 Task: Research and compare famous landmarks: Statue of Liberty, Mount Rushmore, and Tower Bridge in London.
Action: Mouse moved to (332, 52)
Screenshot: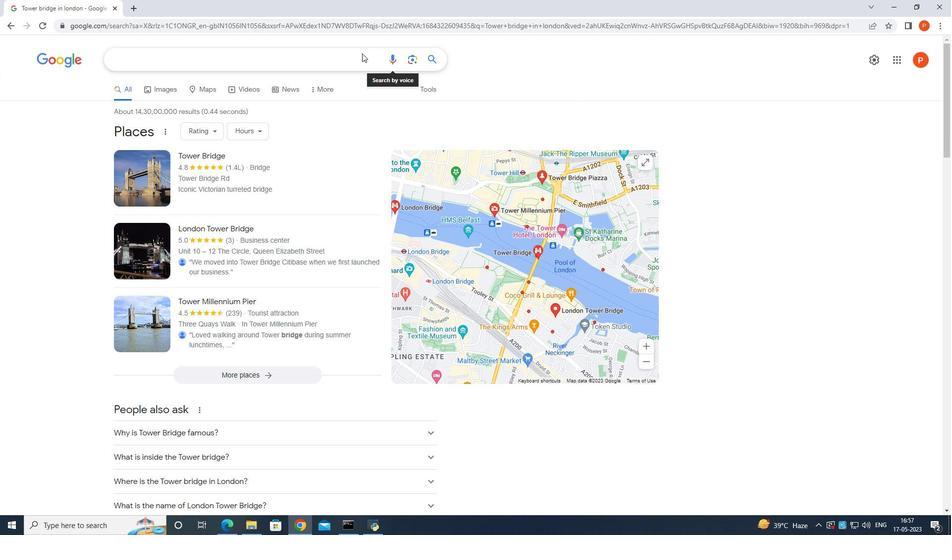 
Action: Mouse pressed left at (332, 52)
Screenshot: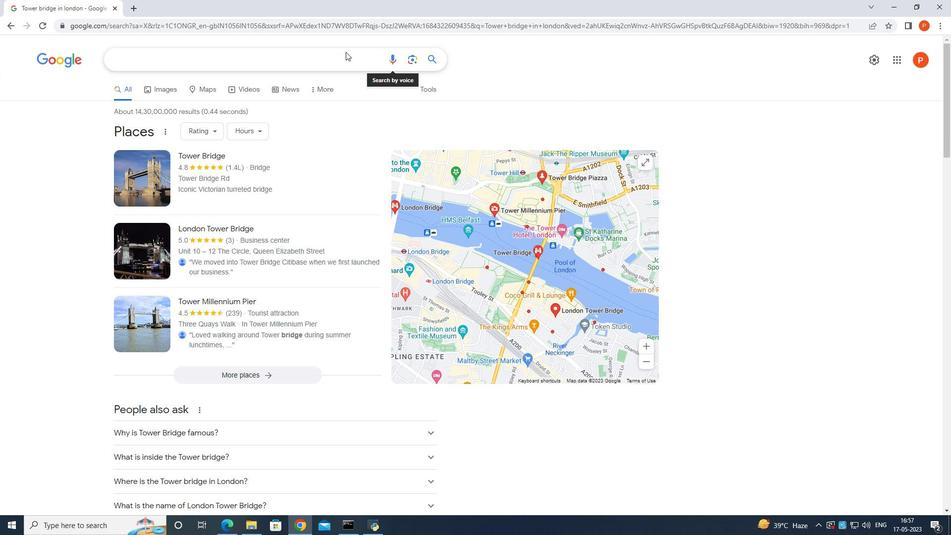 
Action: Mouse moved to (339, 56)
Screenshot: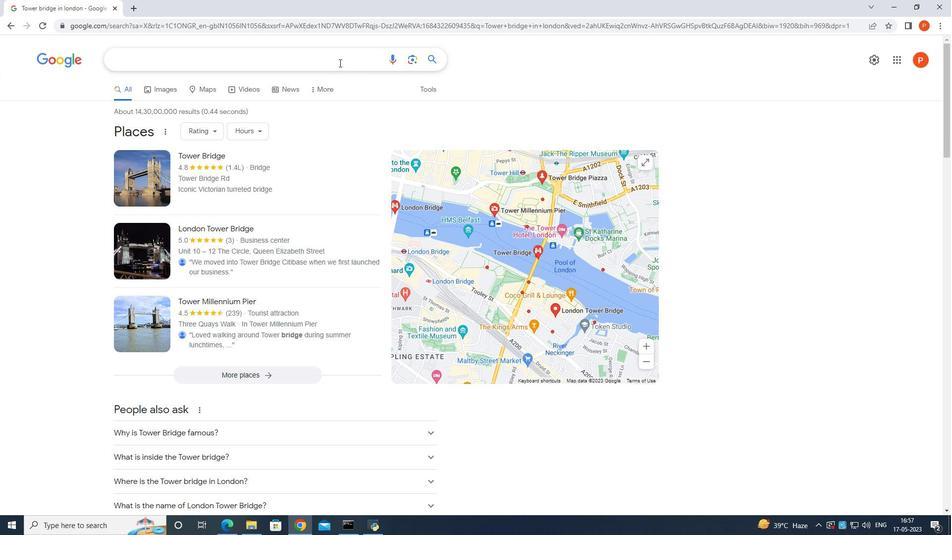 
Action: Mouse pressed left at (339, 56)
Screenshot: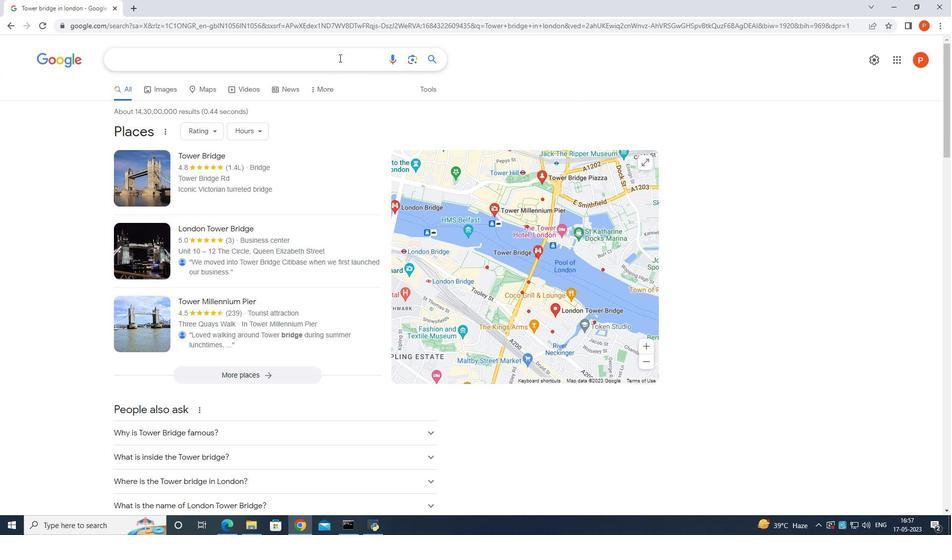 
Action: Key pressed <Key.shift>Statue<Key.space><Key.down><Key.enter>
Screenshot: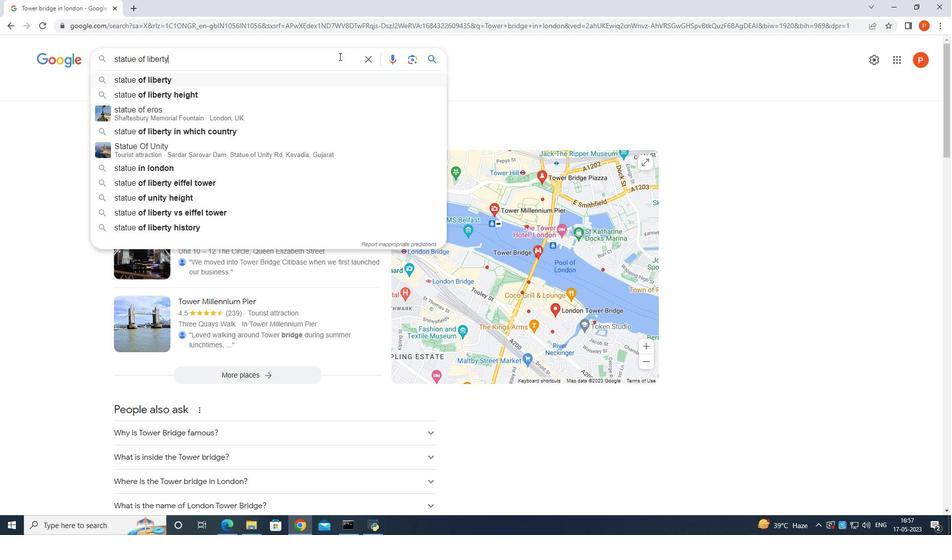 
Action: Mouse moved to (147, 205)
Screenshot: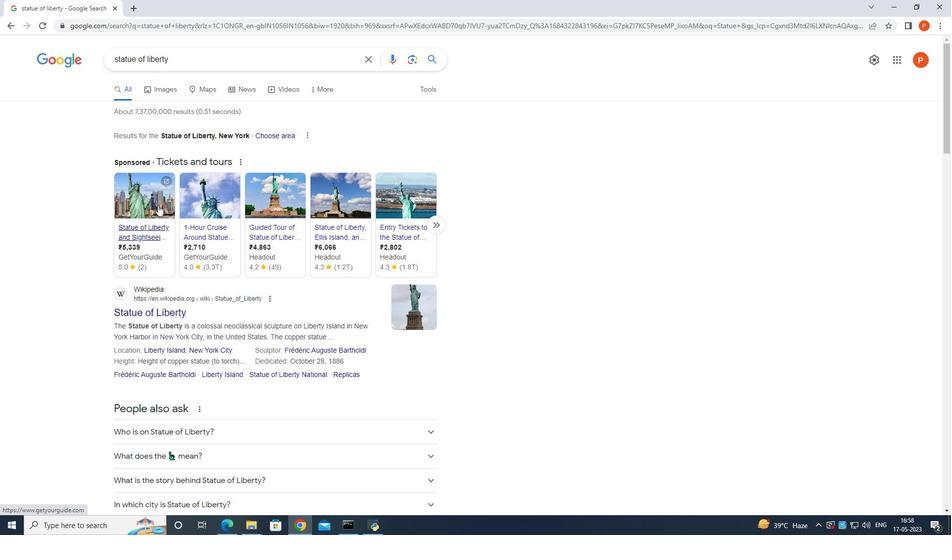 
Action: Mouse pressed left at (147, 205)
Screenshot: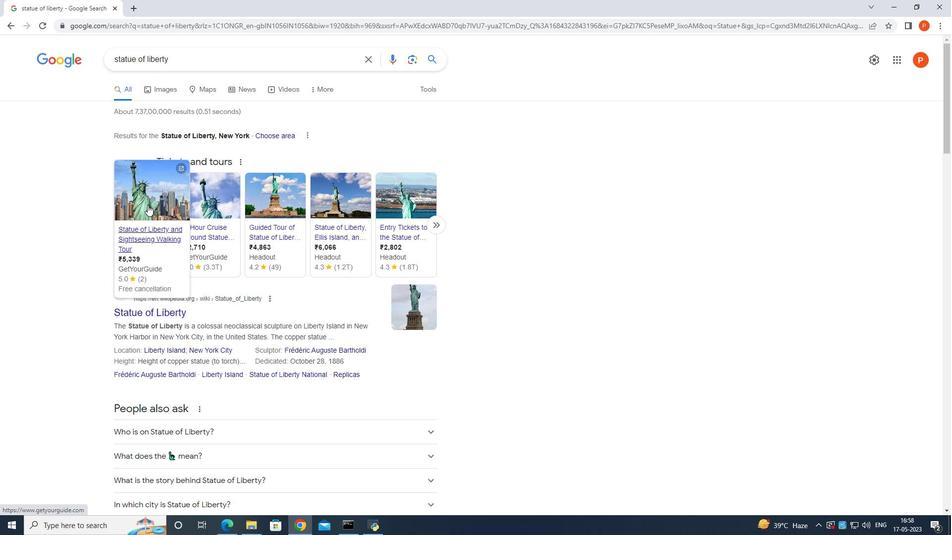 
Action: Mouse moved to (489, 269)
Screenshot: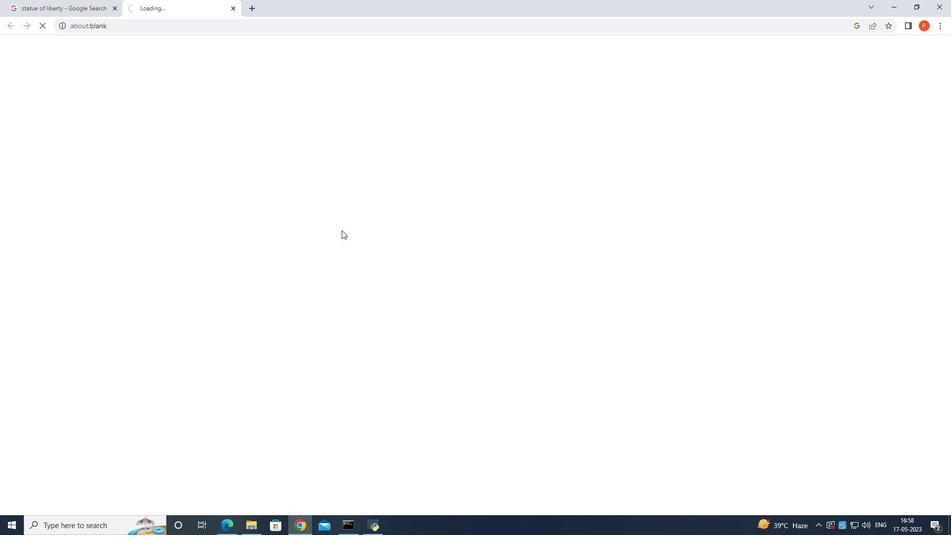 
Action: Mouse scrolled (489, 269) with delta (0, 0)
Screenshot: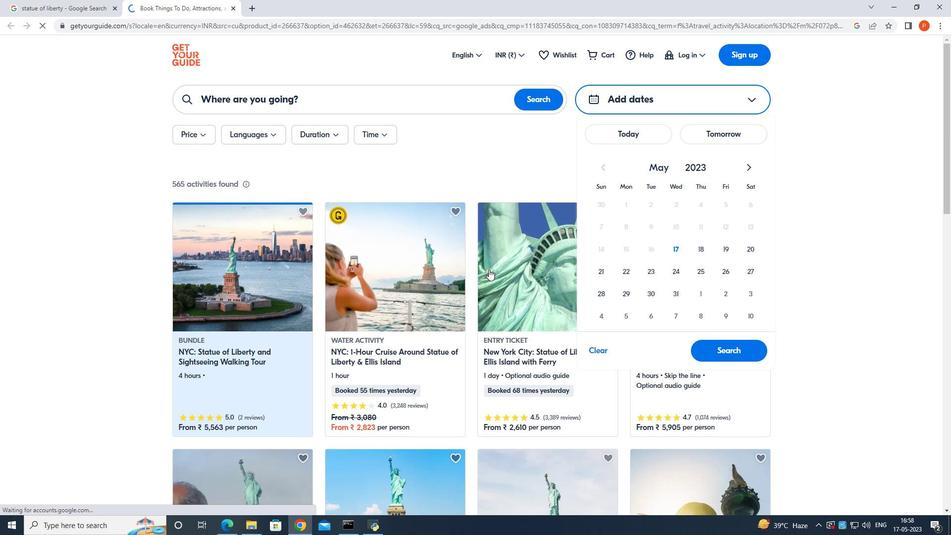
Action: Mouse scrolled (489, 269) with delta (0, 0)
Screenshot: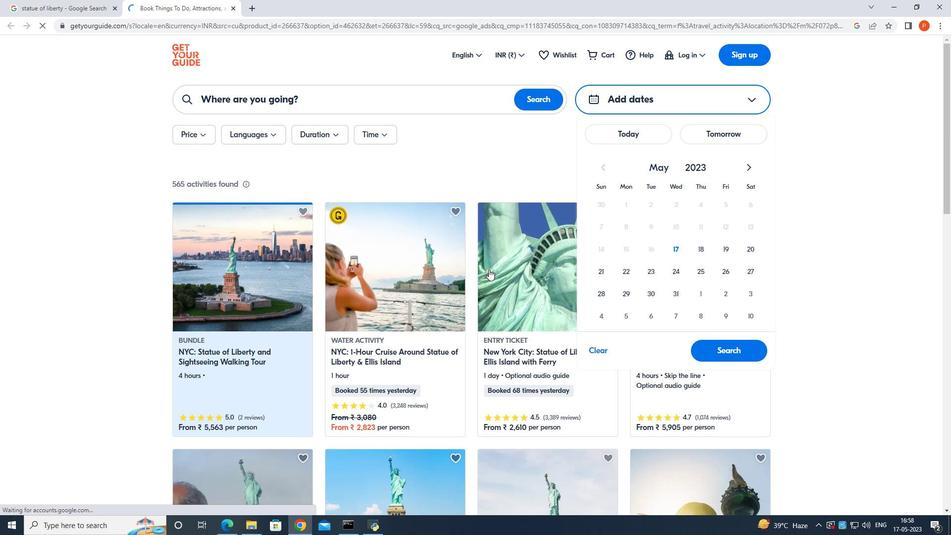 
Action: Mouse scrolled (489, 269) with delta (0, 0)
Screenshot: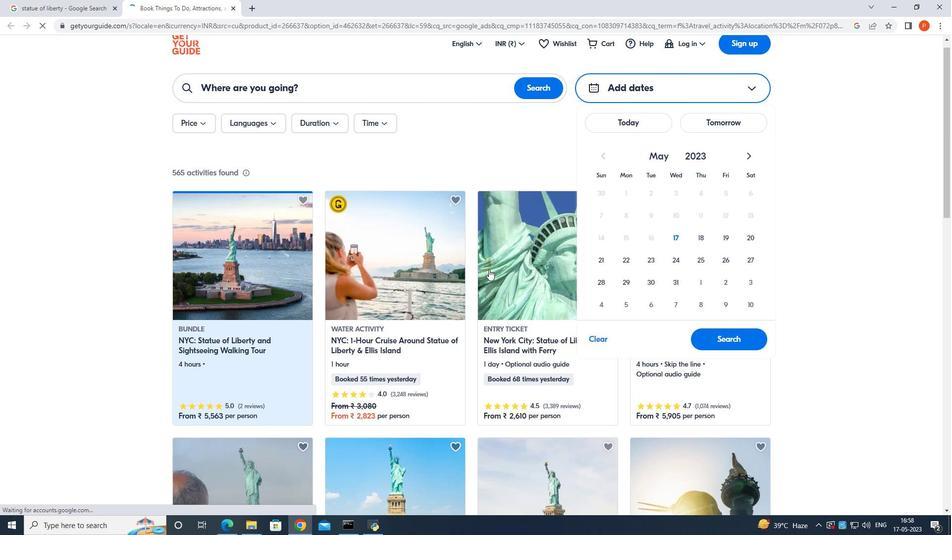 
Action: Mouse moved to (277, 360)
Screenshot: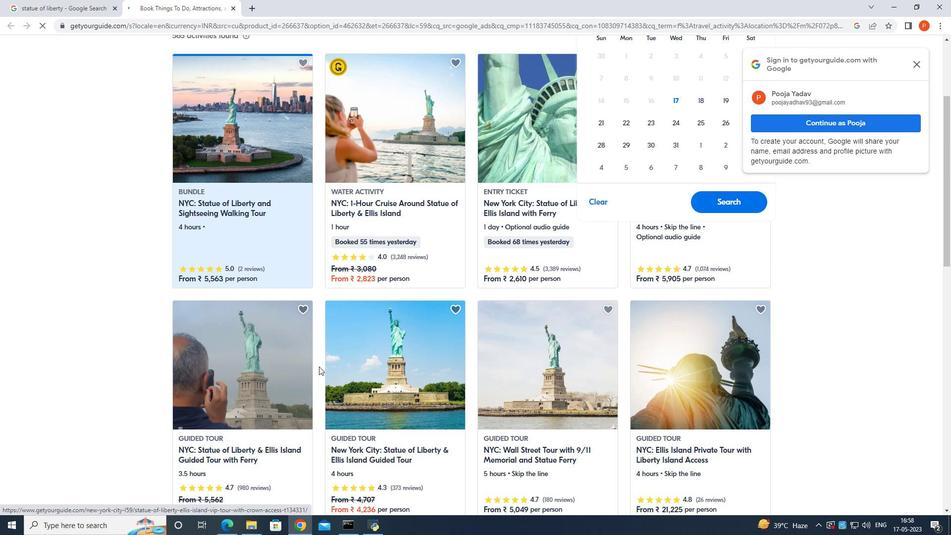 
Action: Mouse pressed left at (277, 360)
Screenshot: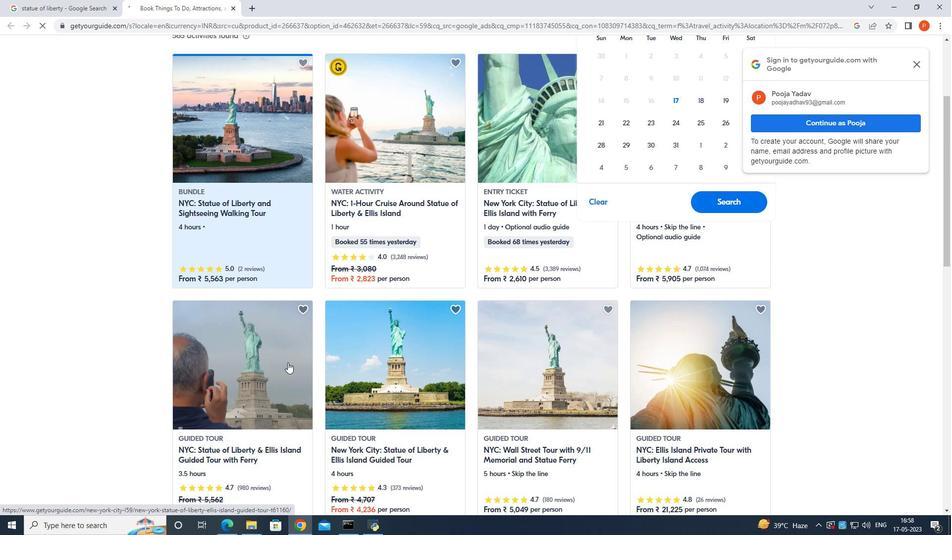 
Action: Mouse moved to (509, 255)
Screenshot: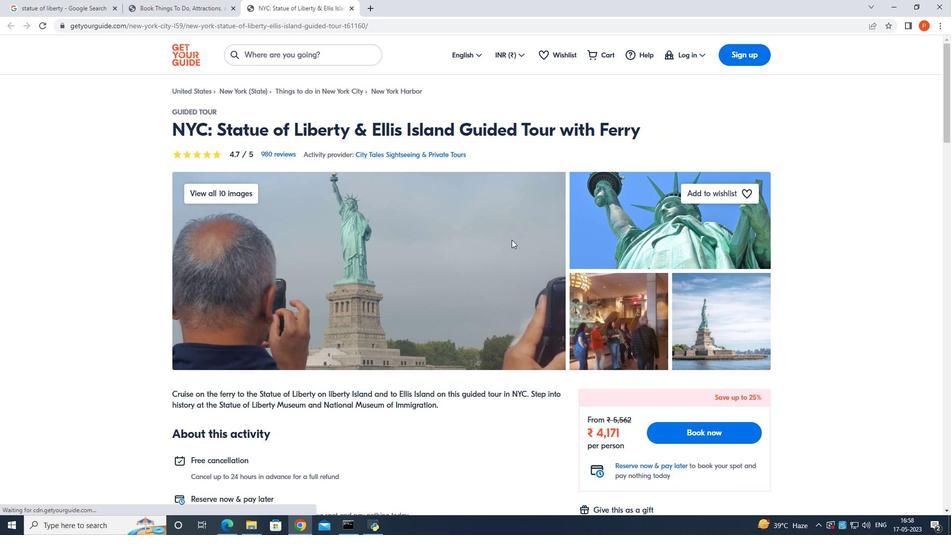 
Action: Mouse scrolled (509, 255) with delta (0, 0)
Screenshot: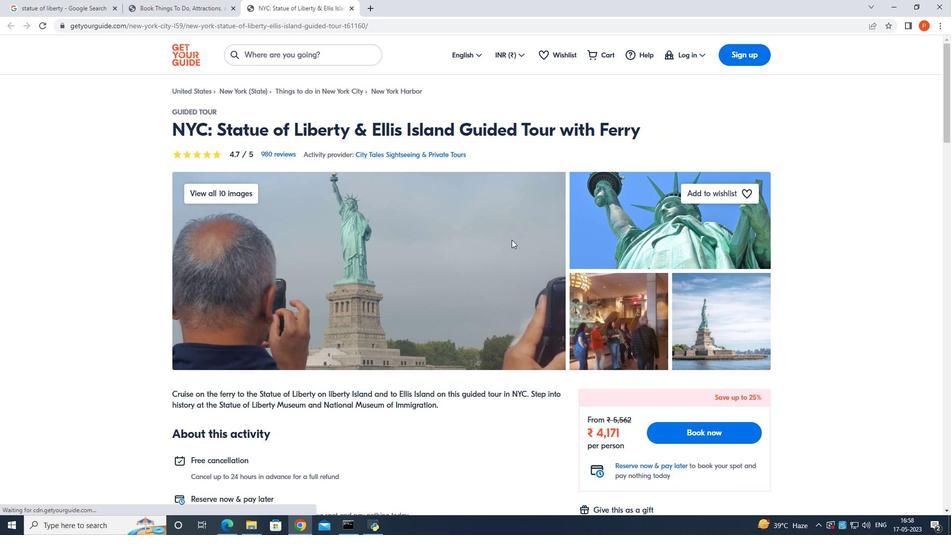 
Action: Mouse moved to (509, 256)
Screenshot: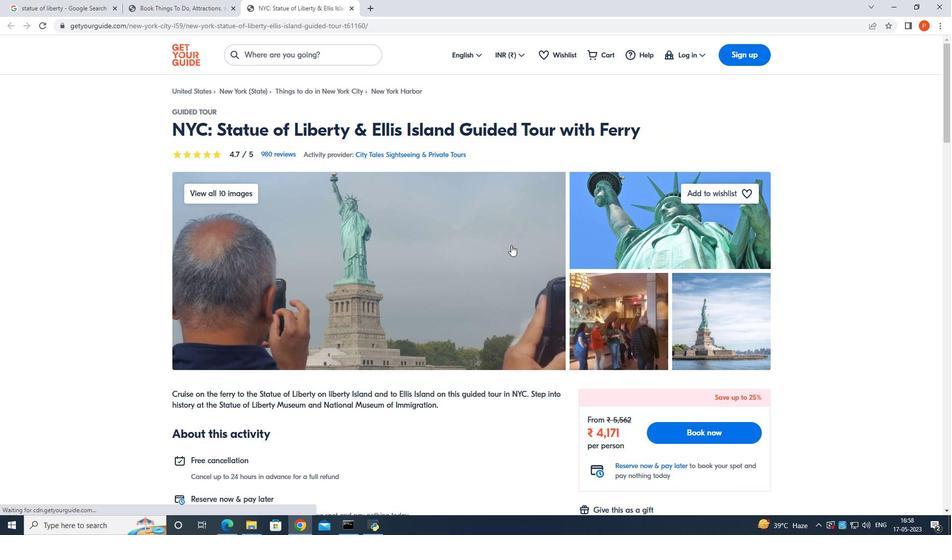 
Action: Mouse scrolled (509, 255) with delta (0, 0)
Screenshot: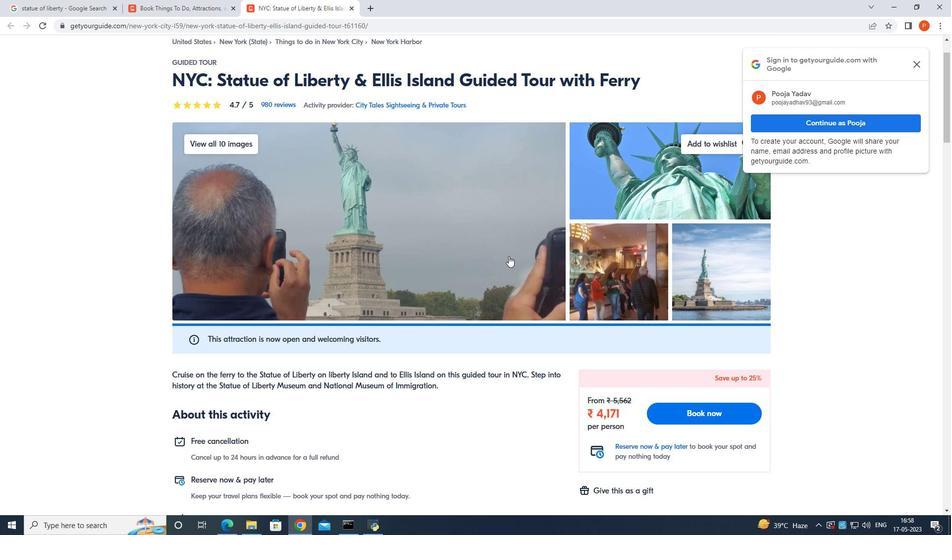 
Action: Mouse scrolled (509, 255) with delta (0, 0)
Screenshot: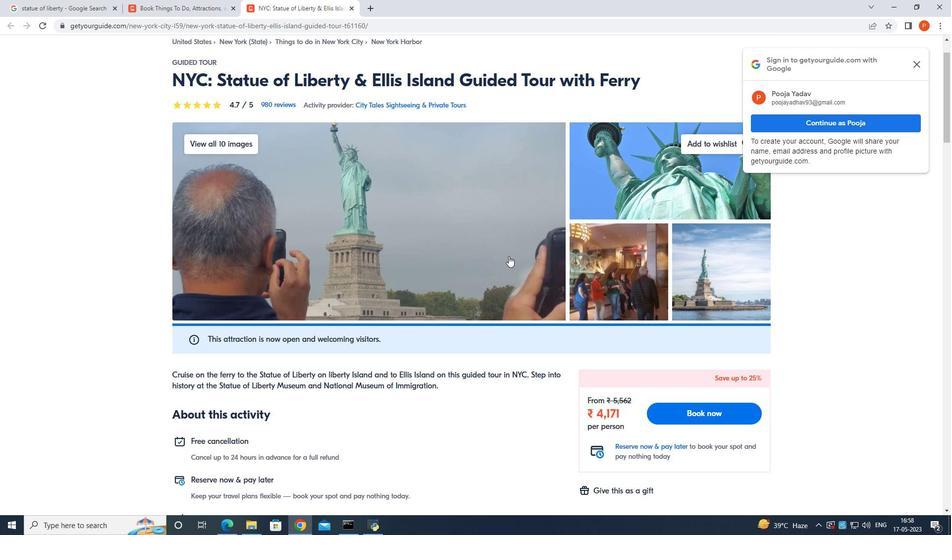 
Action: Mouse moved to (509, 257)
Screenshot: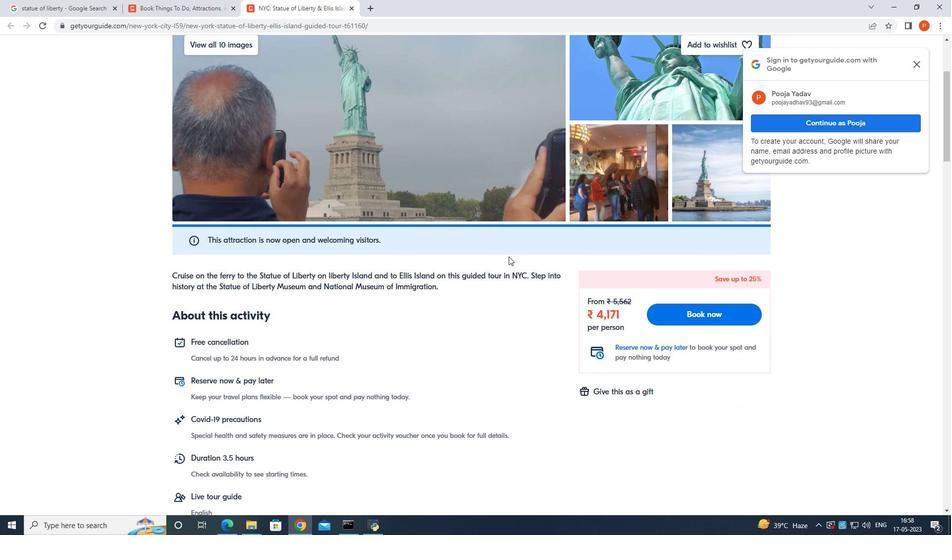 
Action: Mouse scrolled (509, 257) with delta (0, 0)
Screenshot: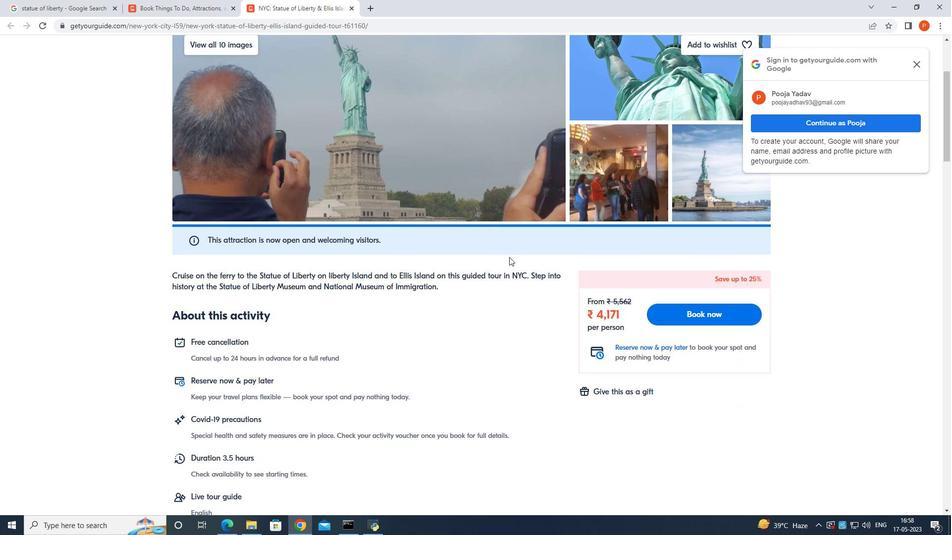 
Action: Mouse moved to (509, 257)
Screenshot: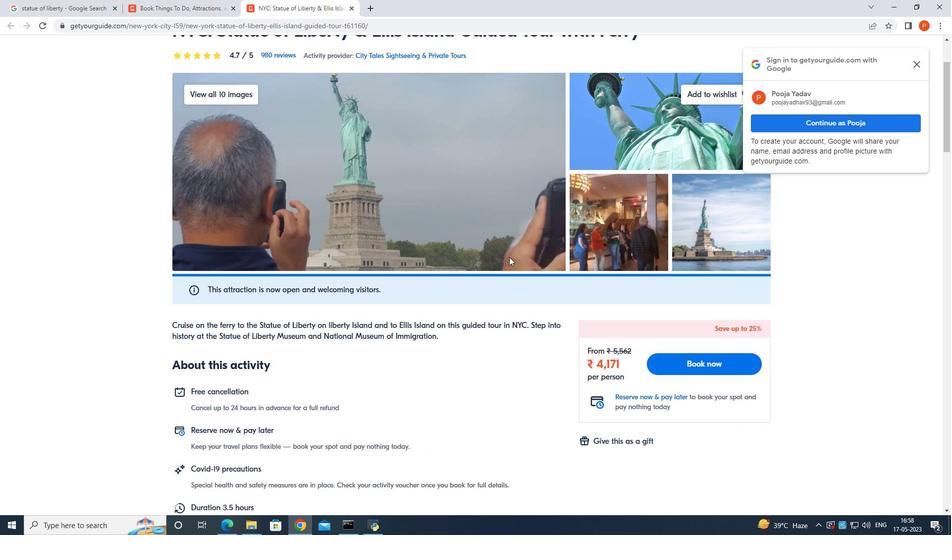 
Action: Mouse scrolled (509, 256) with delta (0, 0)
Screenshot: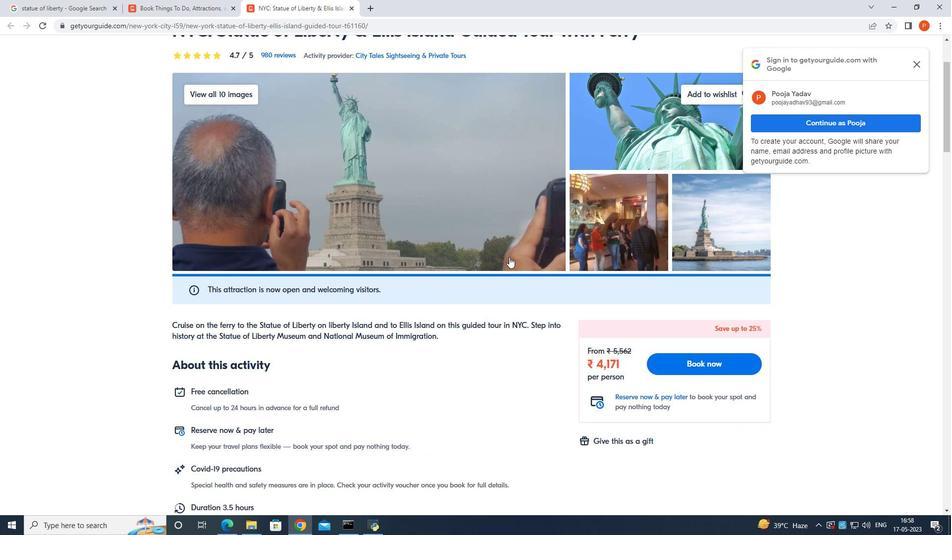 
Action: Mouse moved to (510, 257)
Screenshot: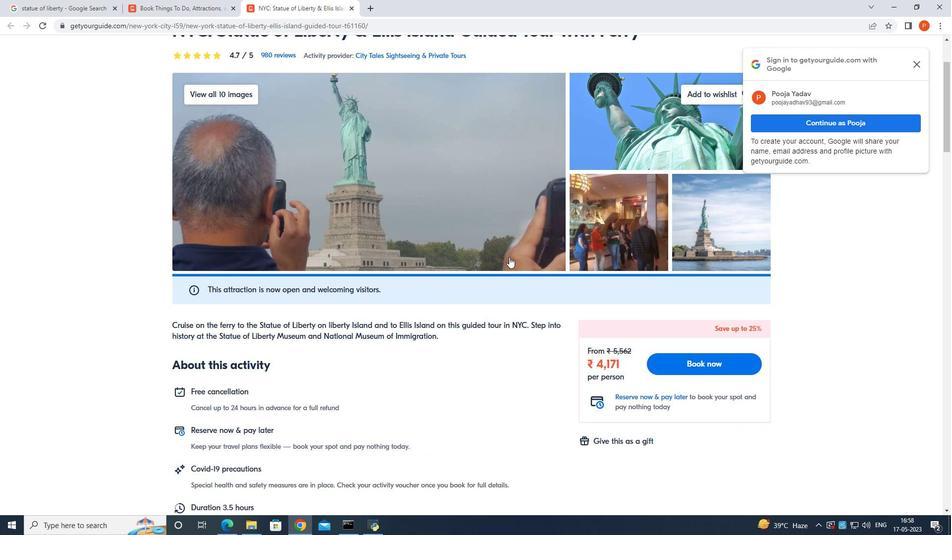 
Action: Mouse scrolled (510, 256) with delta (0, 0)
Screenshot: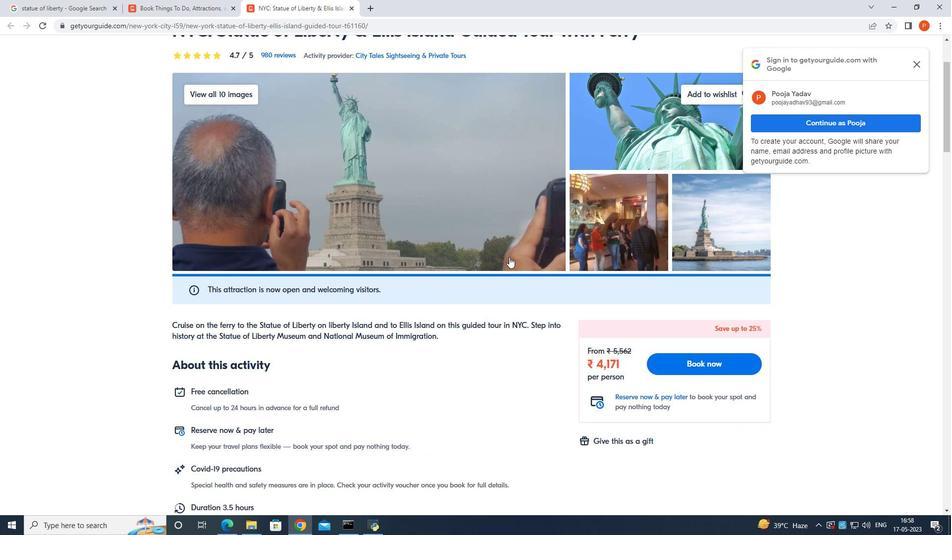 
Action: Mouse scrolled (510, 256) with delta (0, 0)
Screenshot: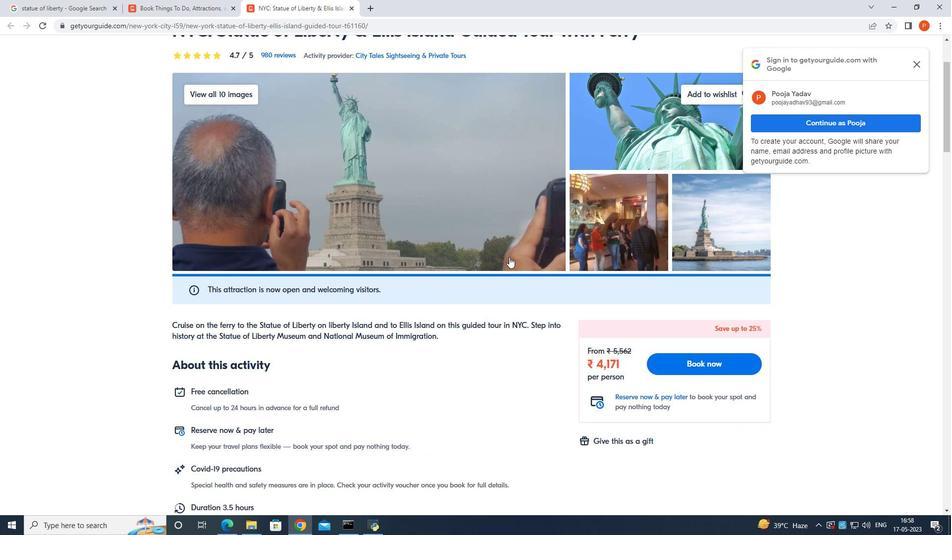 
Action: Mouse moved to (511, 257)
Screenshot: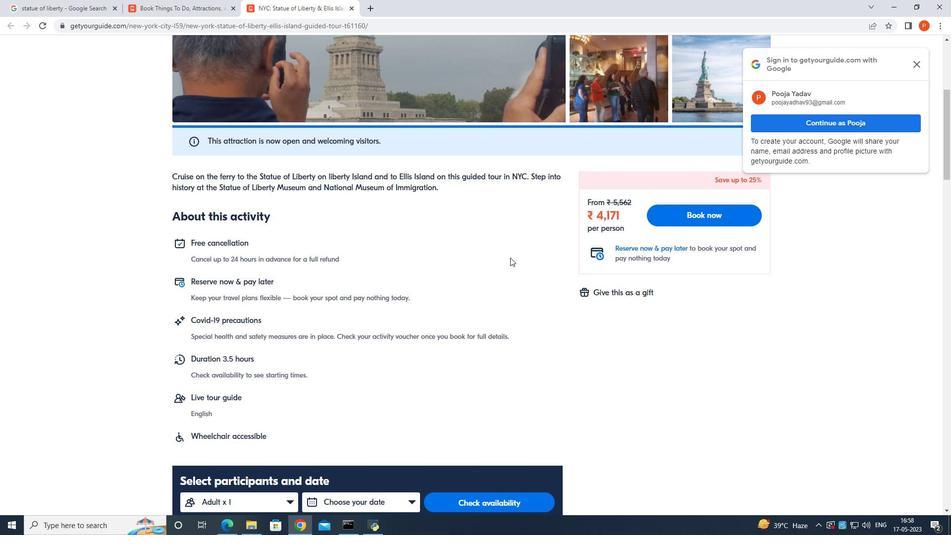 
Action: Mouse scrolled (511, 257) with delta (0, 0)
Screenshot: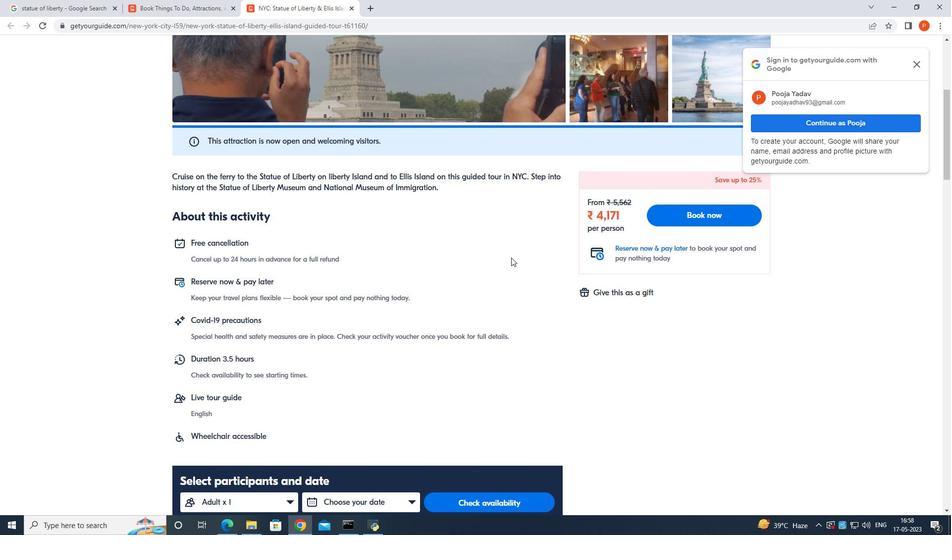
Action: Mouse moved to (512, 258)
Screenshot: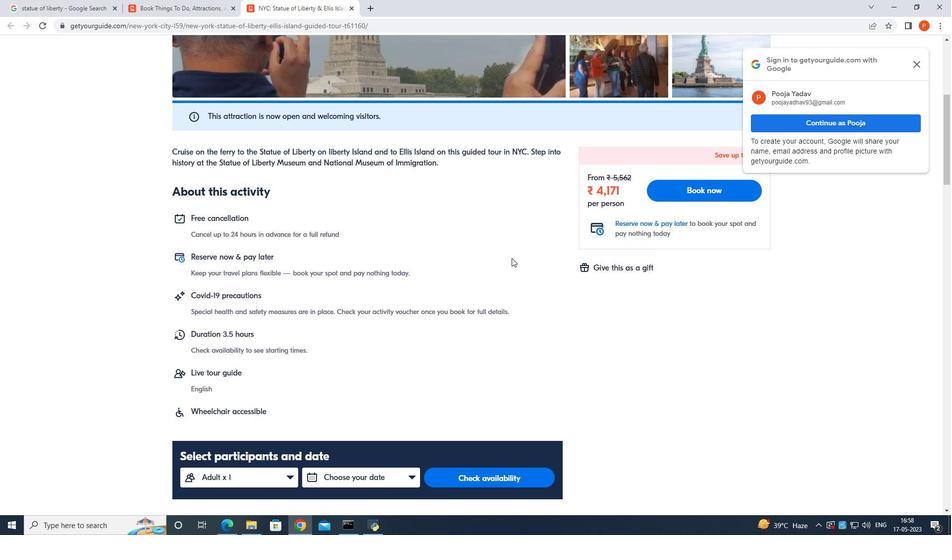
Action: Mouse scrolled (512, 258) with delta (0, 0)
Screenshot: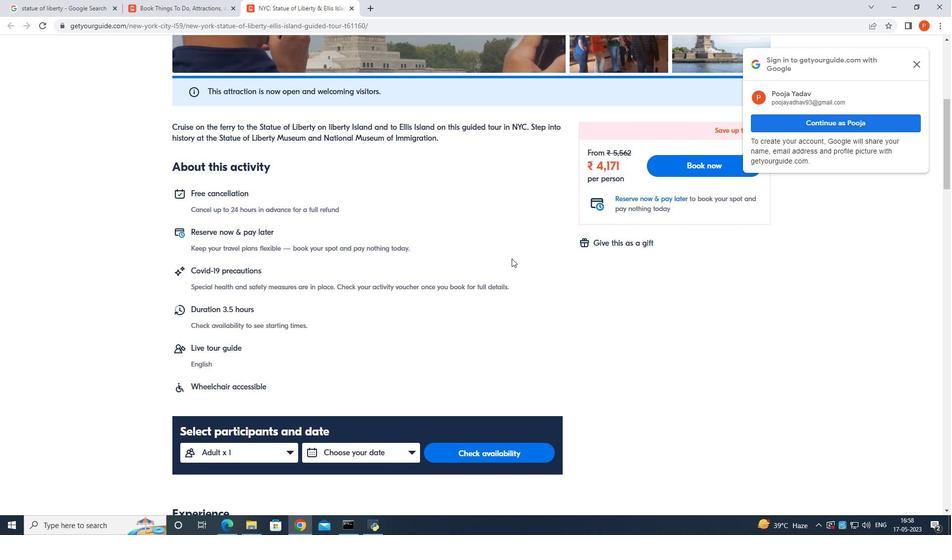 
Action: Mouse moved to (511, 270)
Screenshot: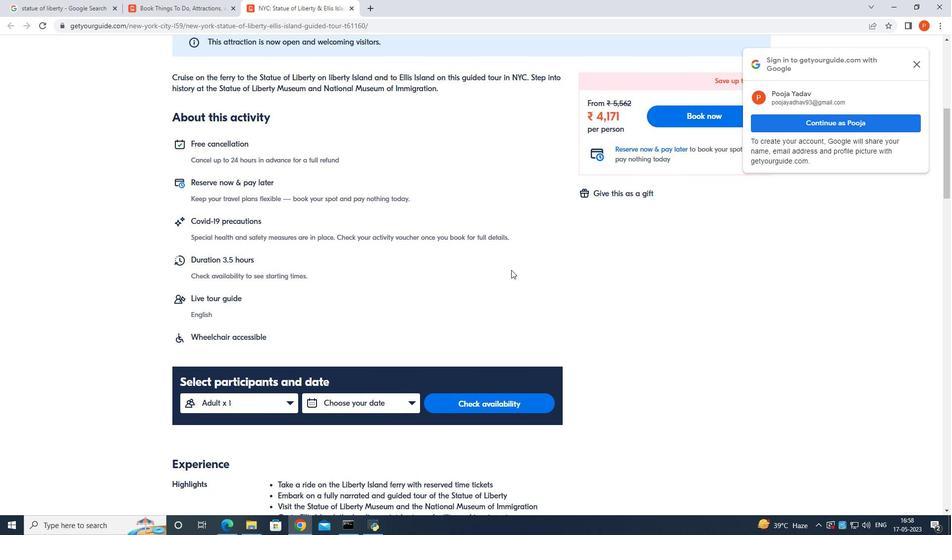 
Action: Mouse scrolled (511, 270) with delta (0, 0)
Screenshot: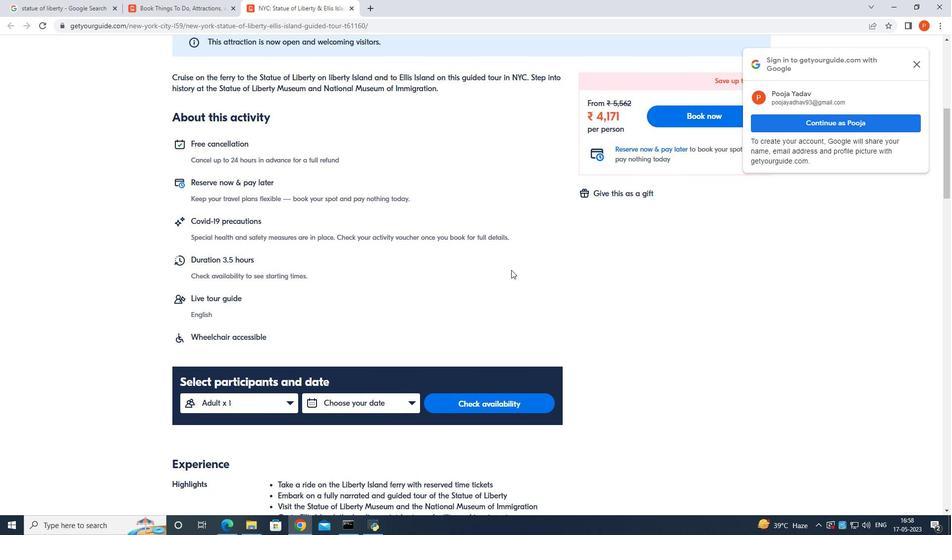 
Action: Mouse scrolled (511, 270) with delta (0, 0)
Screenshot: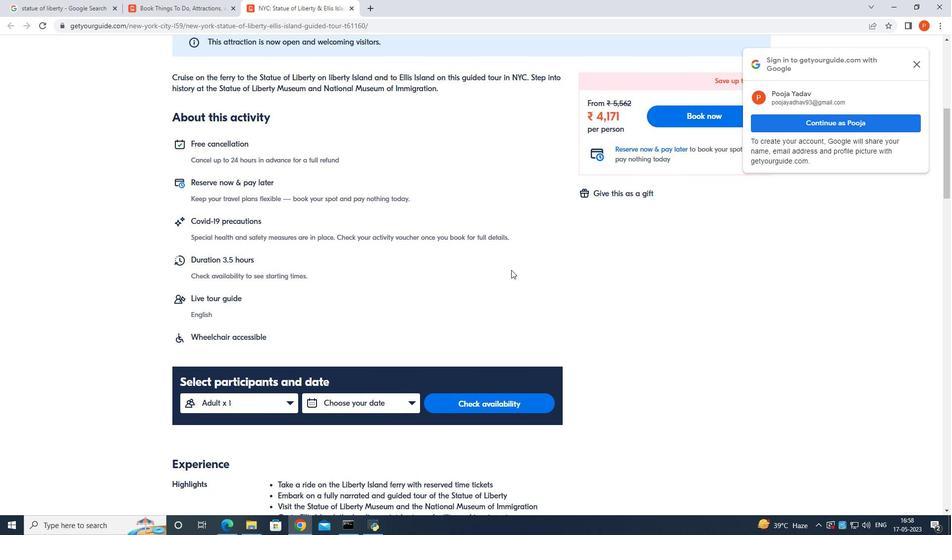
Action: Mouse scrolled (511, 270) with delta (0, 0)
Screenshot: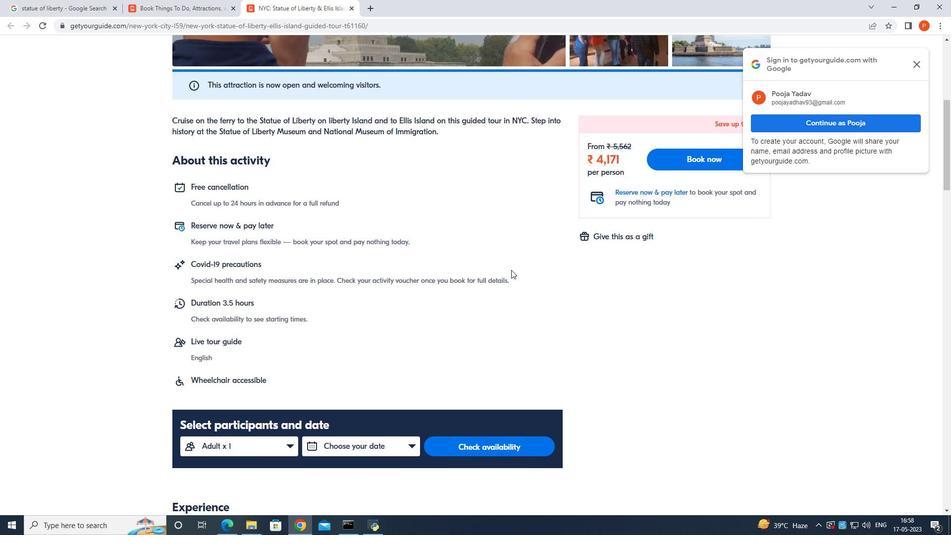 
Action: Mouse moved to (505, 273)
Screenshot: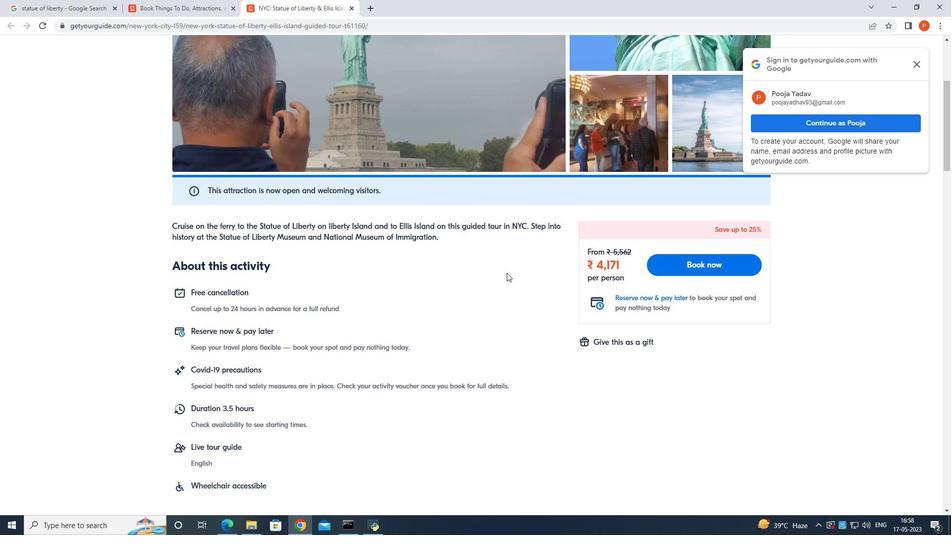 
Action: Mouse scrolled (505, 273) with delta (0, 0)
Screenshot: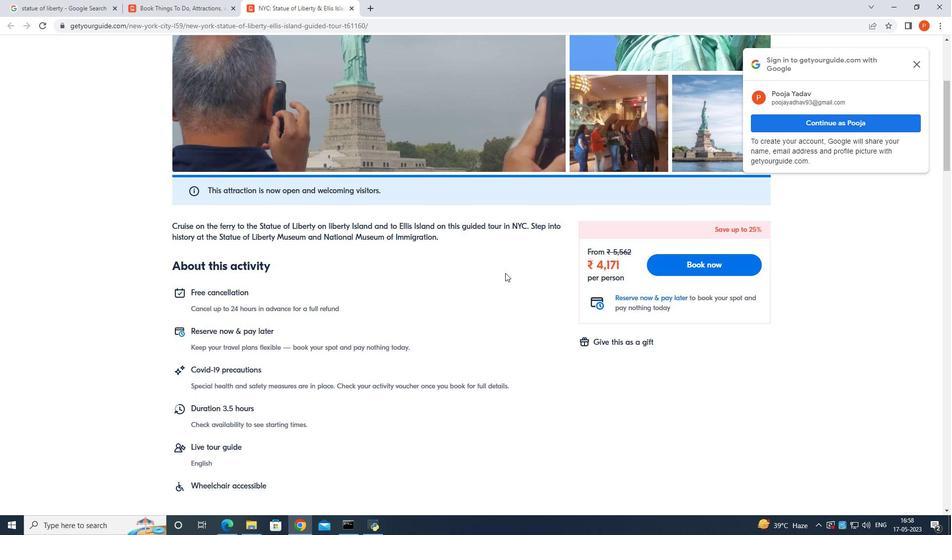 
Action: Mouse scrolled (505, 273) with delta (0, 0)
Screenshot: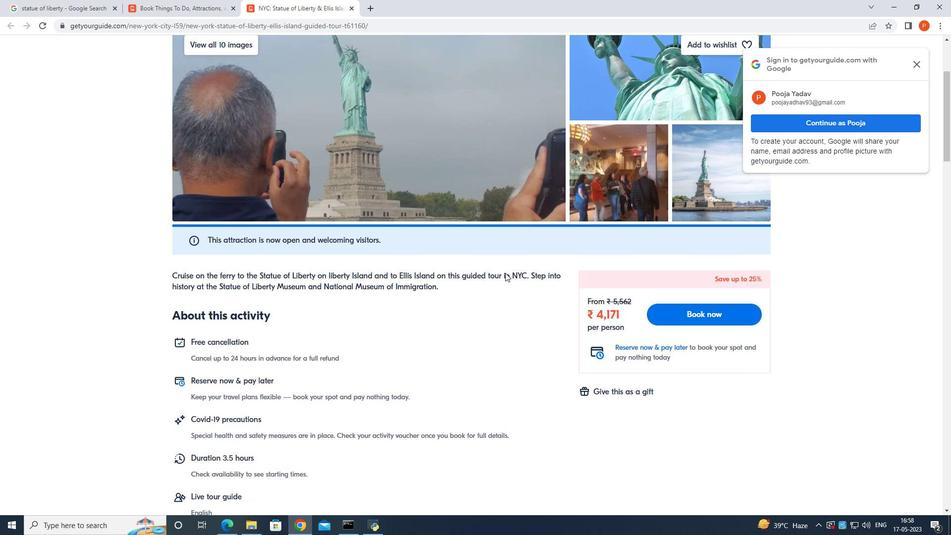 
Action: Mouse scrolled (505, 273) with delta (0, 0)
Screenshot: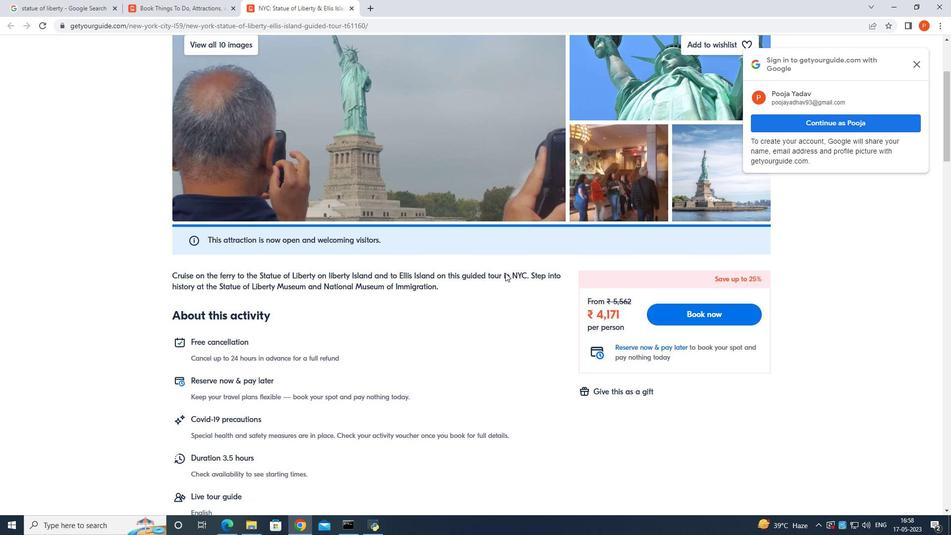 
Action: Mouse moved to (522, 248)
Screenshot: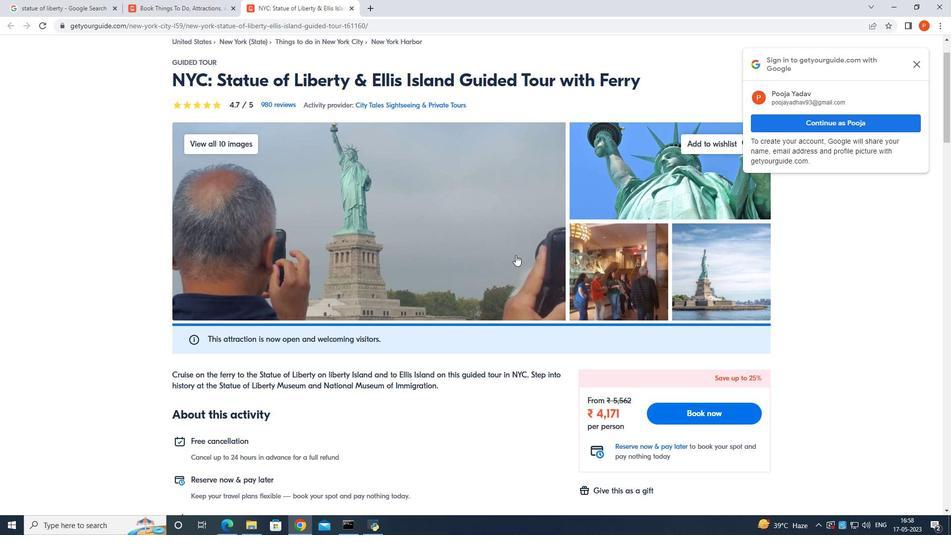 
Action: Mouse scrolled (522, 249) with delta (0, 0)
Screenshot: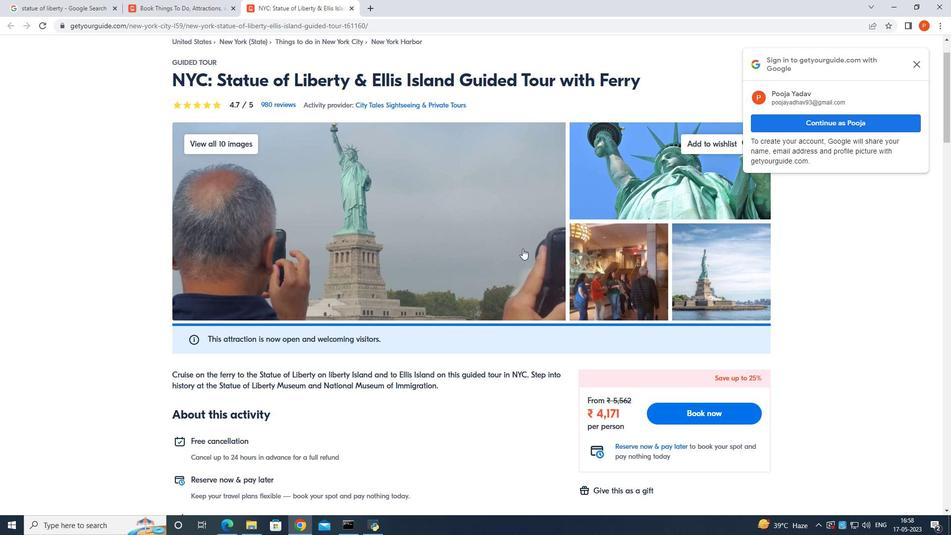 
Action: Mouse scrolled (522, 249) with delta (0, 0)
Screenshot: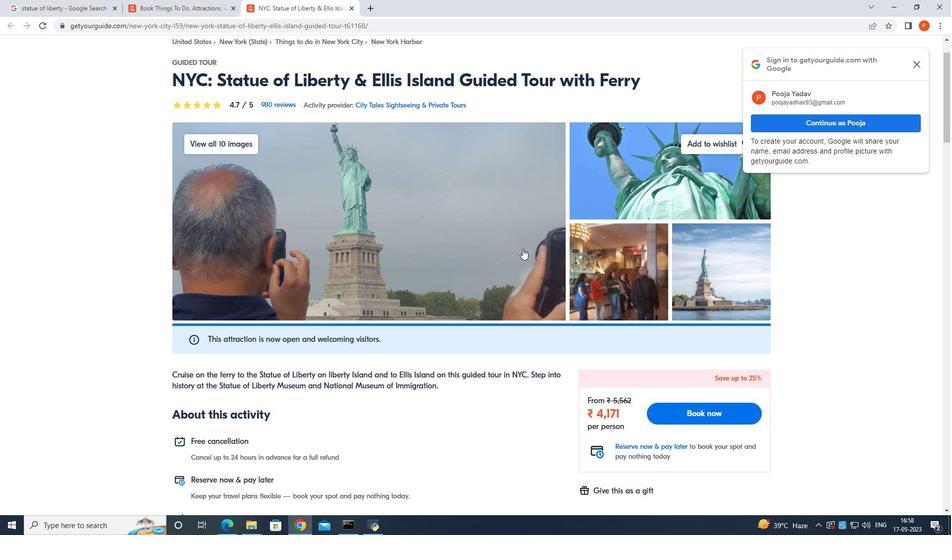 
Action: Mouse moved to (523, 248)
Screenshot: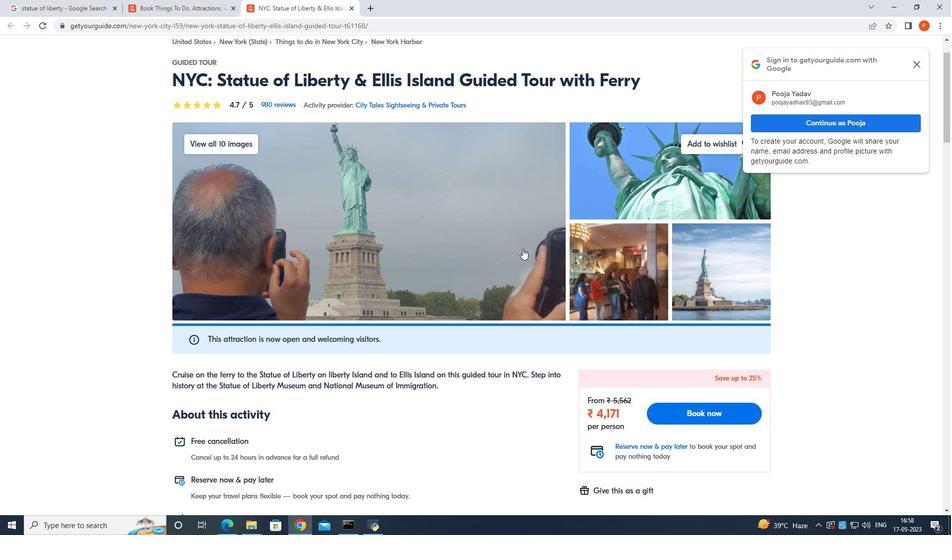 
Action: Mouse scrolled (523, 249) with delta (0, 0)
Screenshot: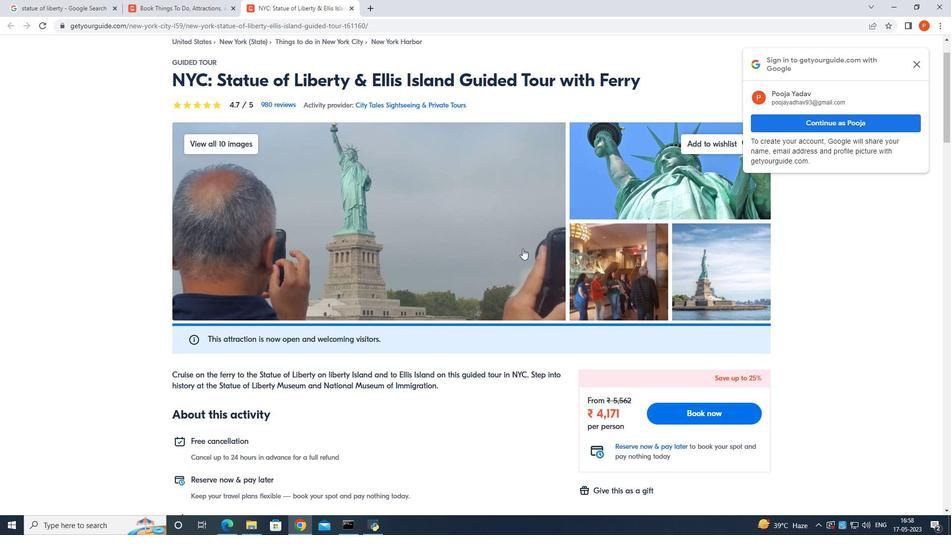
Action: Mouse moved to (522, 249)
Screenshot: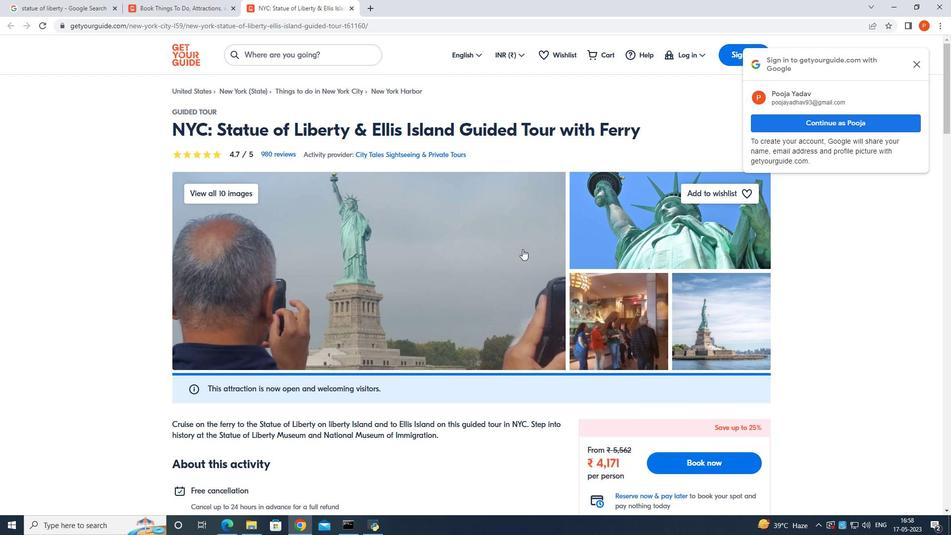 
Action: Mouse scrolled (522, 250) with delta (0, 0)
Screenshot: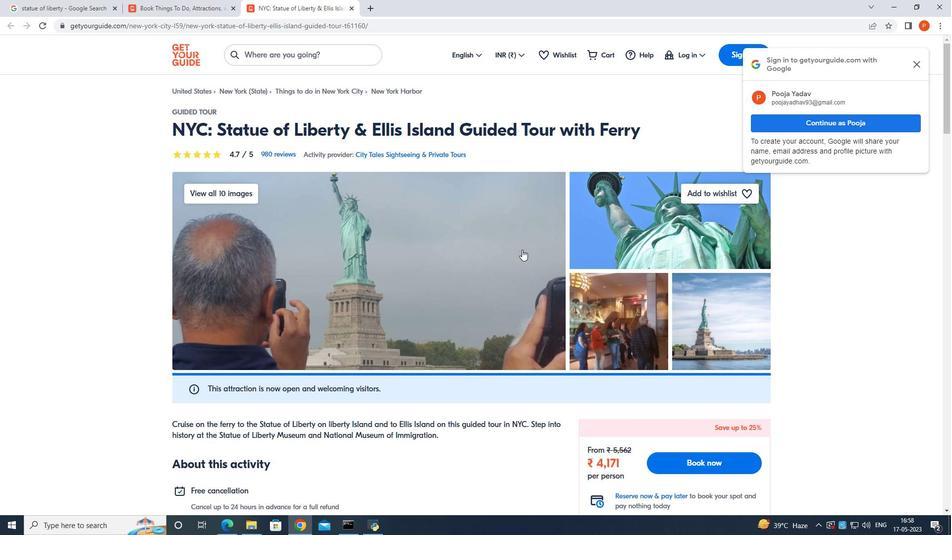
Action: Mouse scrolled (522, 250) with delta (0, 0)
Screenshot: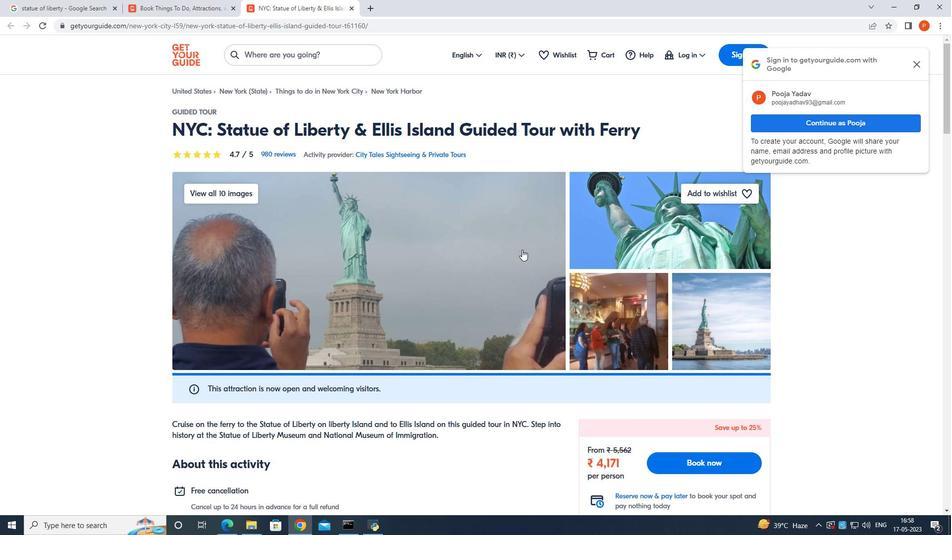 
Action: Mouse moved to (629, 224)
Screenshot: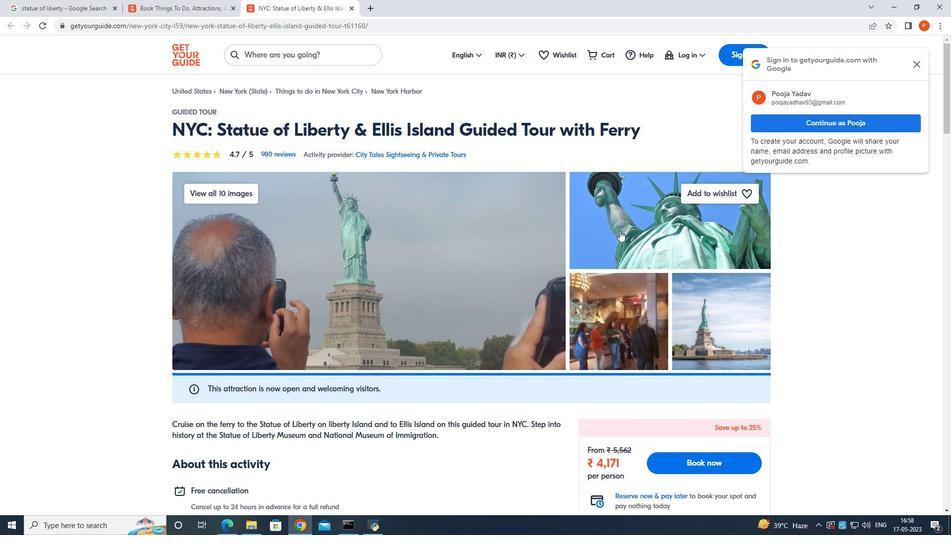 
Action: Mouse pressed left at (629, 224)
Screenshot: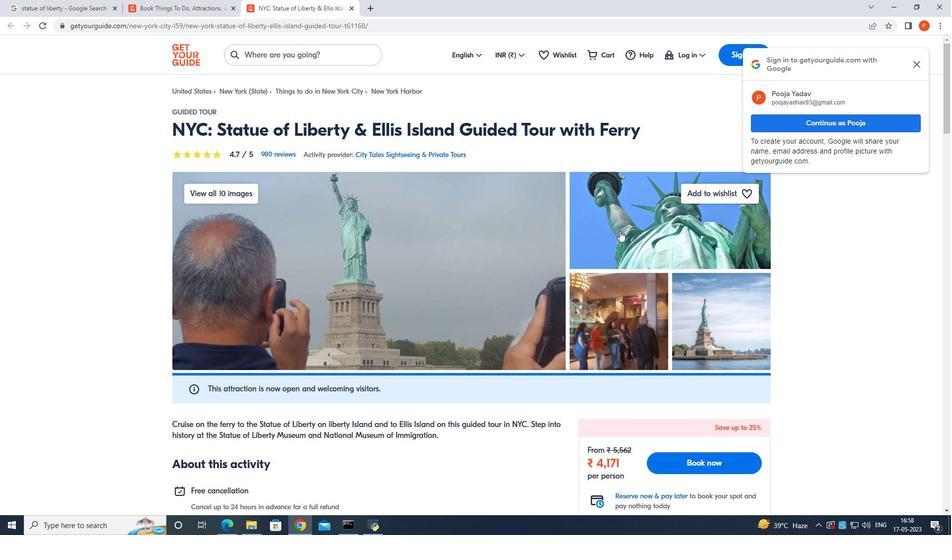 
Action: Mouse moved to (734, 242)
Screenshot: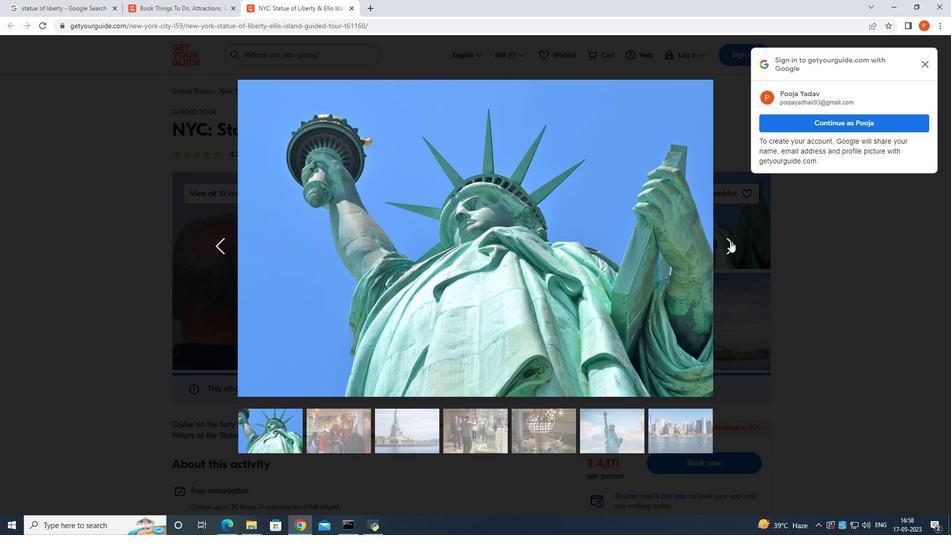 
Action: Mouse pressed left at (734, 242)
Screenshot: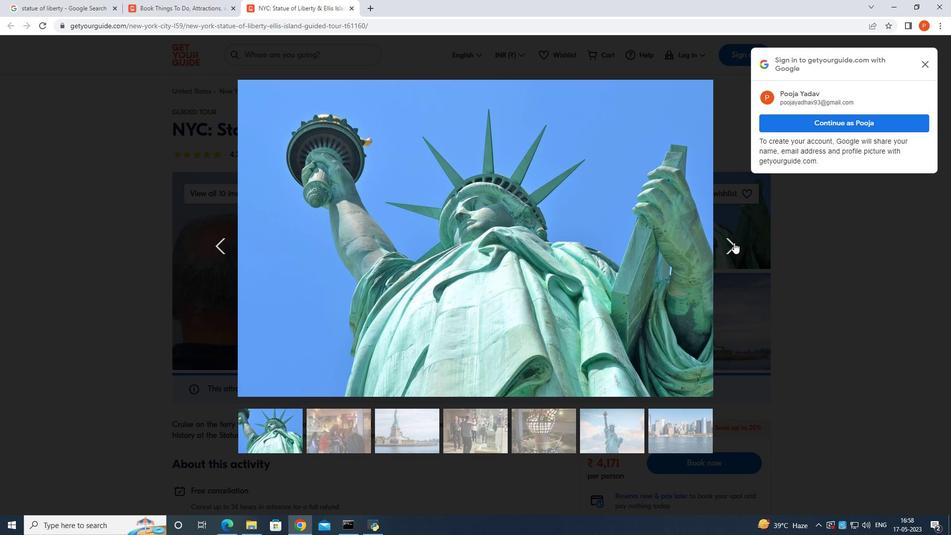 
Action: Mouse pressed left at (734, 242)
Screenshot: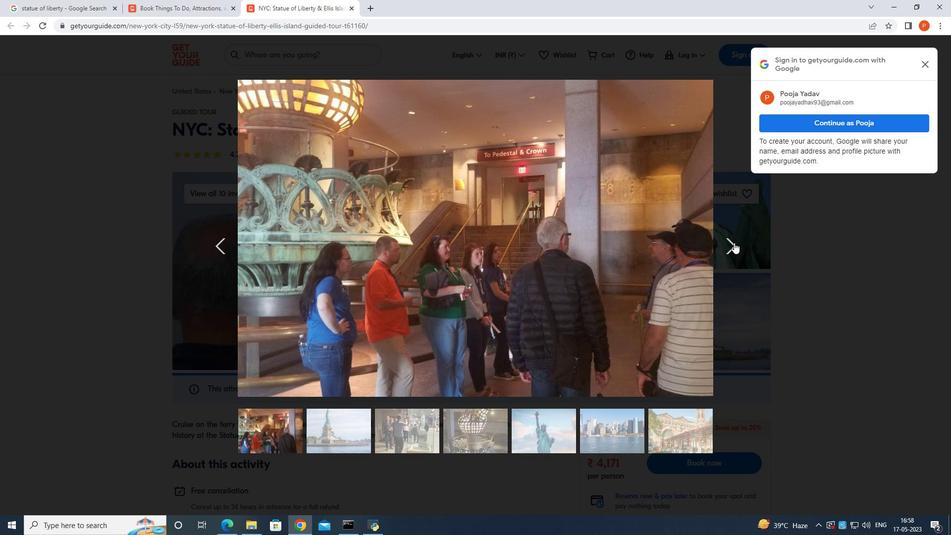 
Action: Mouse moved to (514, 294)
Screenshot: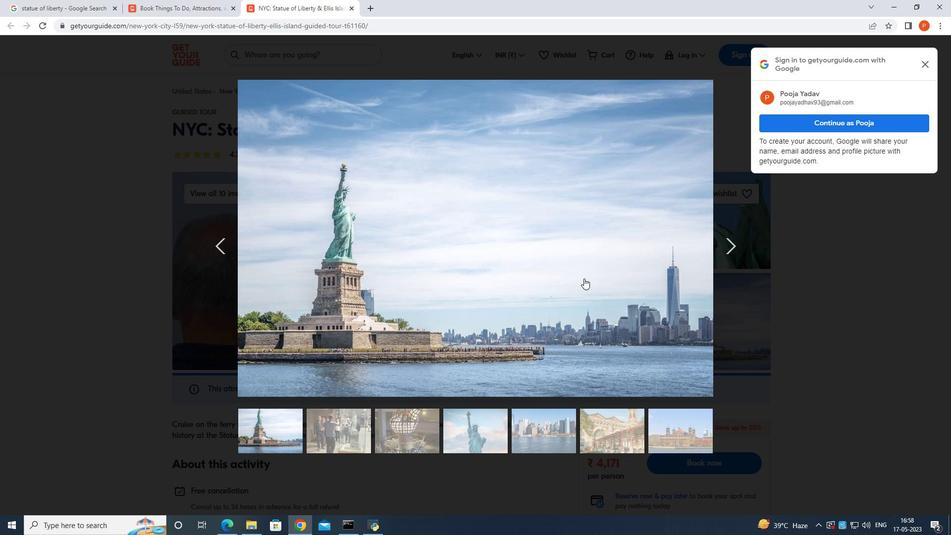 
Action: Mouse pressed left at (514, 294)
Screenshot: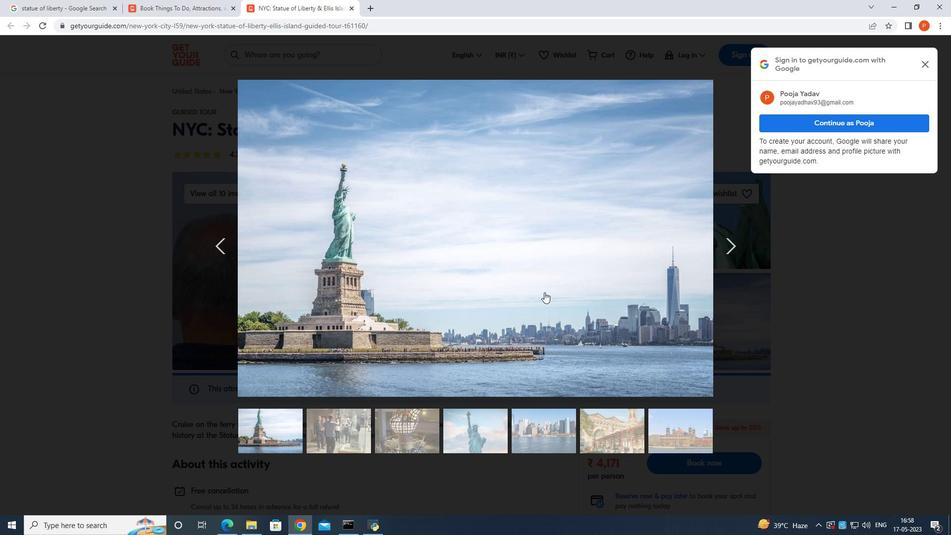 
Action: Mouse pressed left at (514, 294)
Screenshot: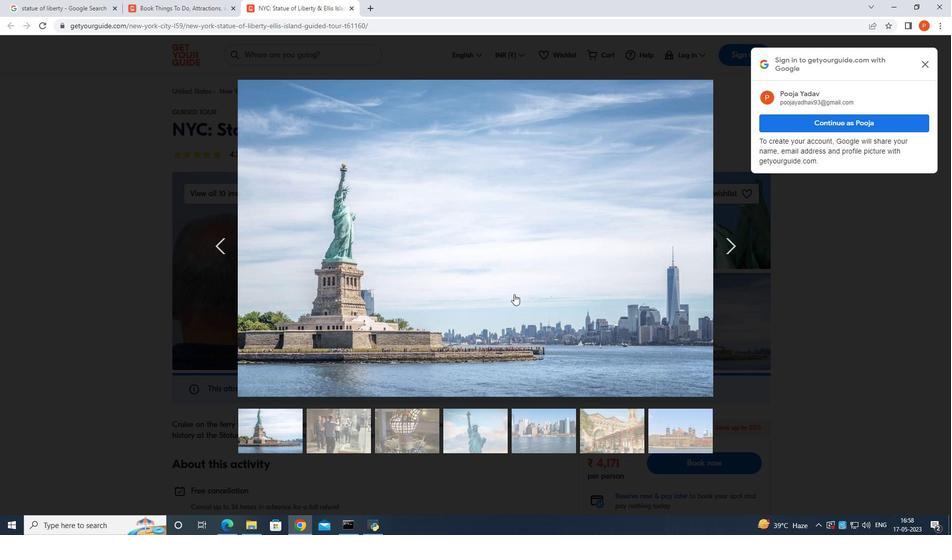 
Action: Mouse moved to (729, 242)
Screenshot: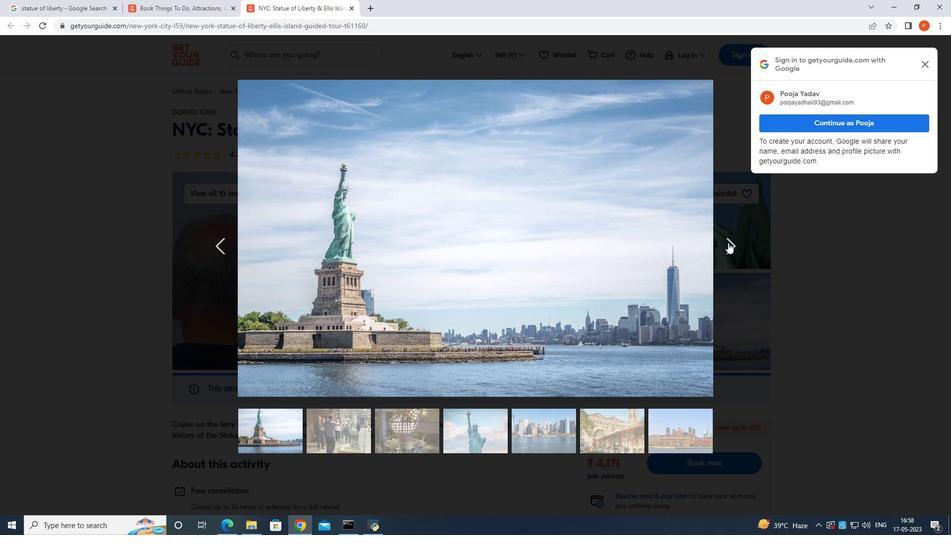 
Action: Mouse pressed left at (729, 242)
Screenshot: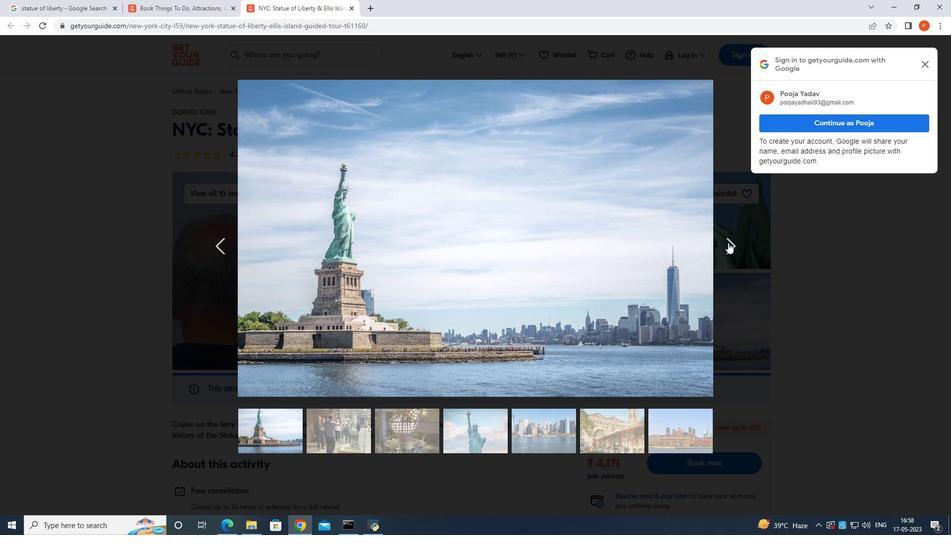 
Action: Mouse pressed left at (729, 242)
Screenshot: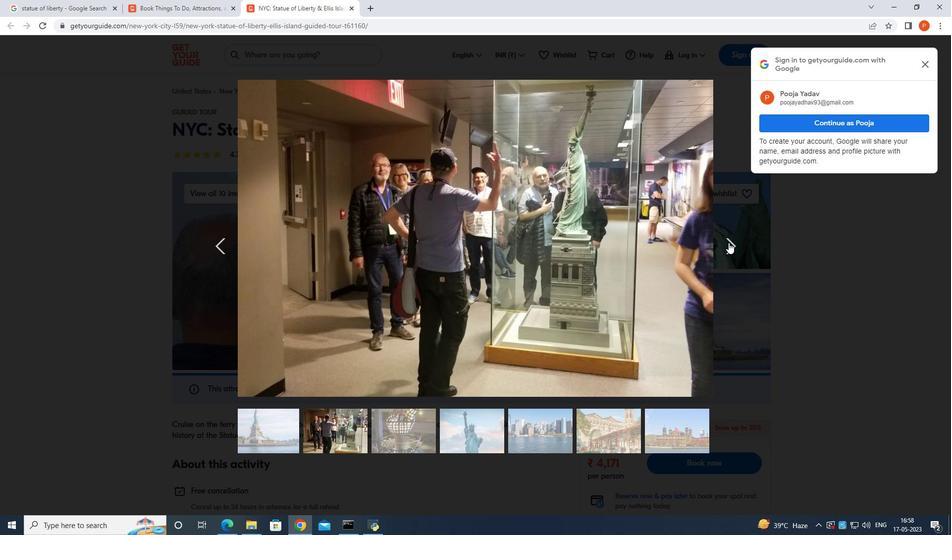 
Action: Mouse pressed left at (729, 242)
Screenshot: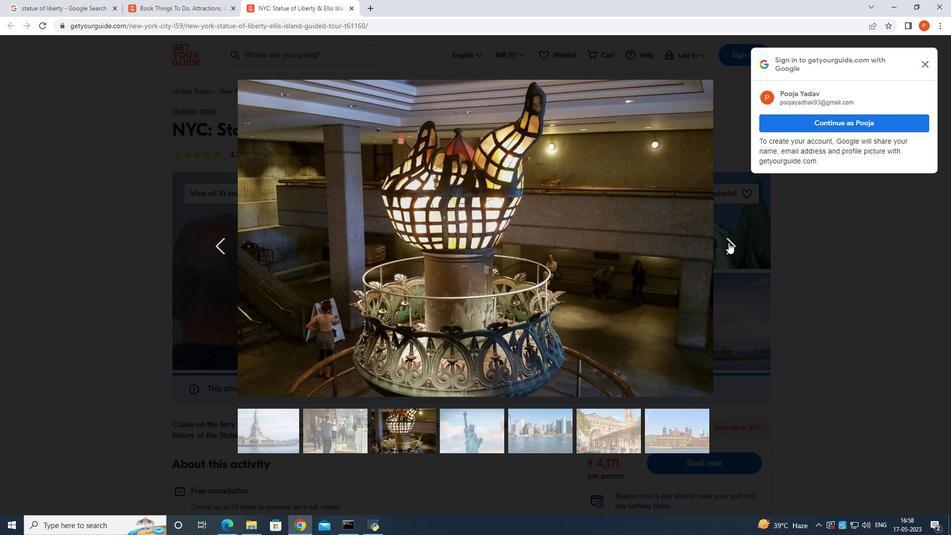 
Action: Mouse pressed left at (729, 242)
Screenshot: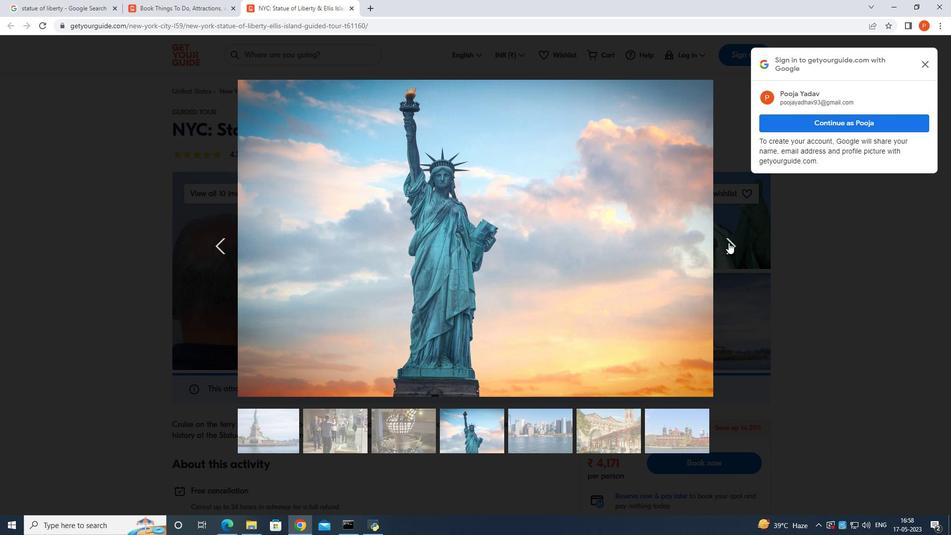 
Action: Mouse pressed left at (729, 242)
Screenshot: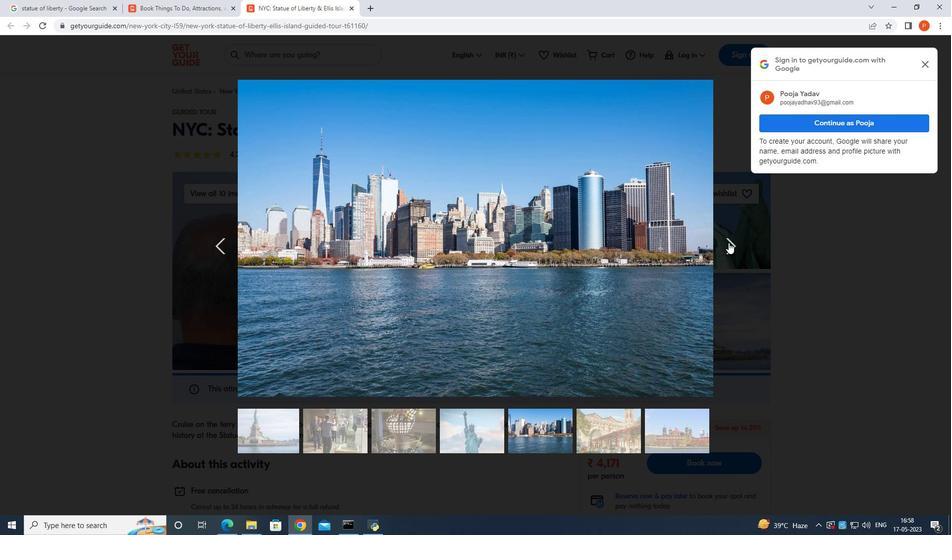 
Action: Mouse moved to (730, 241)
Screenshot: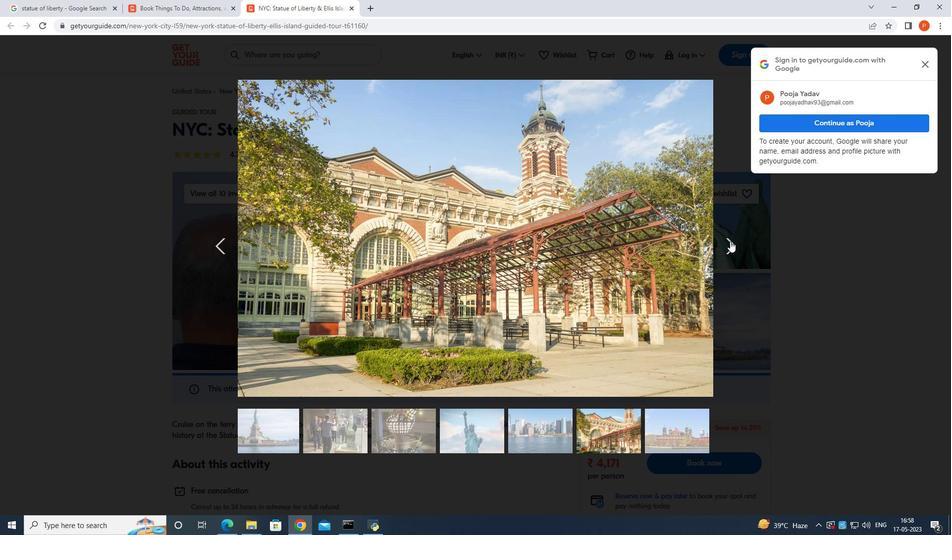 
Action: Mouse pressed left at (730, 241)
Screenshot: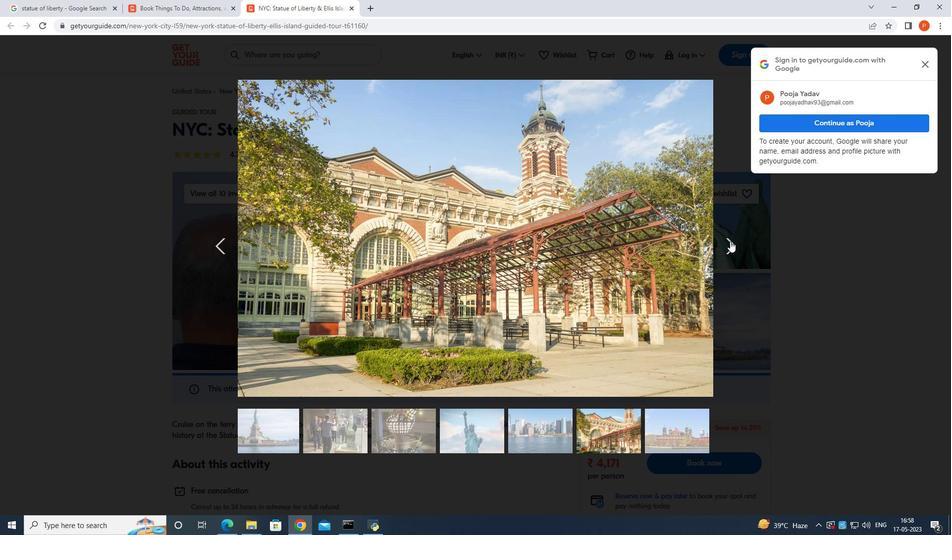 
Action: Mouse pressed left at (730, 241)
Screenshot: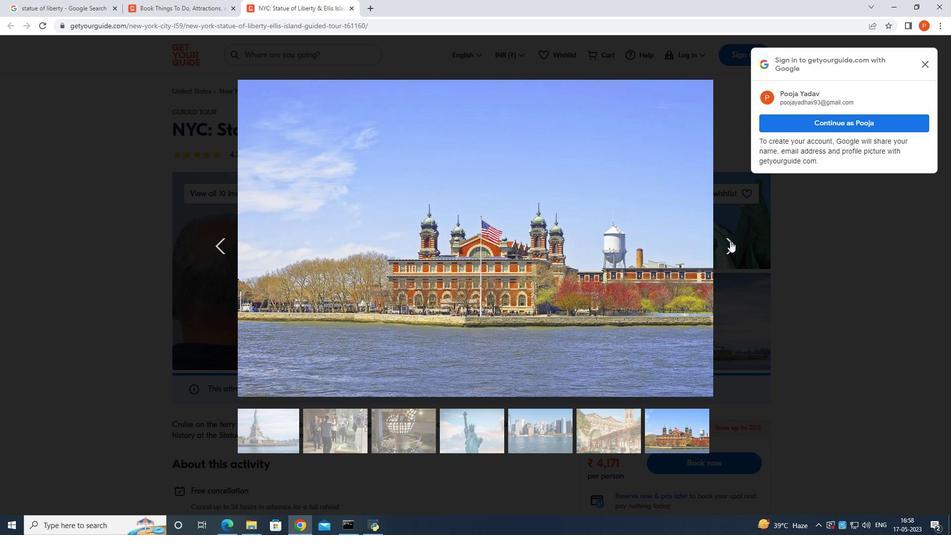 
Action: Mouse moved to (926, 68)
Screenshot: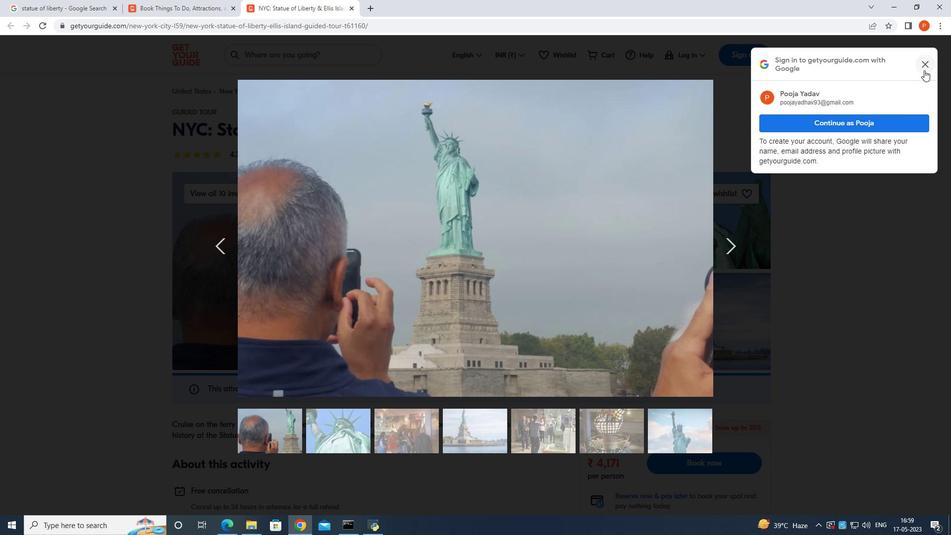 
Action: Mouse pressed left at (926, 68)
Screenshot: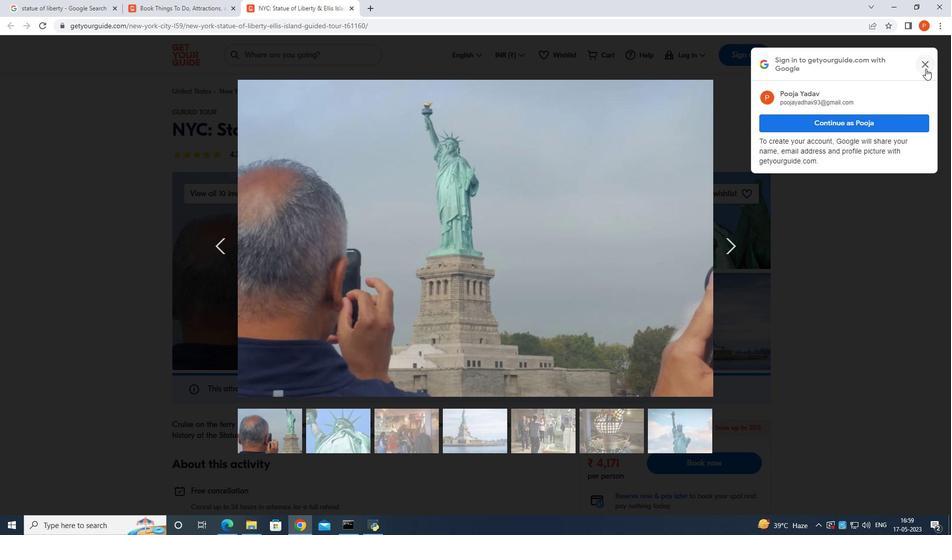 
Action: Mouse moved to (722, 239)
Screenshot: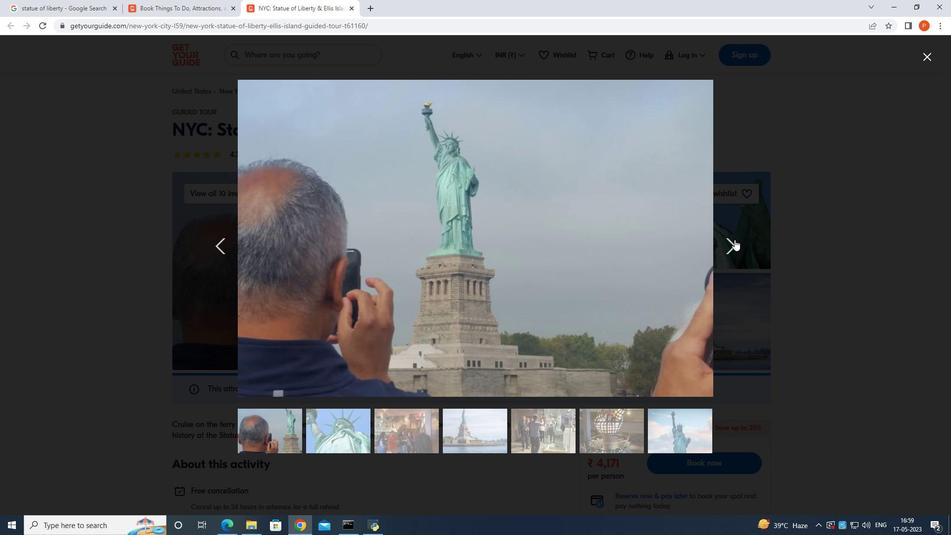 
Action: Mouse pressed left at (722, 239)
Screenshot: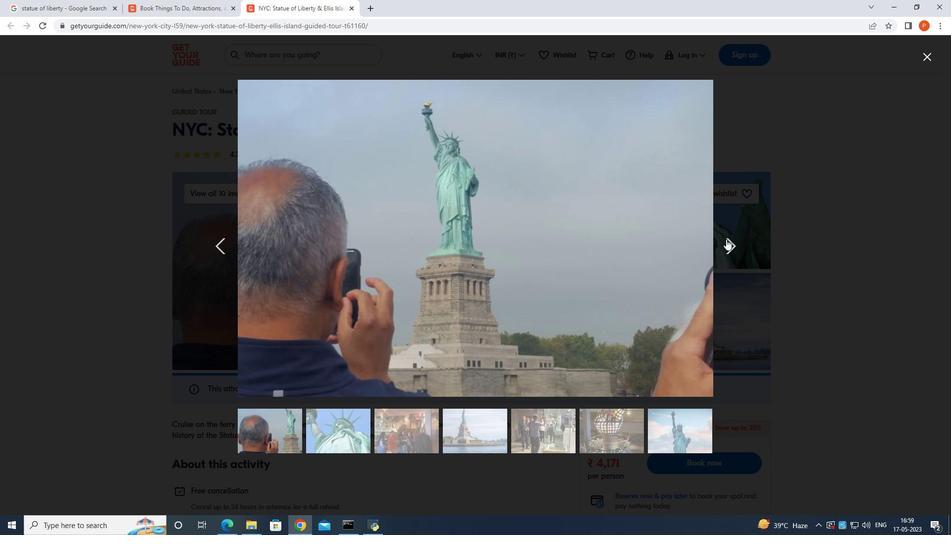 
Action: Mouse moved to (729, 237)
Screenshot: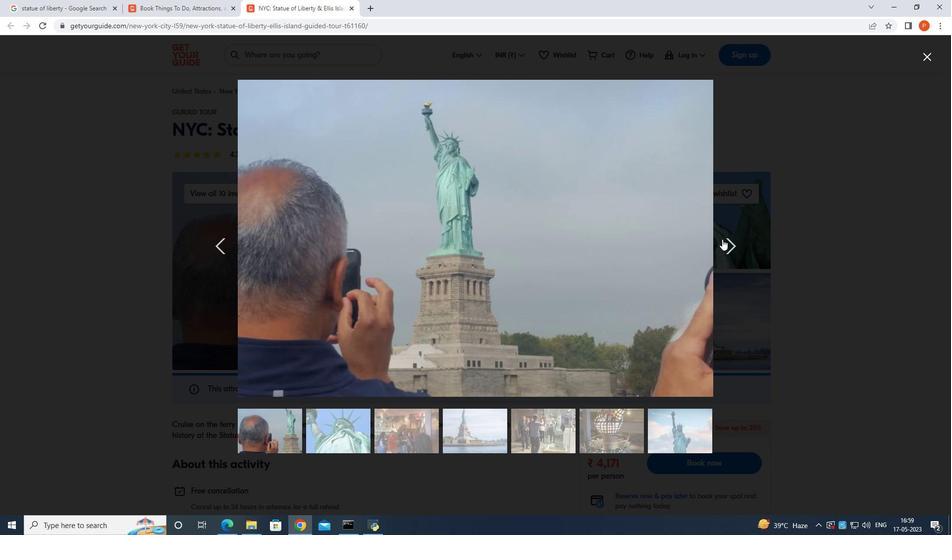 
Action: Mouse pressed left at (729, 237)
Screenshot: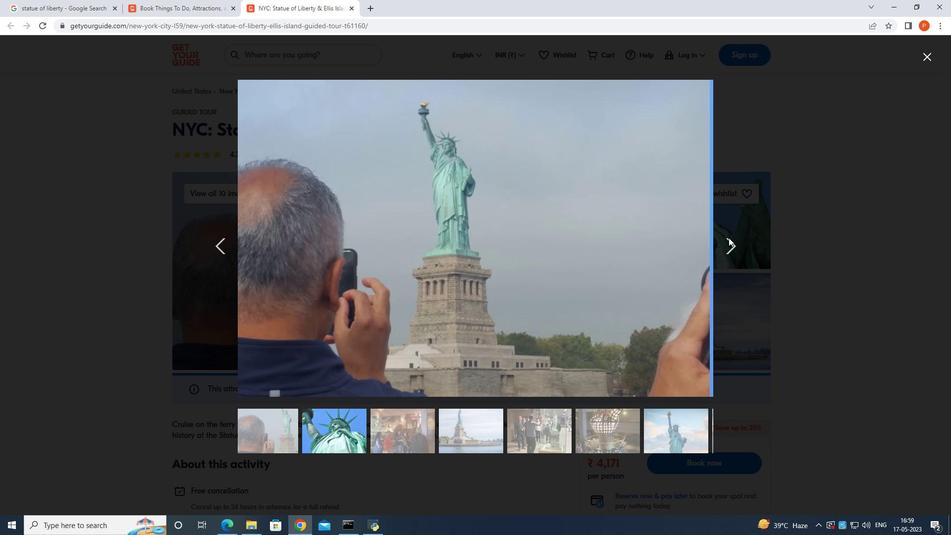 
Action: Mouse moved to (713, 223)
Screenshot: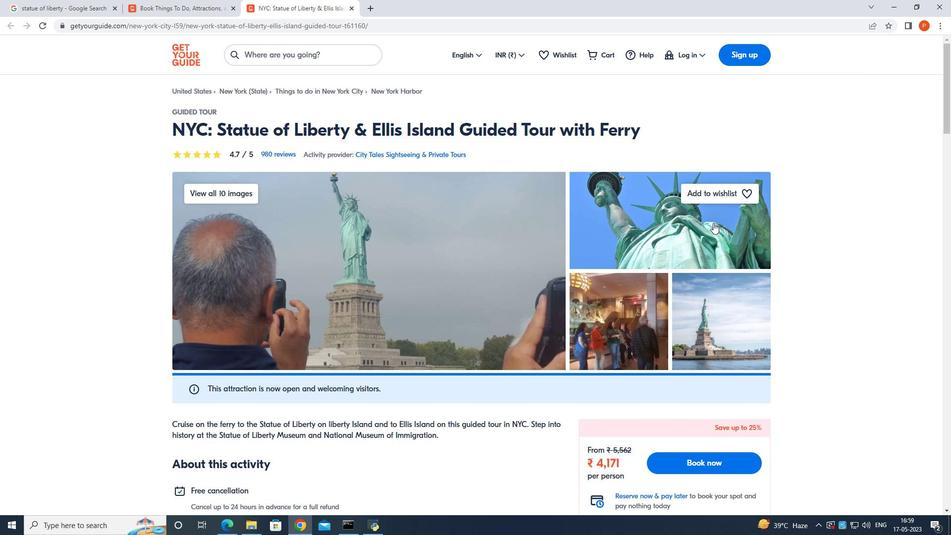 
Action: Mouse scrolled (713, 222) with delta (0, 0)
Screenshot: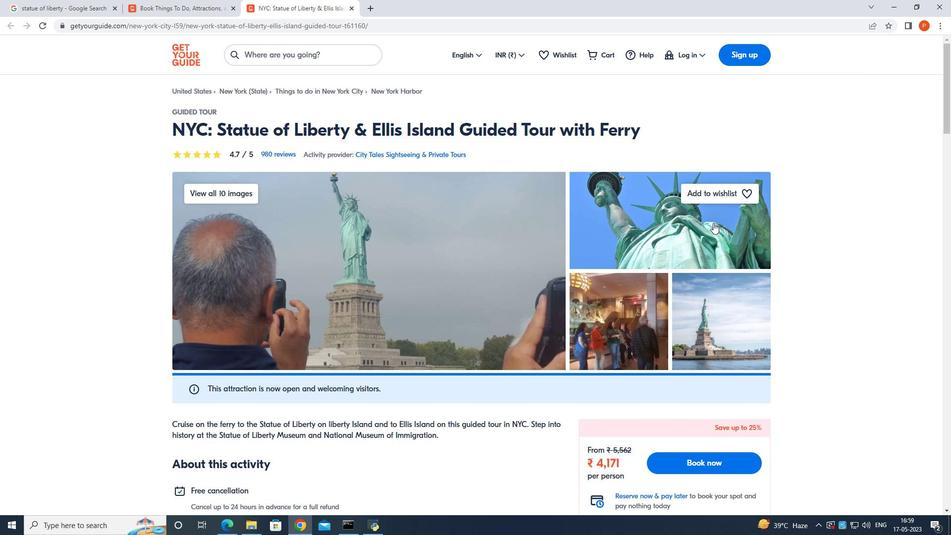 
Action: Mouse scrolled (713, 222) with delta (0, 0)
Screenshot: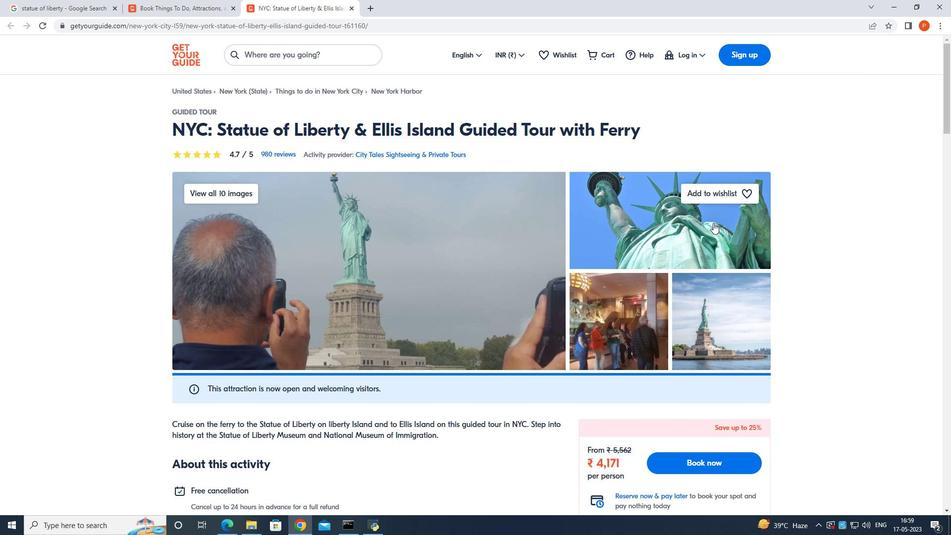 
Action: Mouse moved to (714, 218)
Screenshot: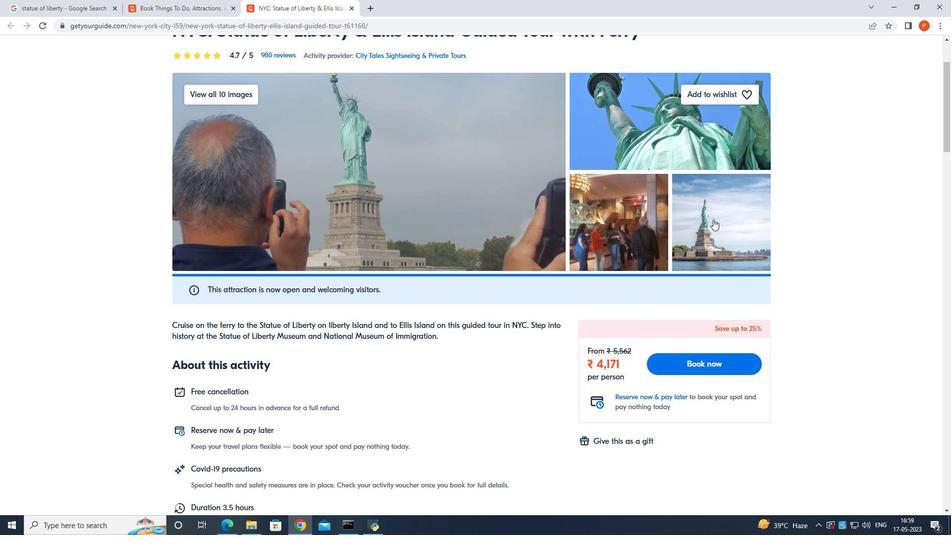
Action: Mouse scrolled (714, 217) with delta (0, 0)
Screenshot: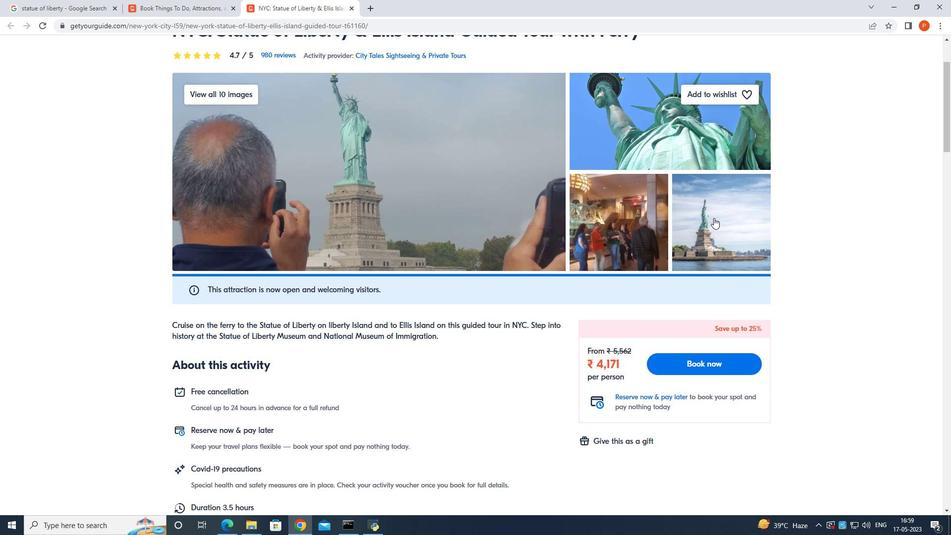 
Action: Mouse moved to (714, 214)
Screenshot: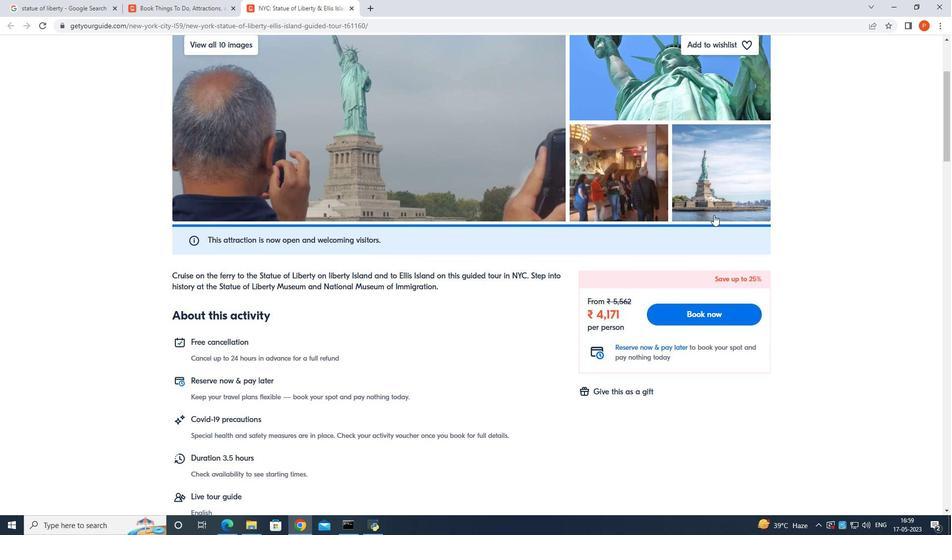 
Action: Mouse scrolled (714, 213) with delta (0, 0)
Screenshot: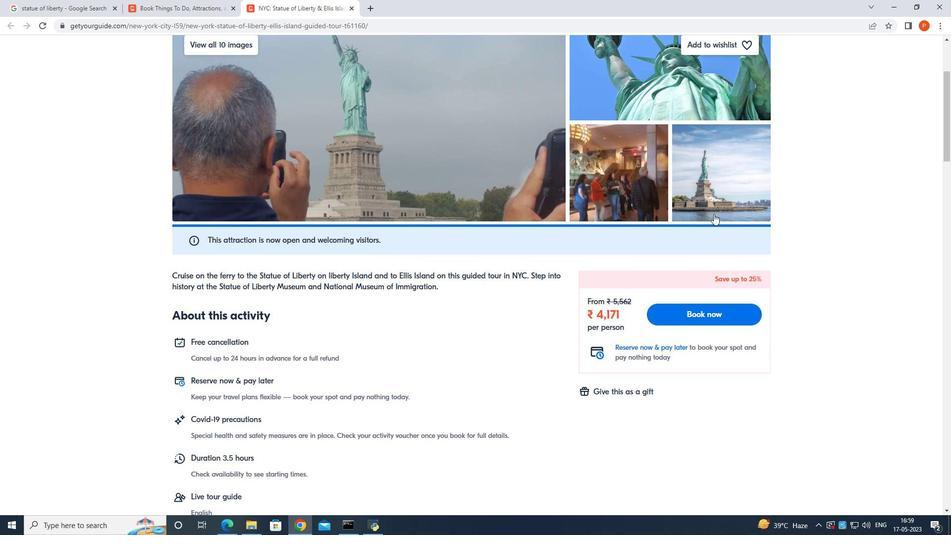 
Action: Mouse scrolled (714, 213) with delta (0, 0)
Screenshot: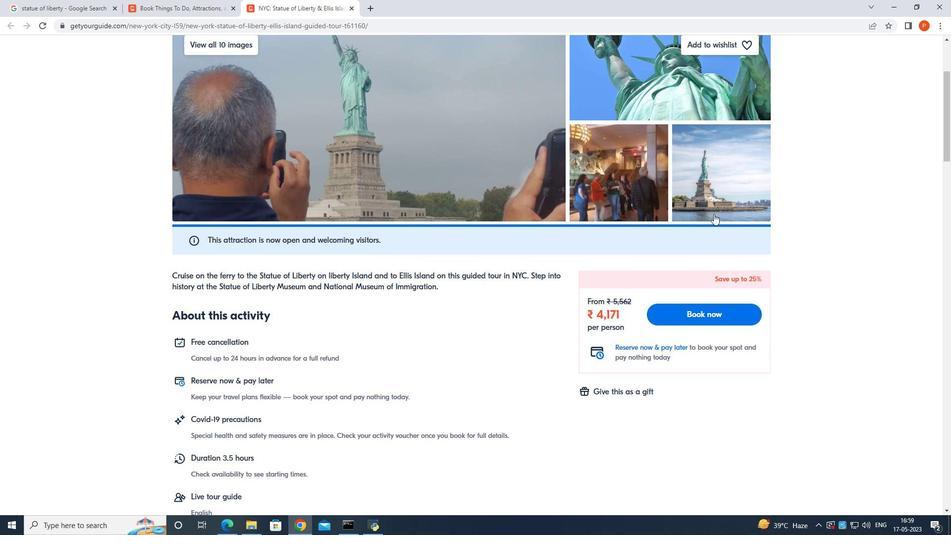 
Action: Mouse scrolled (714, 213) with delta (0, 0)
Screenshot: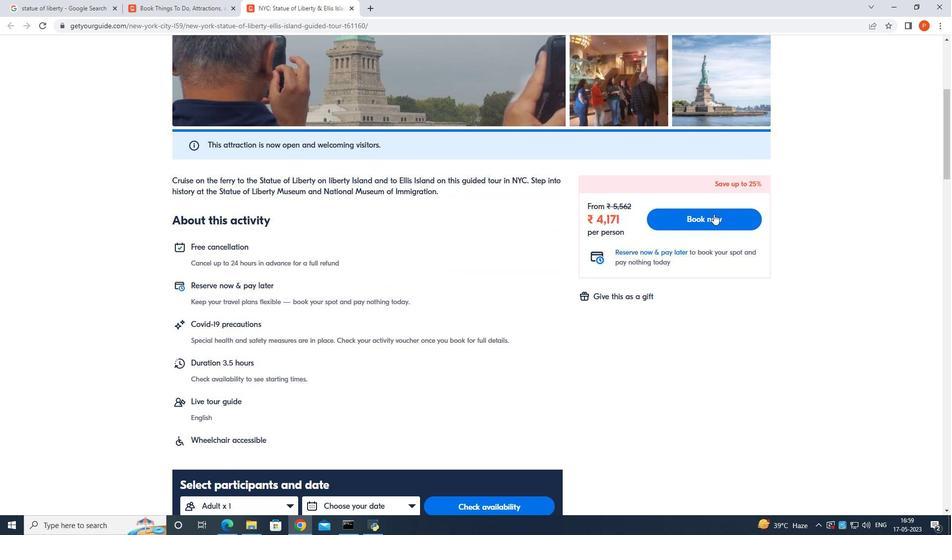 
Action: Mouse moved to (714, 213)
Screenshot: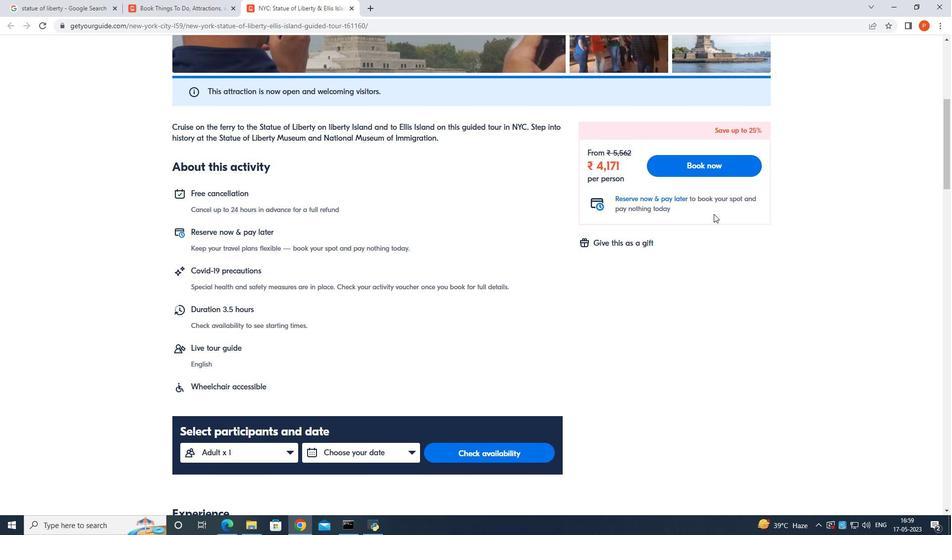 
Action: Mouse scrolled (714, 213) with delta (0, 0)
Screenshot: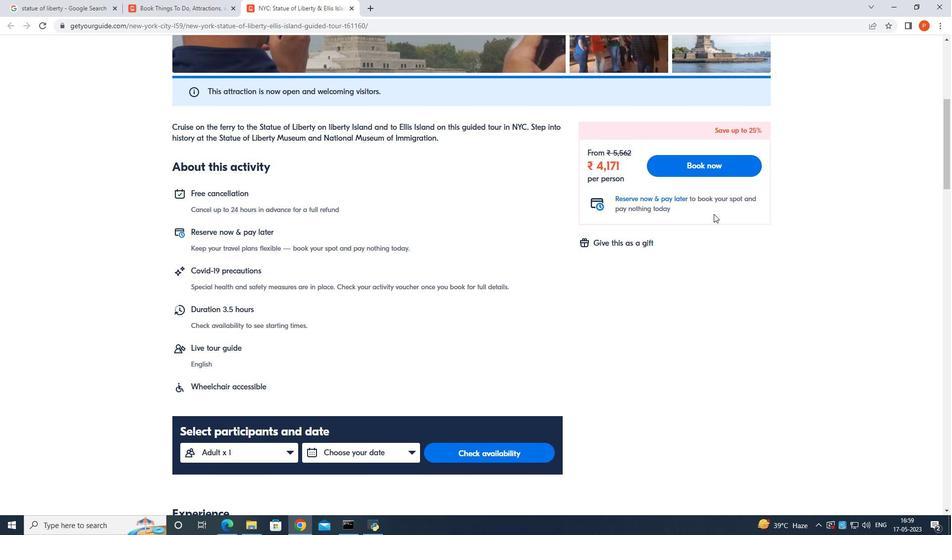 
Action: Mouse scrolled (714, 213) with delta (0, 0)
Screenshot: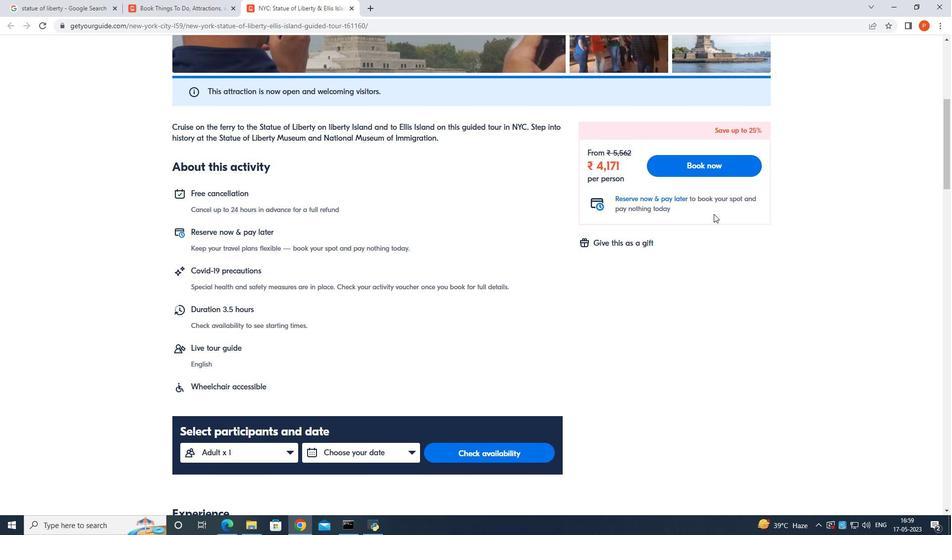 
Action: Mouse moved to (715, 211)
Screenshot: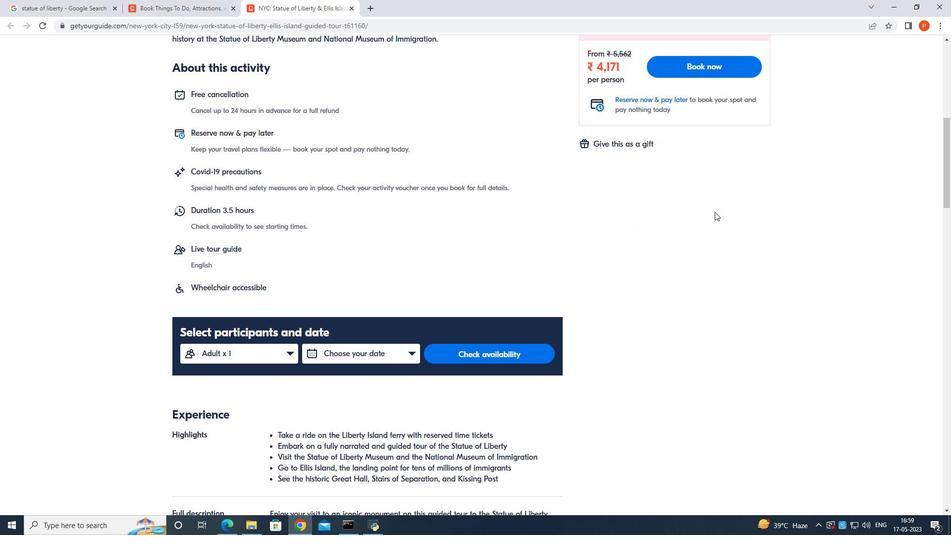 
Action: Mouse scrolled (715, 211) with delta (0, 0)
Screenshot: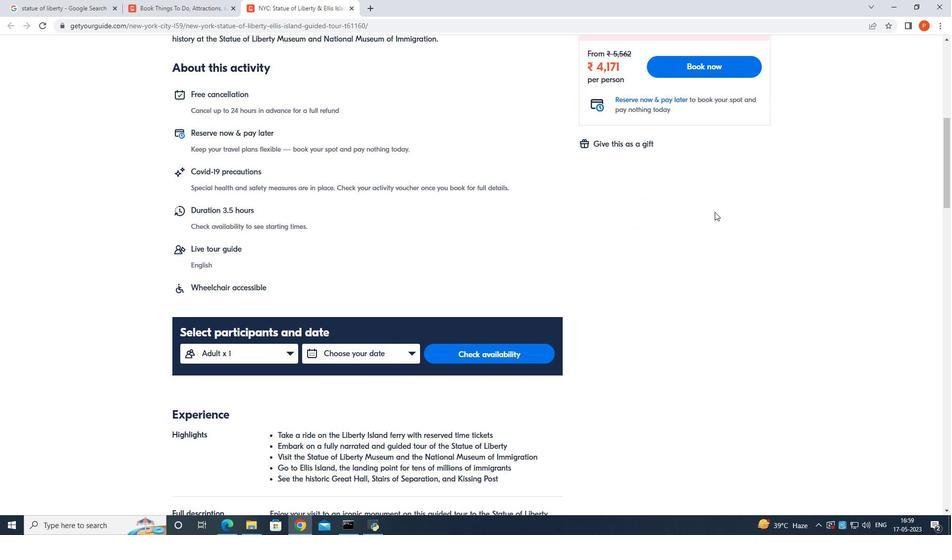 
Action: Mouse scrolled (715, 212) with delta (0, 0)
Screenshot: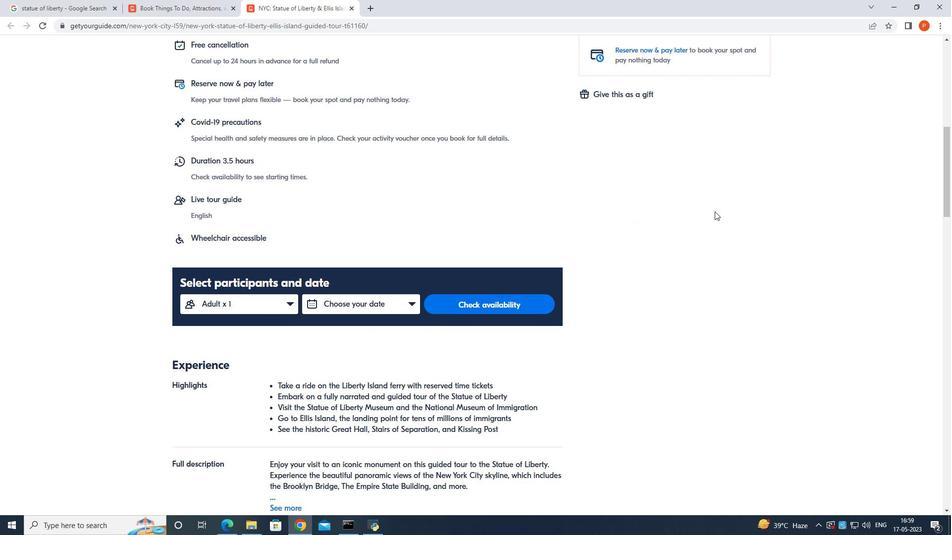 
Action: Mouse scrolled (715, 212) with delta (0, 0)
Screenshot: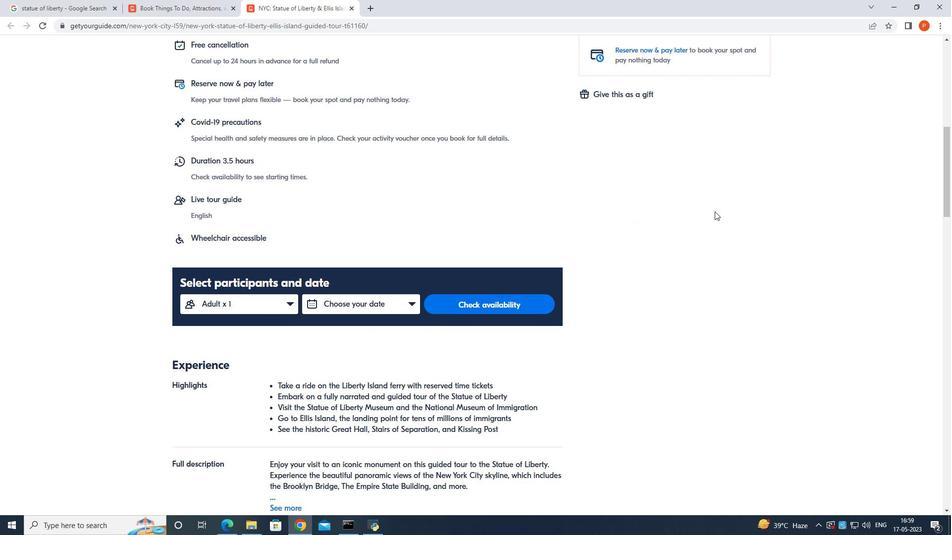 
Action: Mouse scrolled (715, 212) with delta (0, 0)
Screenshot: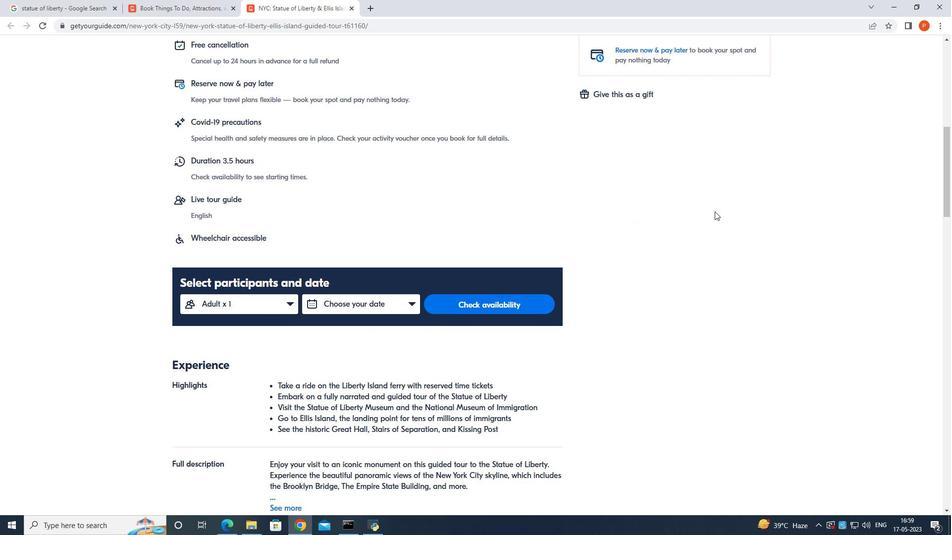
Action: Mouse scrolled (715, 212) with delta (0, 0)
Screenshot: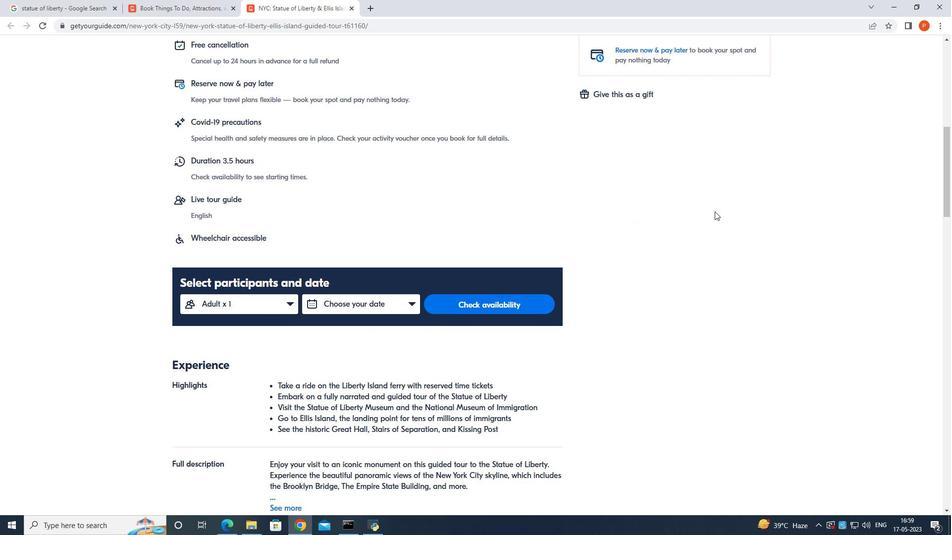 
Action: Mouse moved to (718, 211)
Screenshot: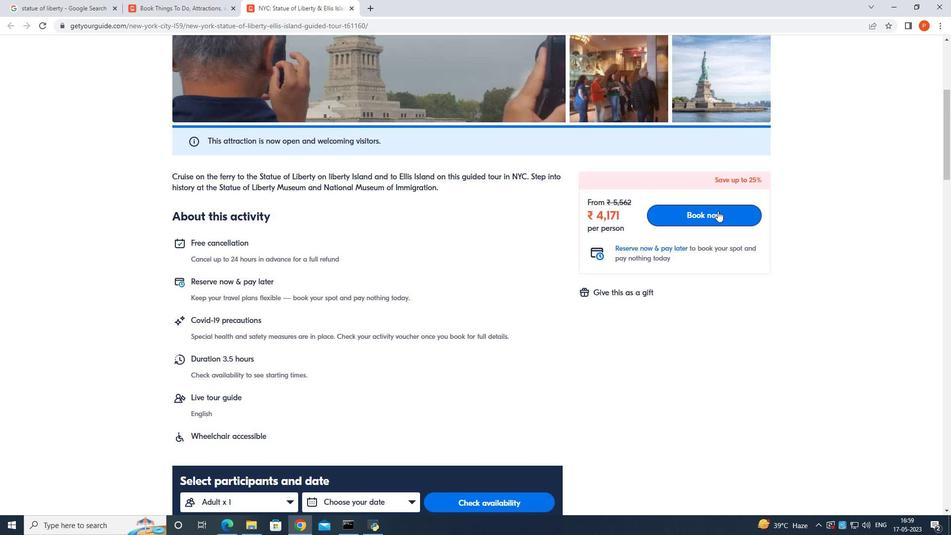 
Action: Mouse scrolled (718, 211) with delta (0, 0)
Screenshot: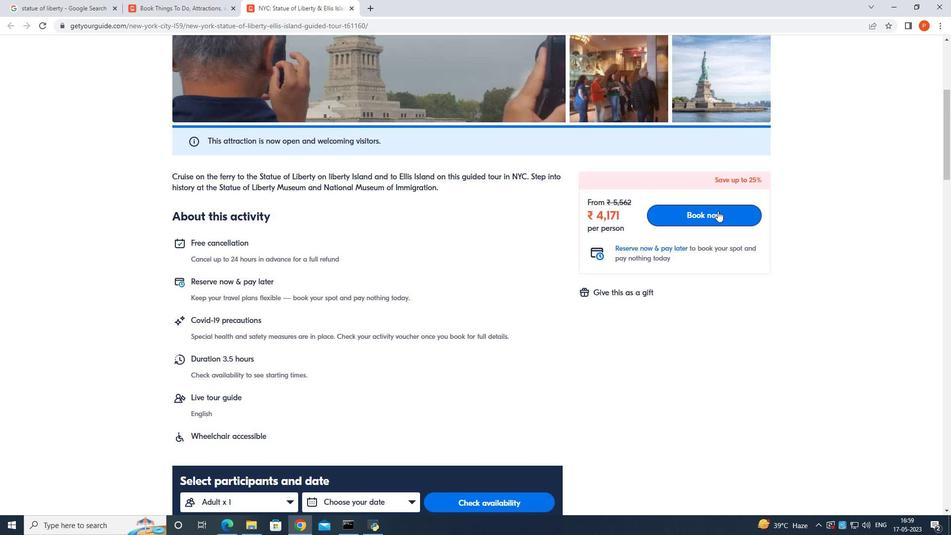 
Action: Mouse moved to (720, 210)
Screenshot: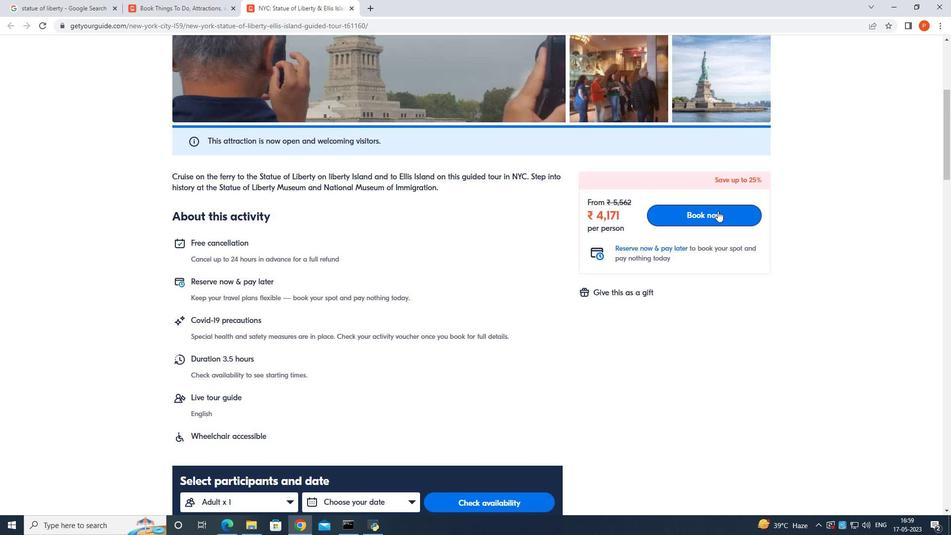 
Action: Mouse scrolled (720, 211) with delta (0, 0)
Screenshot: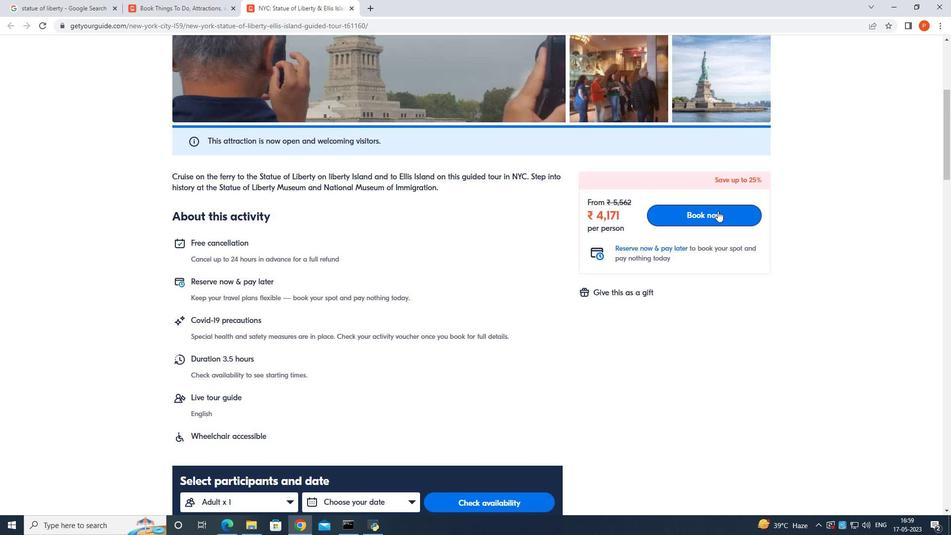 
Action: Mouse moved to (722, 209)
Screenshot: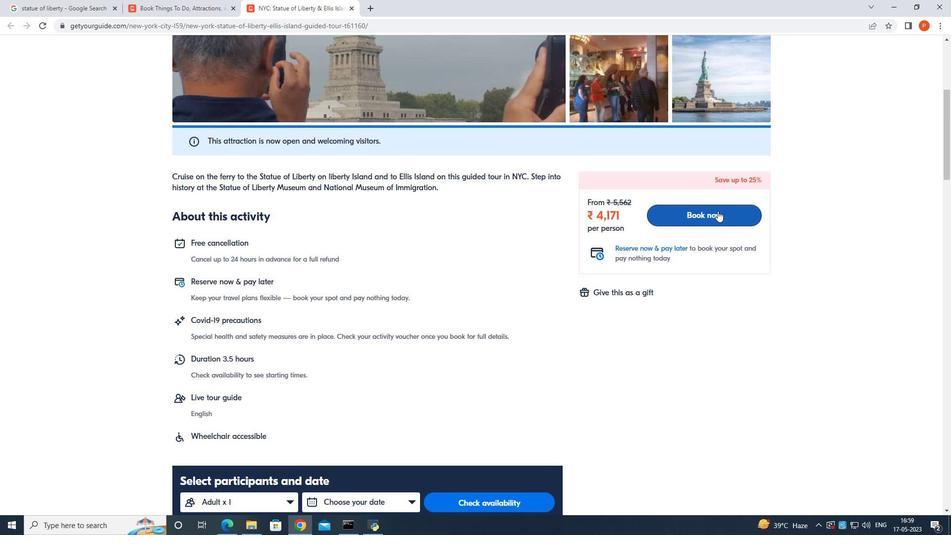 
Action: Mouse scrolled (720, 210) with delta (0, 0)
Screenshot: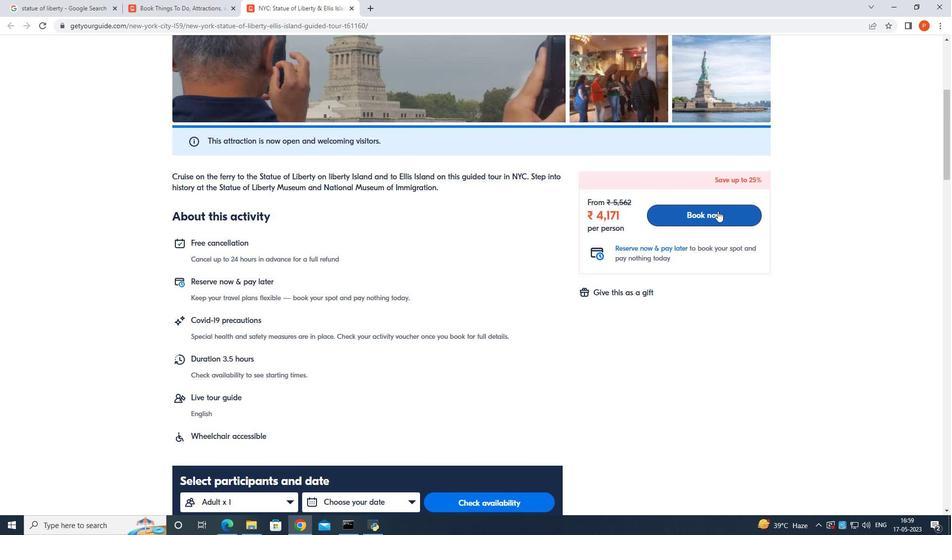 
Action: Mouse moved to (728, 205)
Screenshot: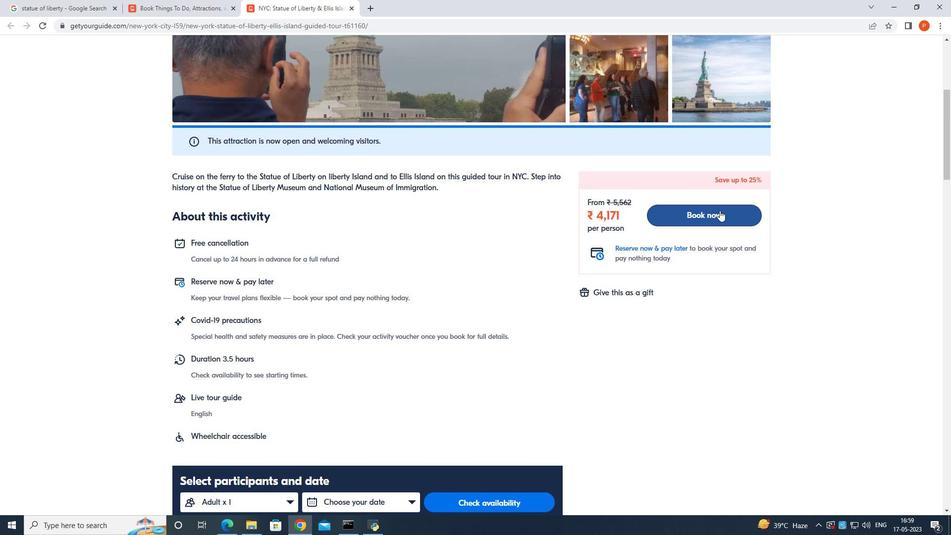 
Action: Mouse scrolled (723, 209) with delta (0, 0)
Screenshot: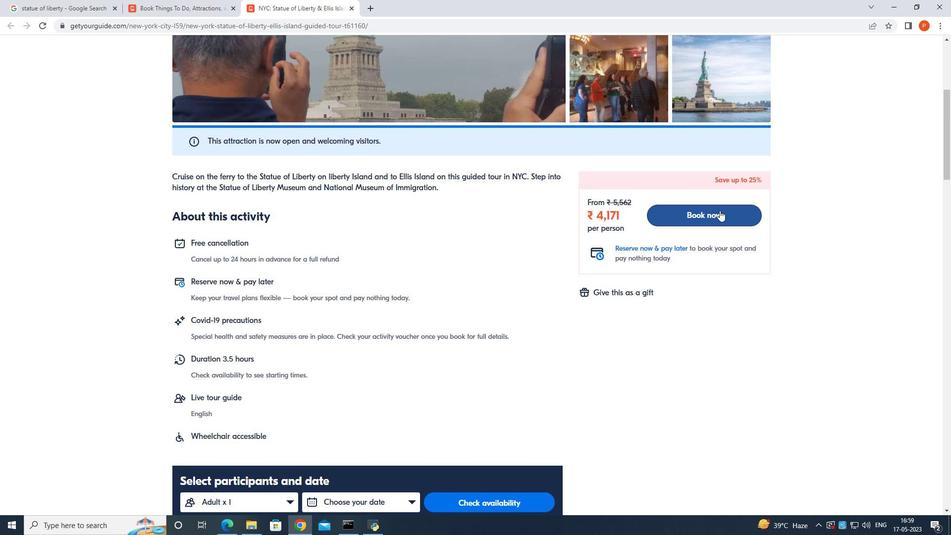
Action: Mouse moved to (729, 204)
Screenshot: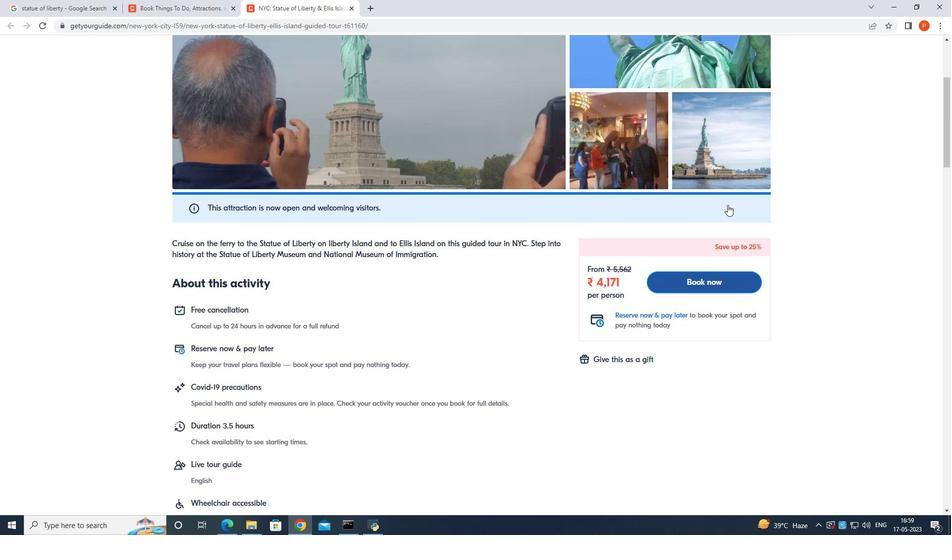 
Action: Mouse scrolled (729, 205) with delta (0, 0)
Screenshot: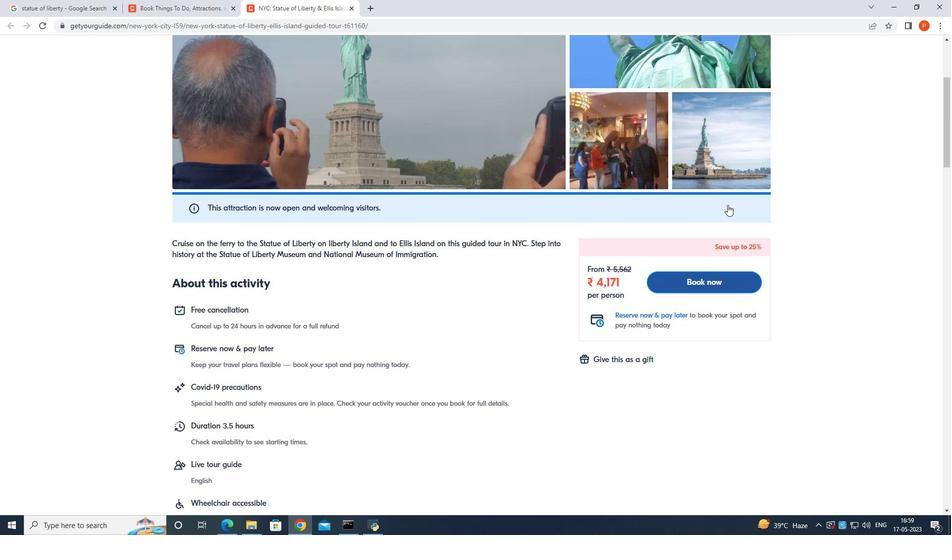 
Action: Mouse moved to (729, 204)
Screenshot: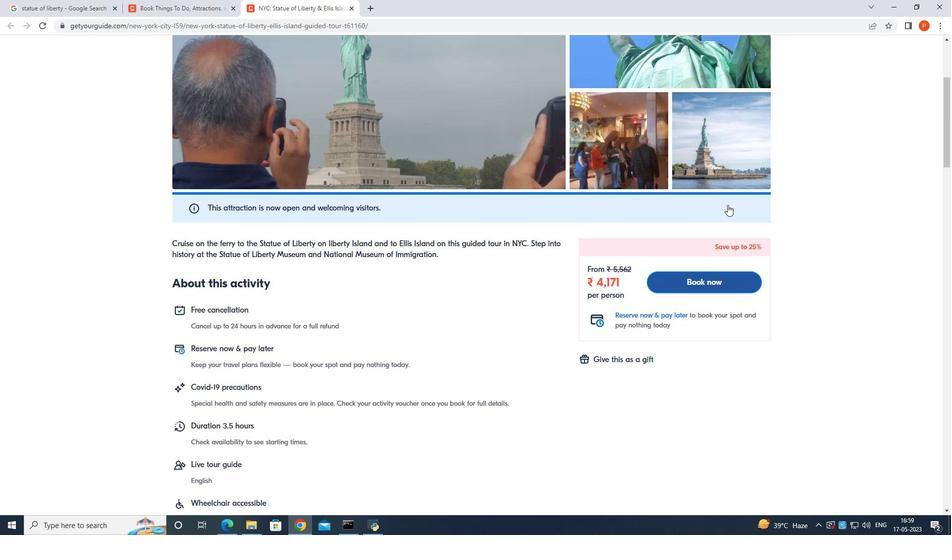 
Action: Mouse scrolled (729, 205) with delta (0, 0)
Screenshot: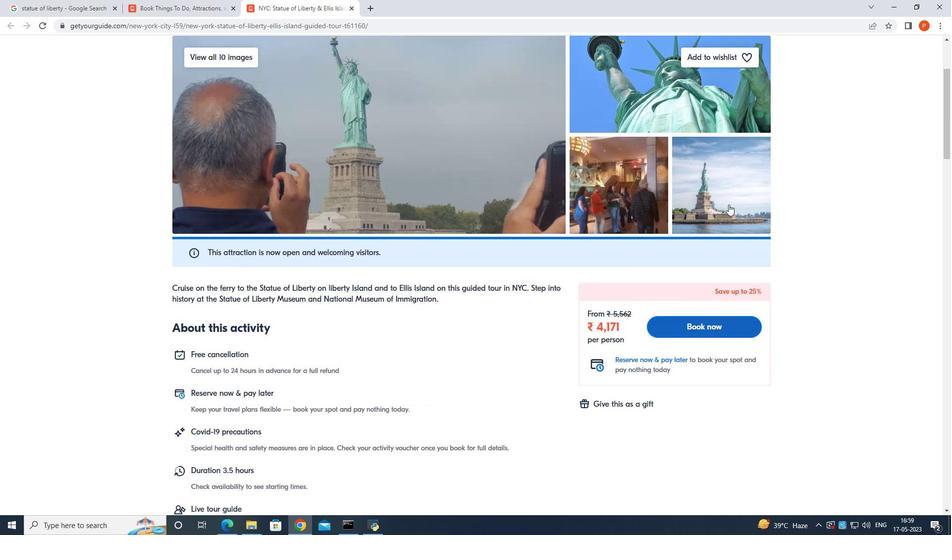 
Action: Mouse moved to (730, 204)
Screenshot: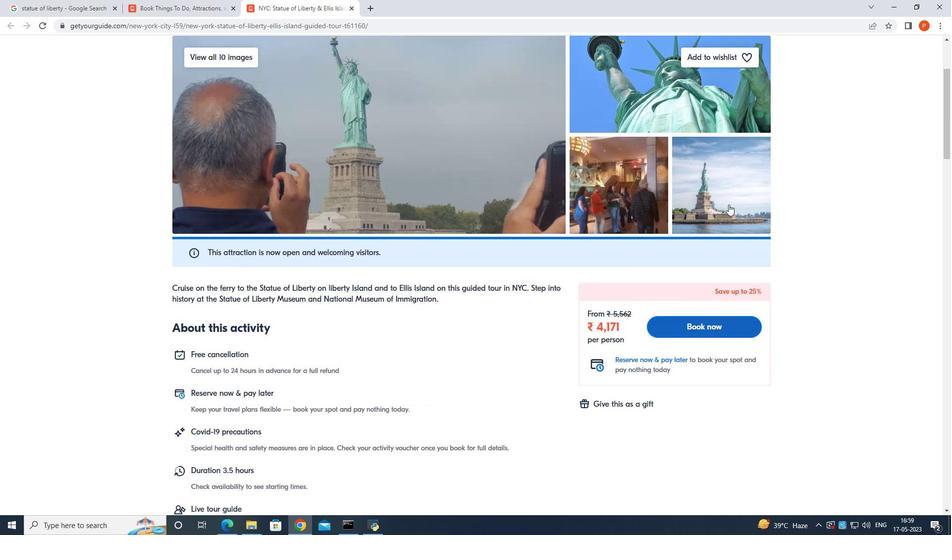 
Action: Mouse scrolled (730, 205) with delta (0, 0)
Screenshot: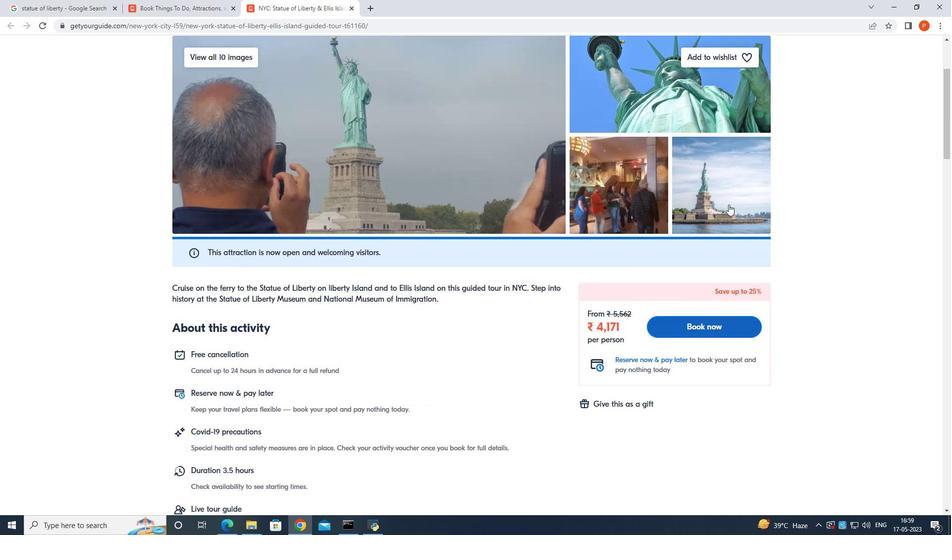 
Action: Mouse moved to (730, 204)
Screenshot: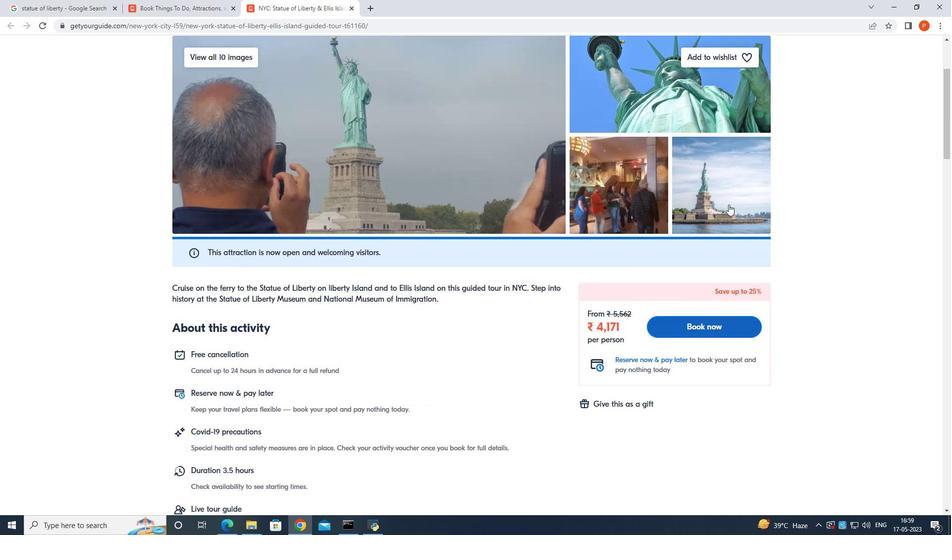 
Action: Mouse scrolled (730, 205) with delta (0, 0)
Screenshot: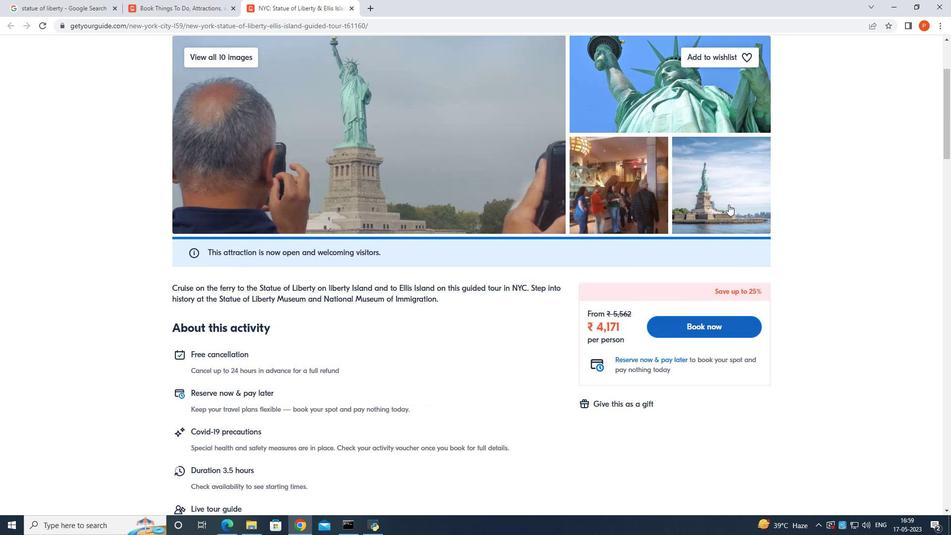 
Action: Mouse moved to (733, 203)
Screenshot: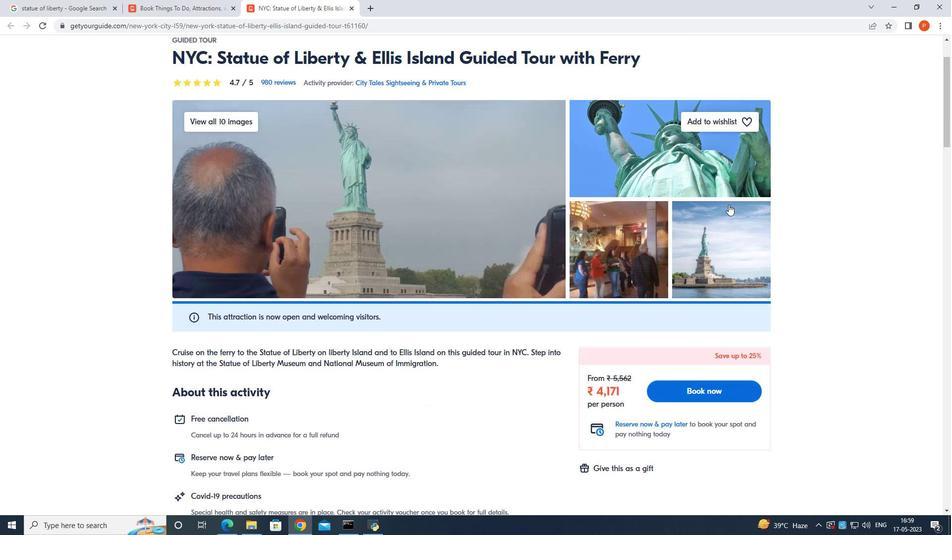 
Action: Mouse scrolled (731, 204) with delta (0, 0)
Screenshot: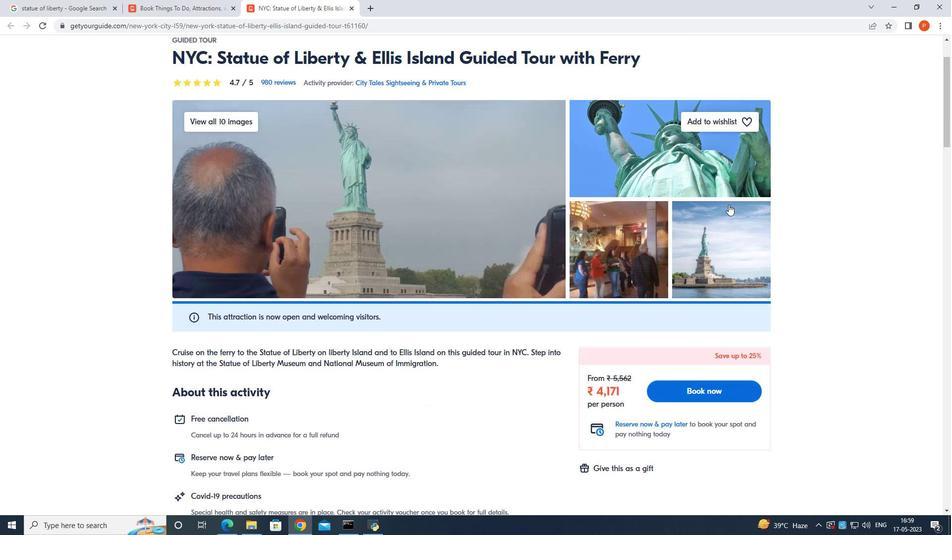 
Action: Mouse moved to (733, 203)
Screenshot: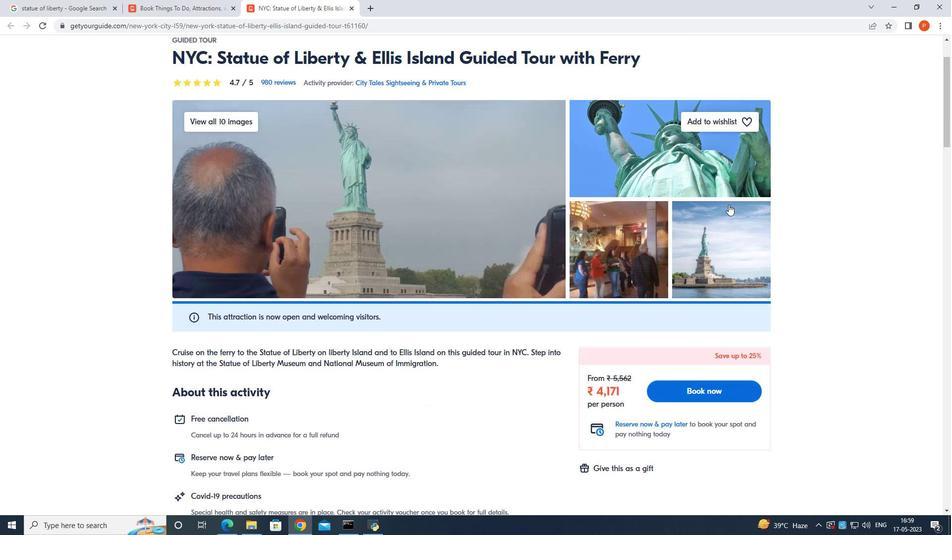 
Action: Mouse scrolled (733, 203) with delta (0, 0)
Screenshot: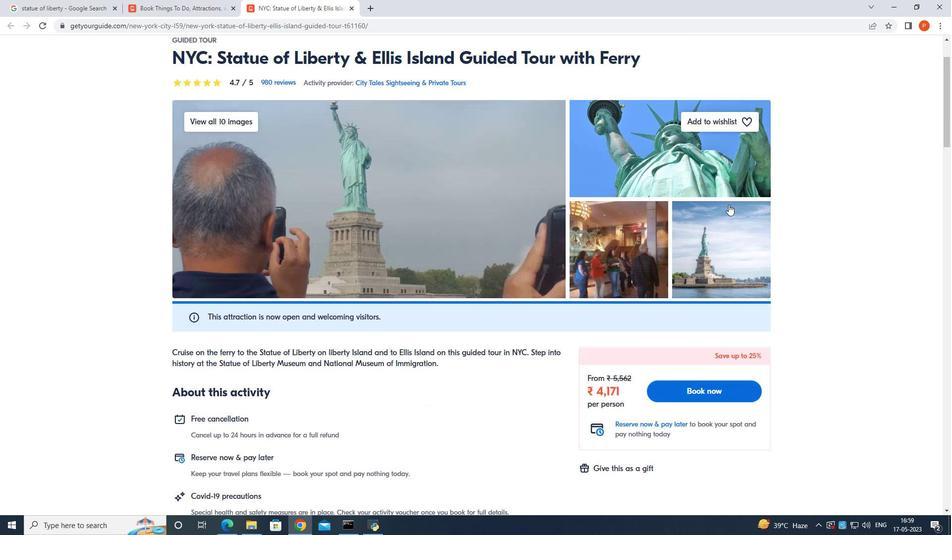 
Action: Mouse moved to (737, 201)
Screenshot: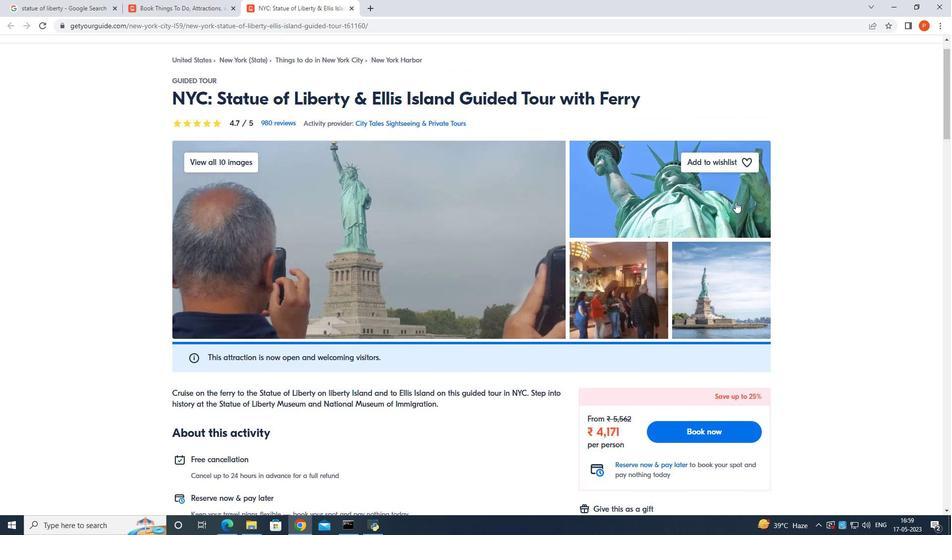 
Action: Mouse scrolled (737, 202) with delta (0, 0)
Screenshot: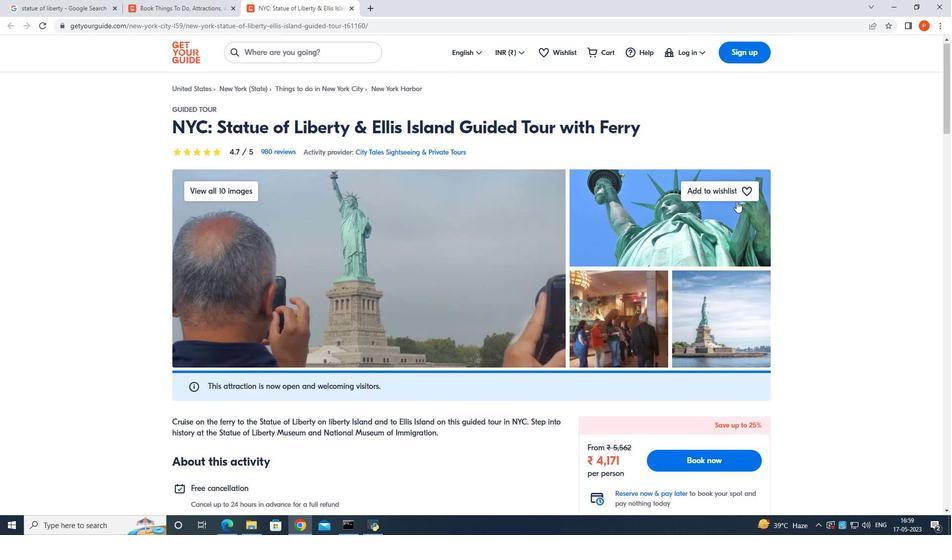 
Action: Mouse moved to (738, 201)
Screenshot: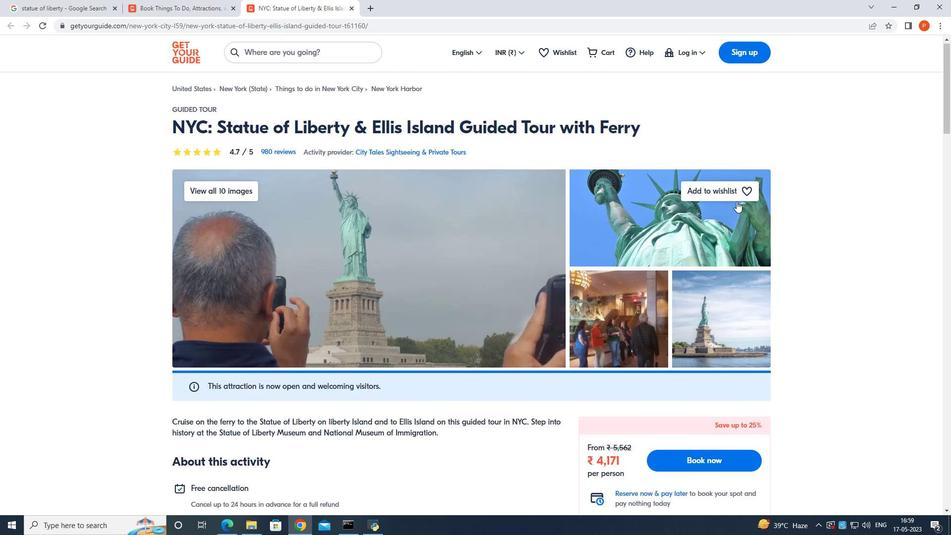 
Action: Mouse scrolled (738, 201) with delta (0, 0)
Screenshot: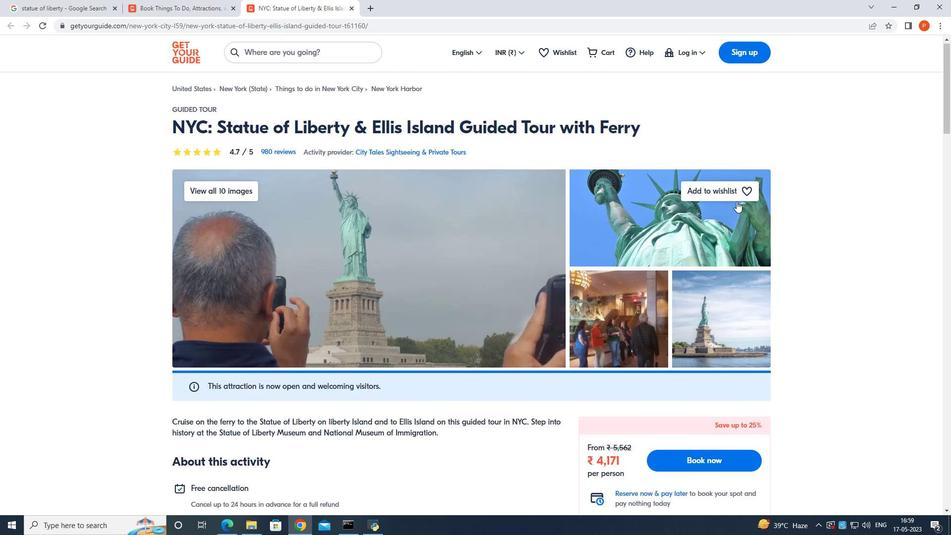 
Action: Mouse moved to (739, 200)
Screenshot: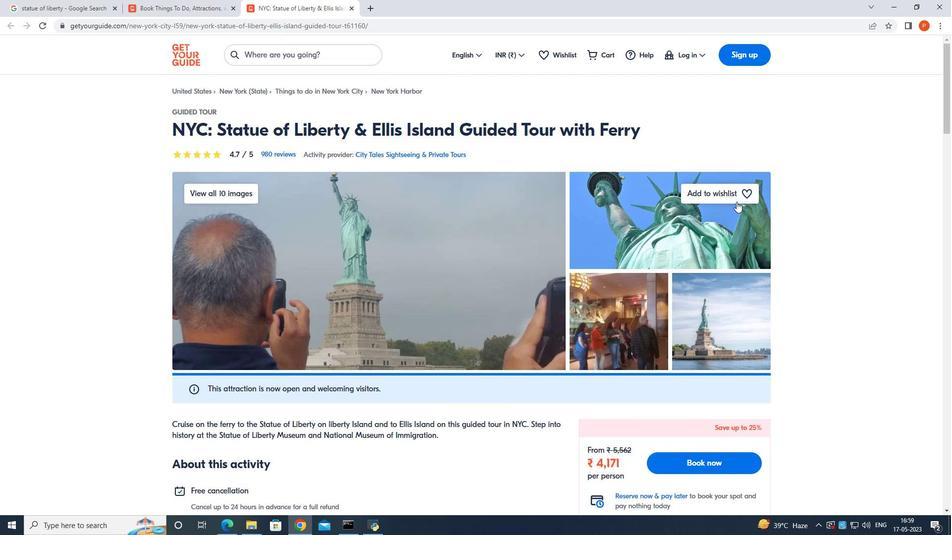 
Action: Mouse scrolled (739, 200) with delta (0, 0)
Screenshot: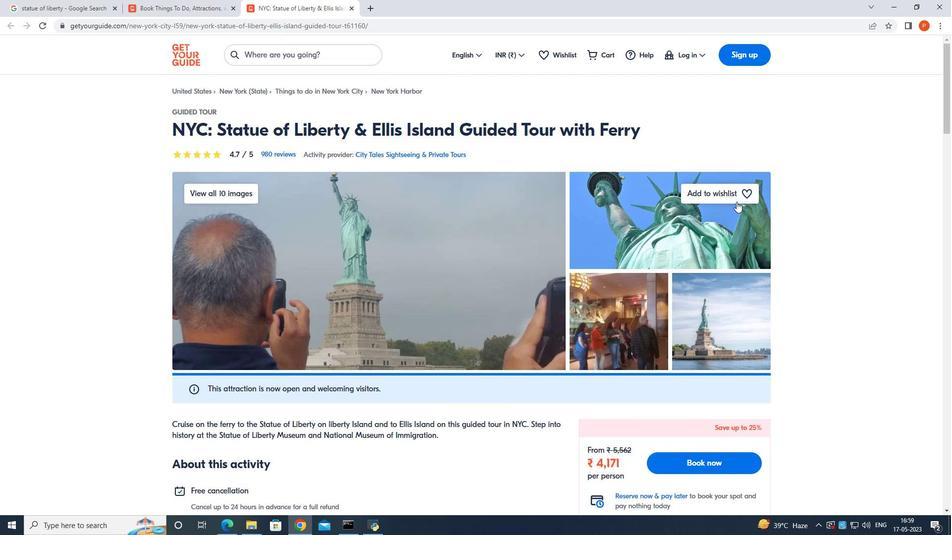 
Action: Mouse moved to (741, 199)
Screenshot: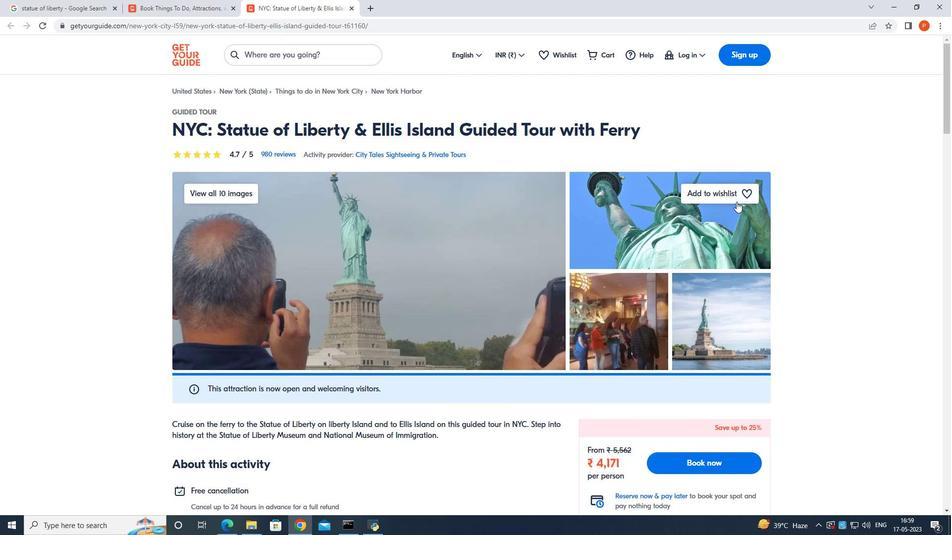
Action: Mouse scrolled (741, 199) with delta (0, 0)
Screenshot: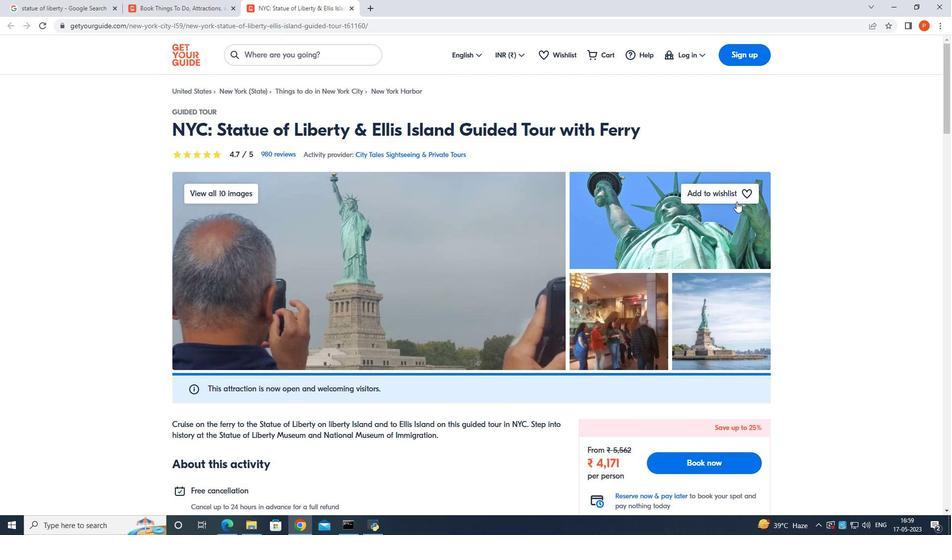 
Action: Mouse moved to (741, 181)
Screenshot: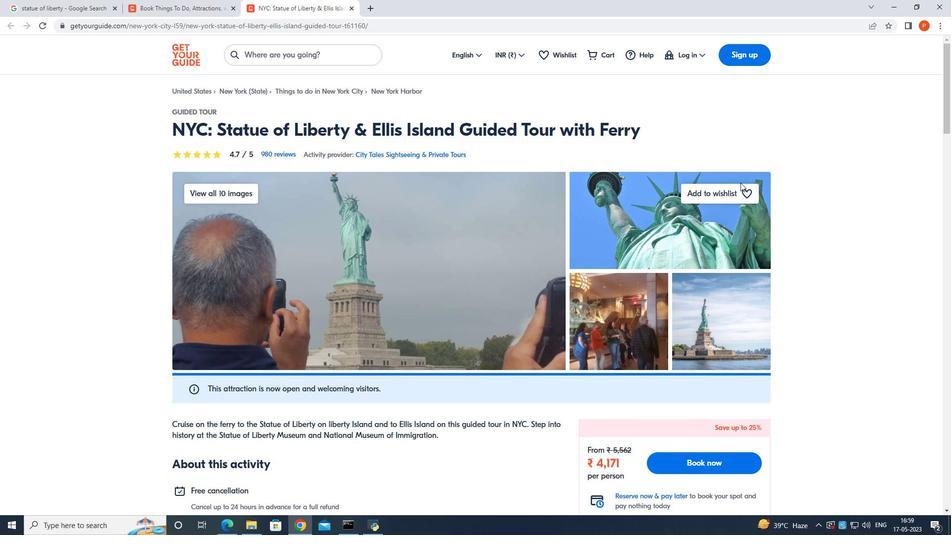 
Action: Mouse scrolled (741, 181) with delta (0, 0)
Screenshot: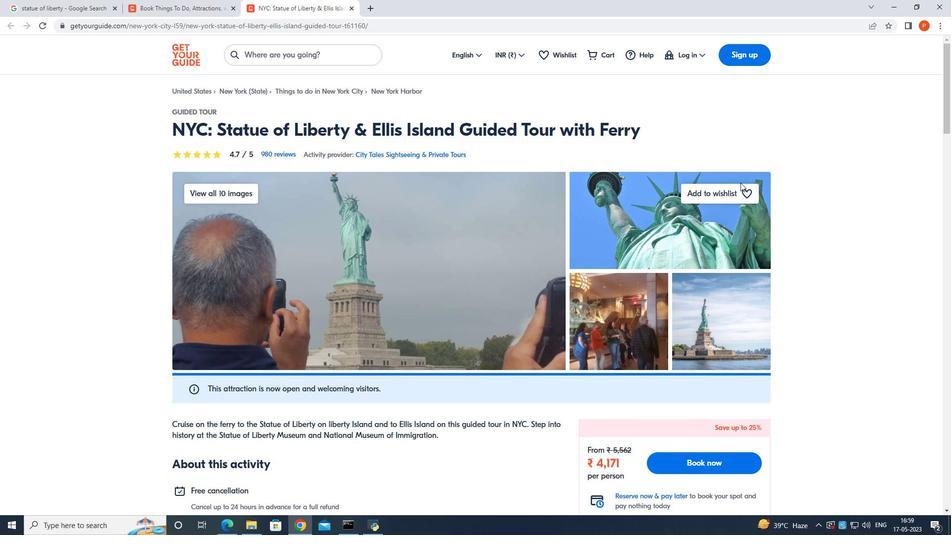 
Action: Mouse moved to (741, 175)
Screenshot: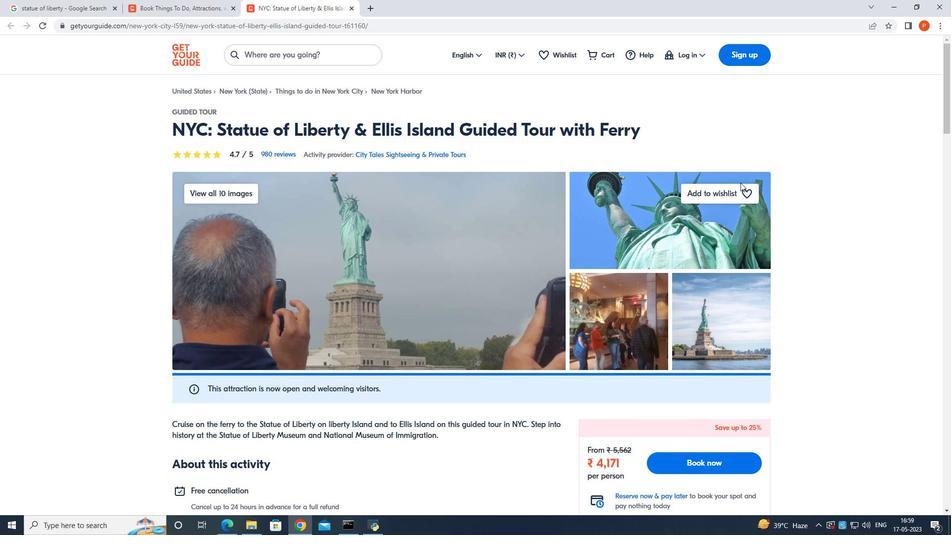 
Action: Mouse scrolled (741, 175) with delta (0, 0)
Screenshot: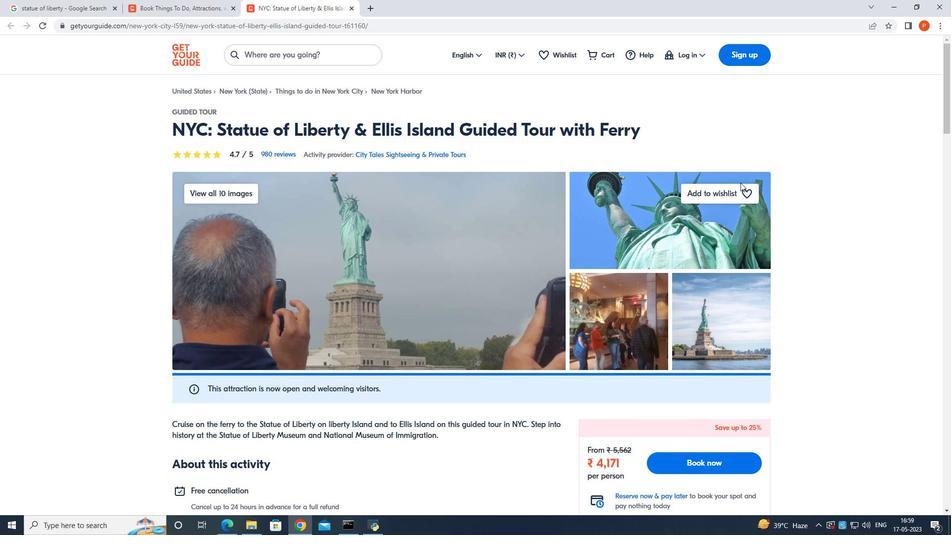 
Action: Mouse moved to (741, 175)
Screenshot: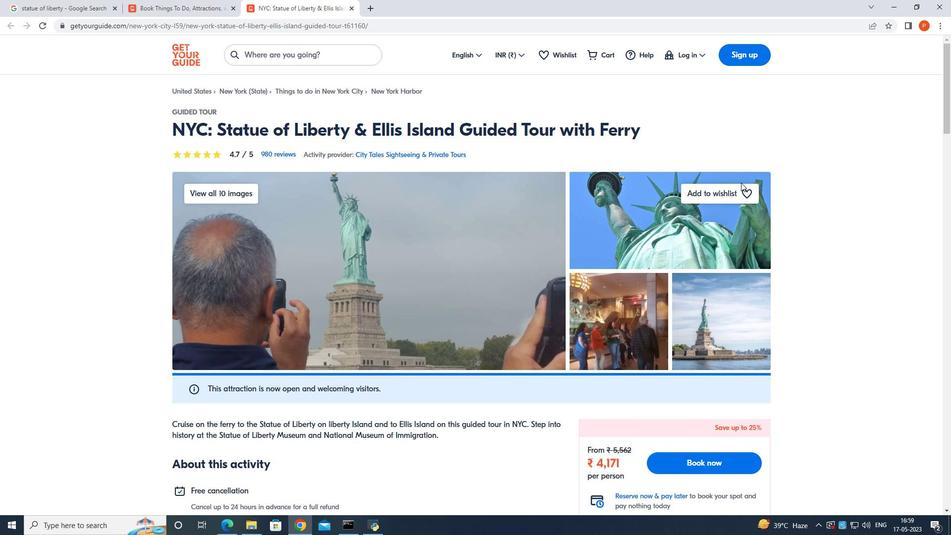 
Action: Mouse scrolled (741, 175) with delta (0, 0)
Screenshot: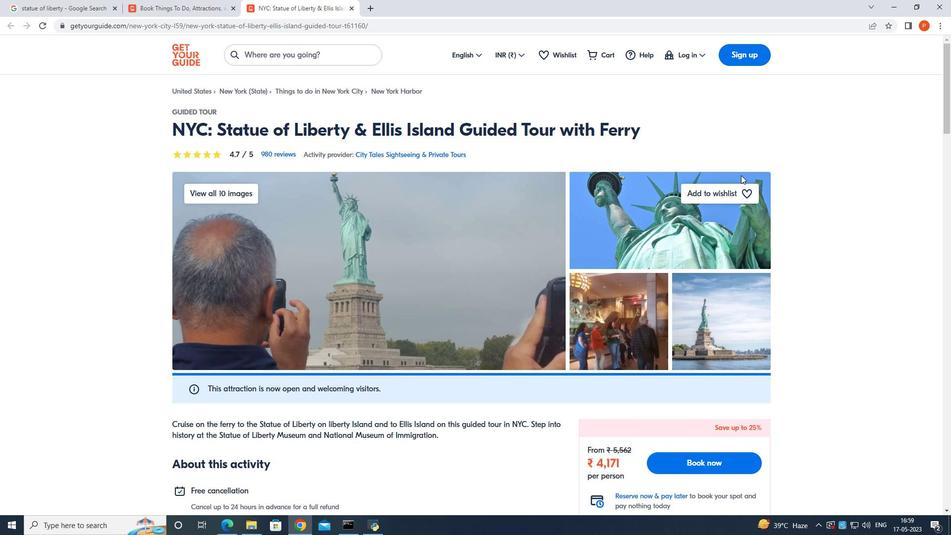 
Action: Mouse moved to (328, 55)
Screenshot: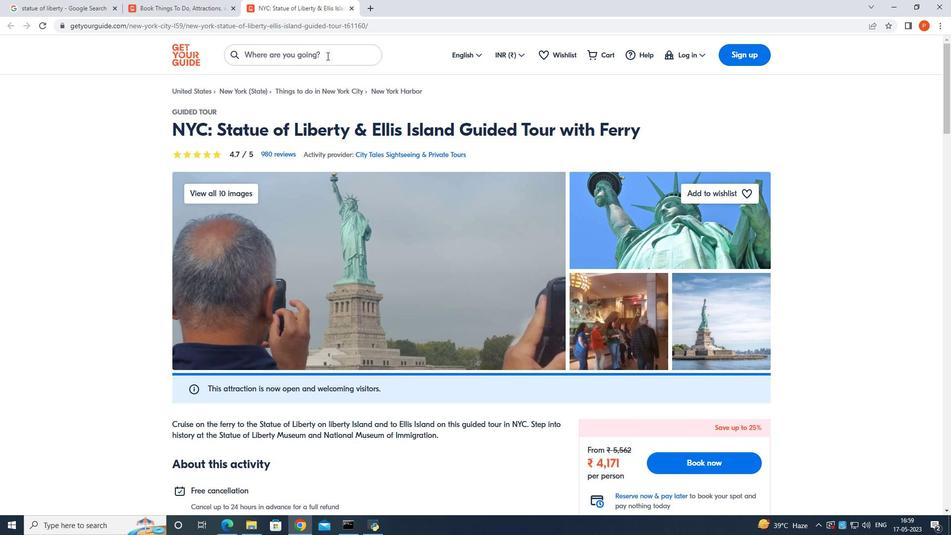 
Action: Mouse pressed left at (328, 55)
Screenshot: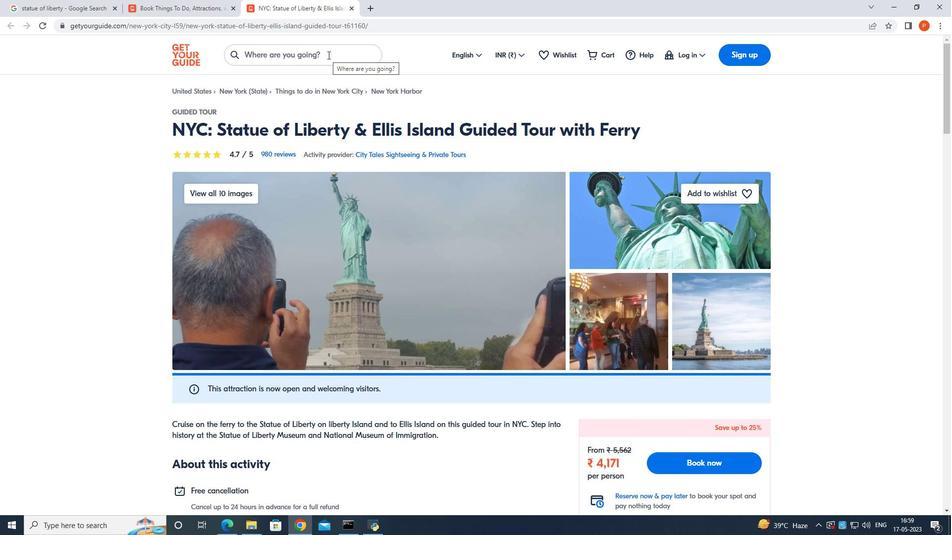 
Action: Mouse moved to (352, 57)
Screenshot: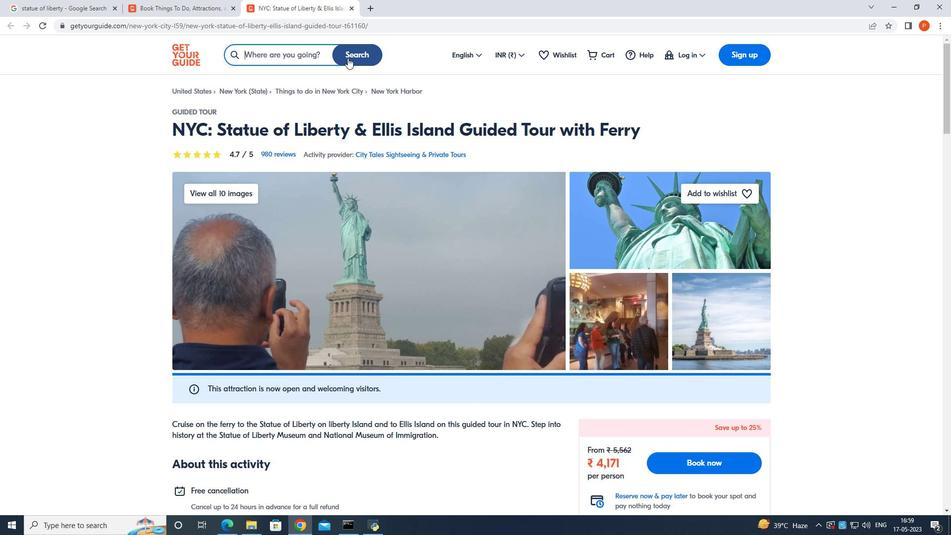 
Action: Mouse pressed left at (352, 57)
Screenshot: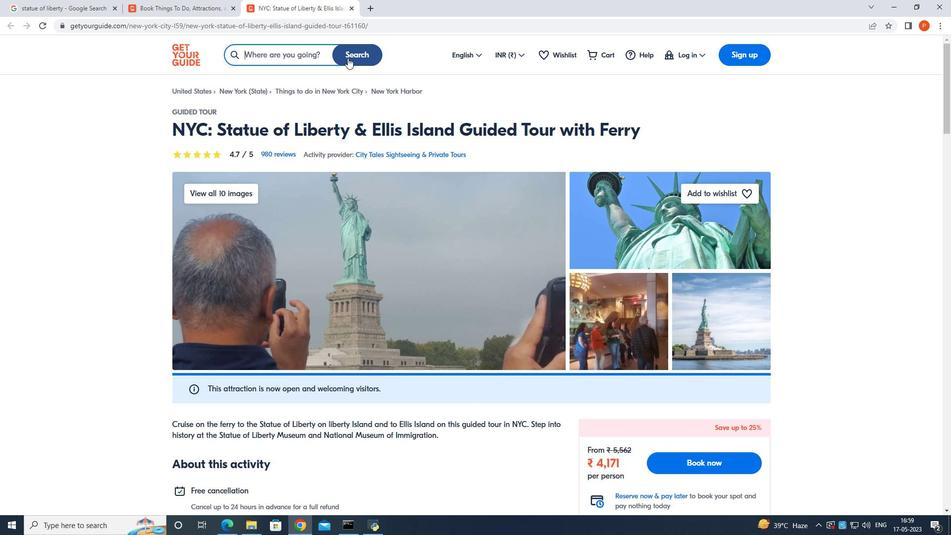 
Action: Mouse moved to (353, 55)
Screenshot: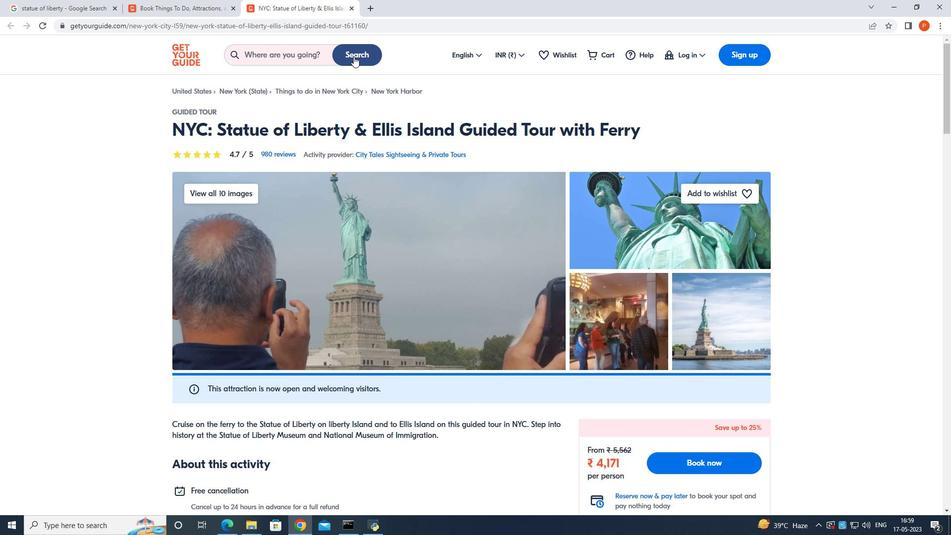 
Action: Mouse pressed left at (353, 55)
Screenshot: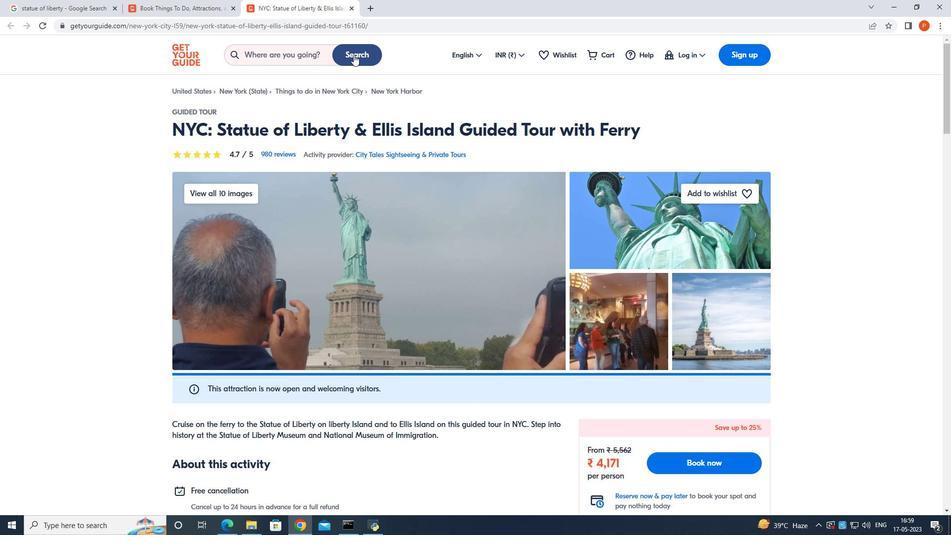 
Action: Mouse moved to (14, 25)
Screenshot: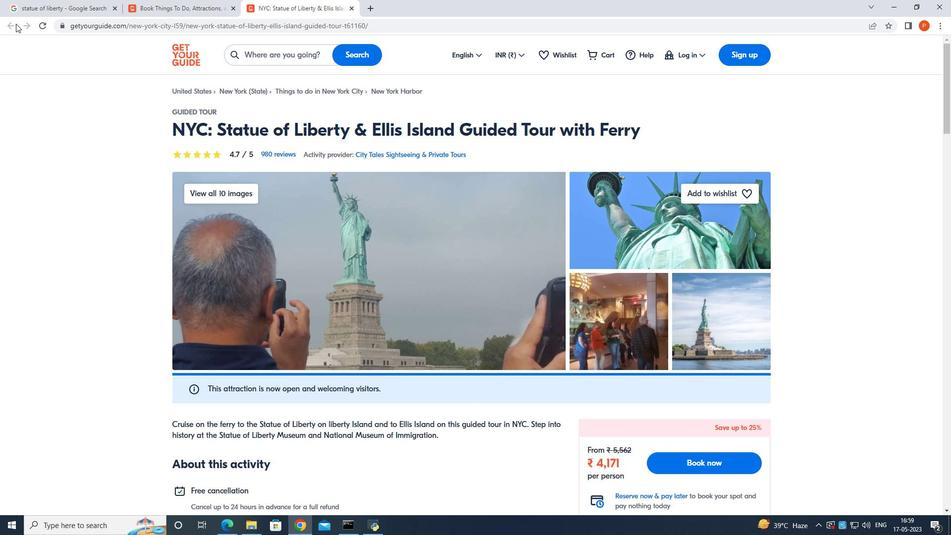 
Action: Mouse pressed left at (14, 25)
Screenshot: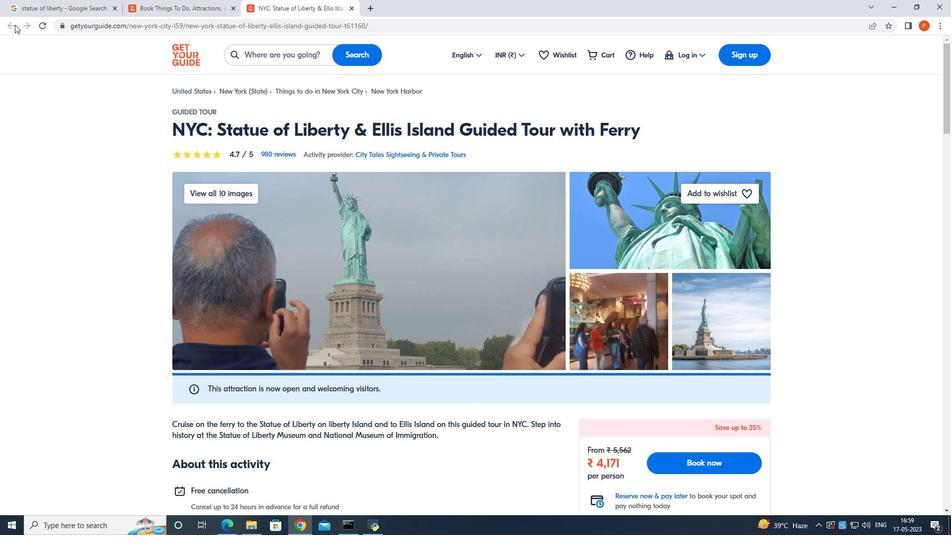 
Action: Mouse moved to (11, 25)
Screenshot: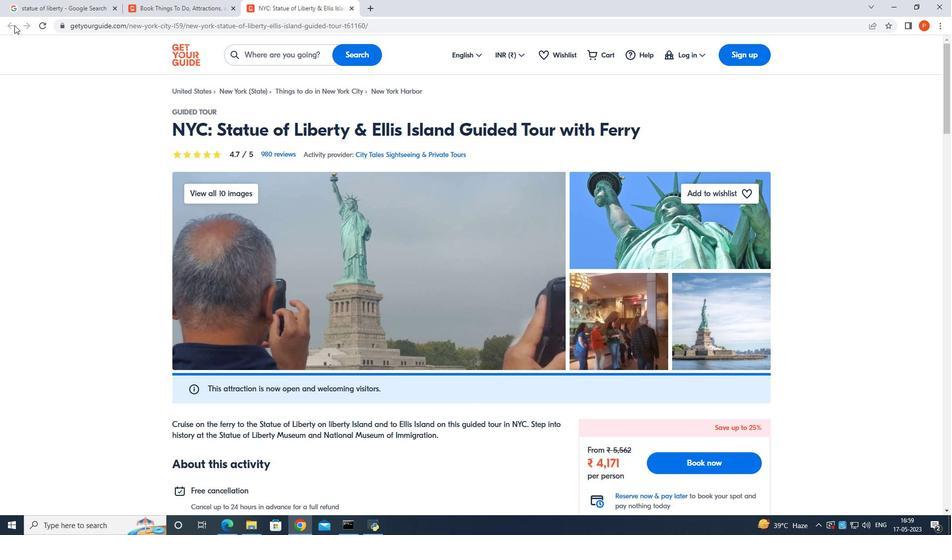 
Action: Mouse pressed left at (11, 25)
Screenshot: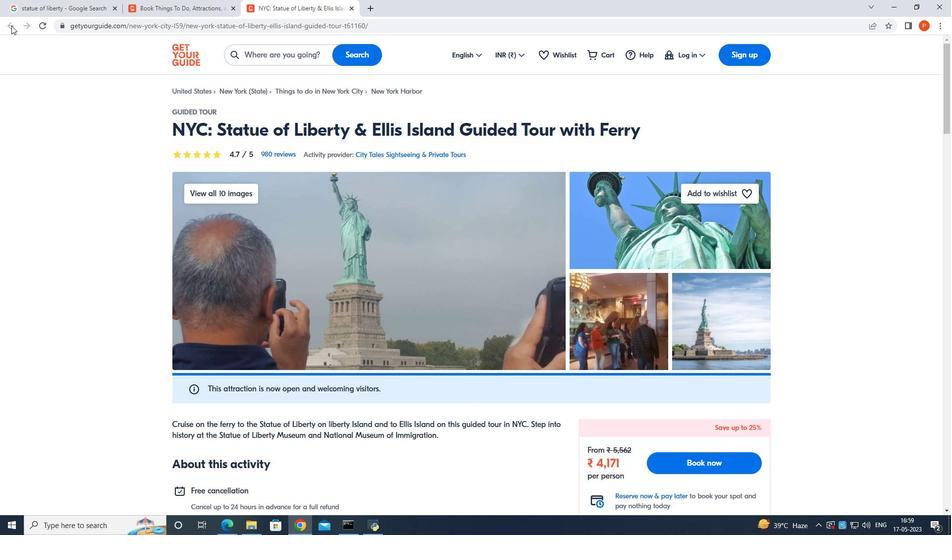 
Action: Mouse moved to (355, 6)
Screenshot: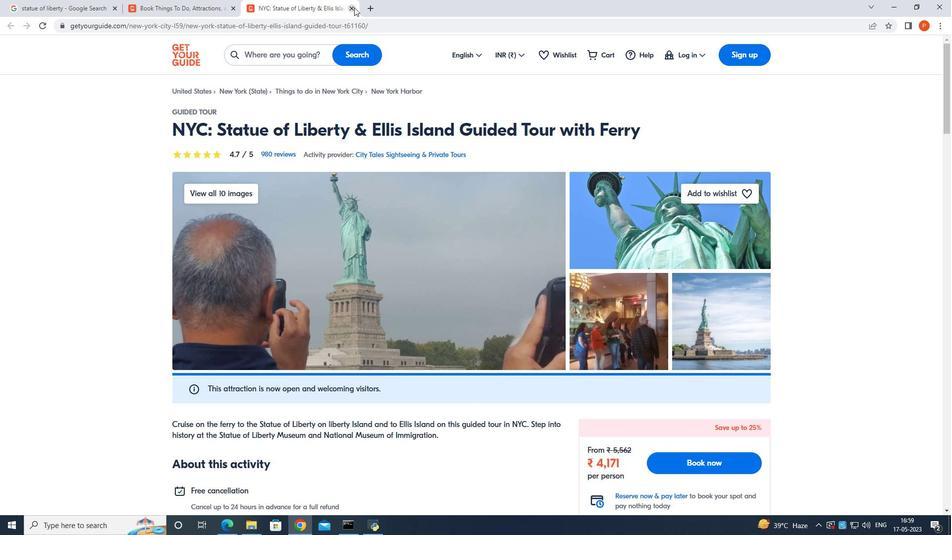 
Action: Mouse pressed left at (355, 6)
Screenshot: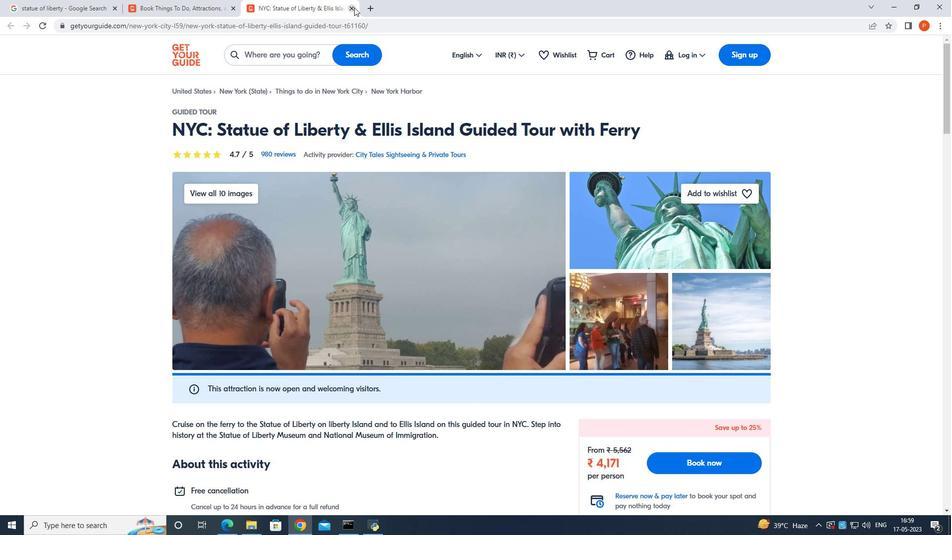 
Action: Mouse moved to (346, 6)
Screenshot: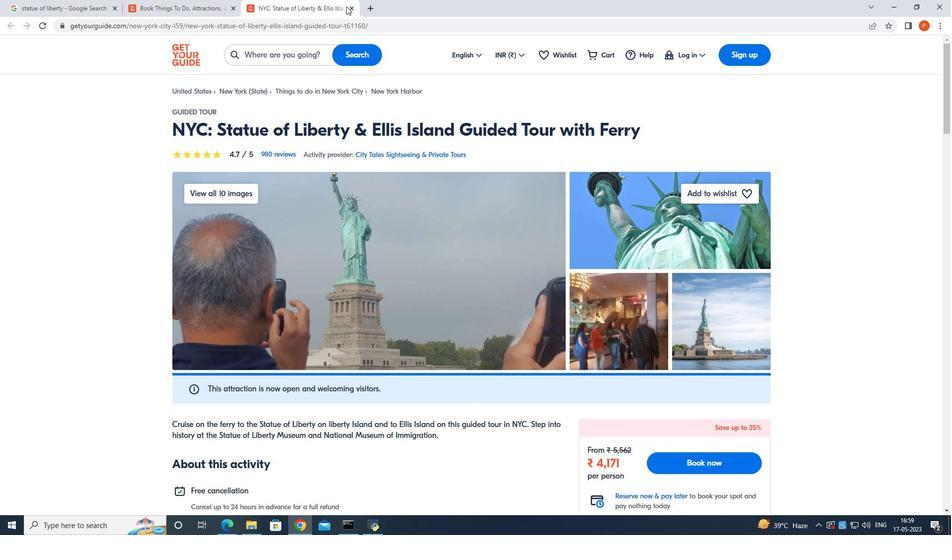 
Action: Mouse pressed left at (346, 6)
Screenshot: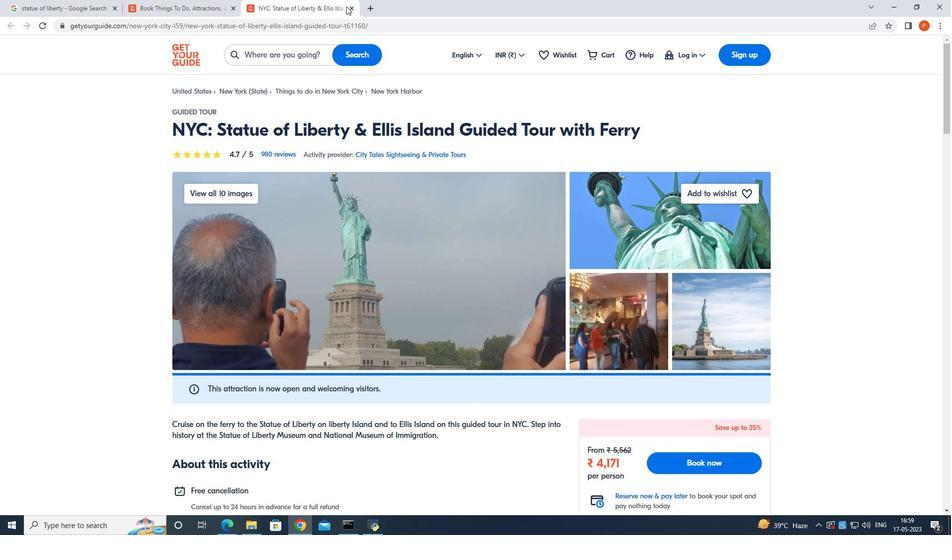 
Action: Mouse moved to (348, 8)
Screenshot: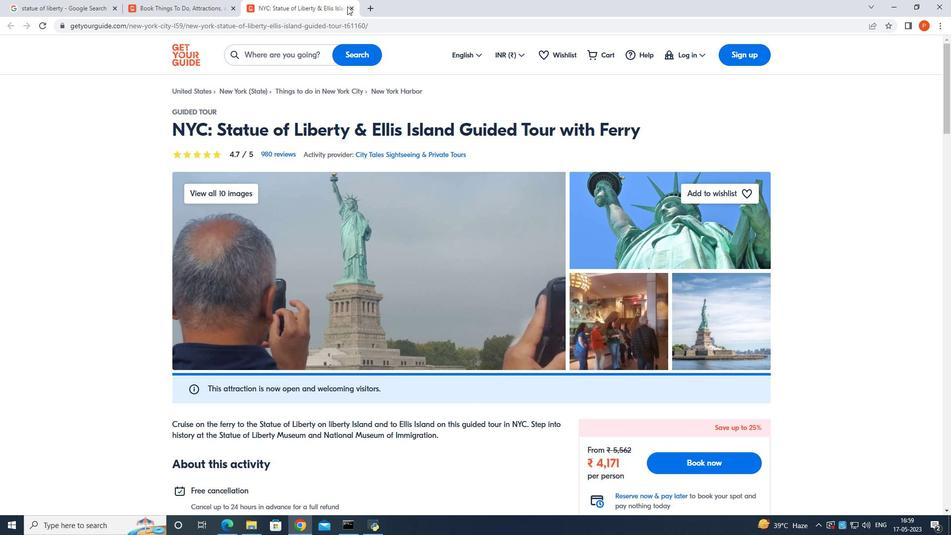 
Action: Mouse pressed left at (348, 8)
Screenshot: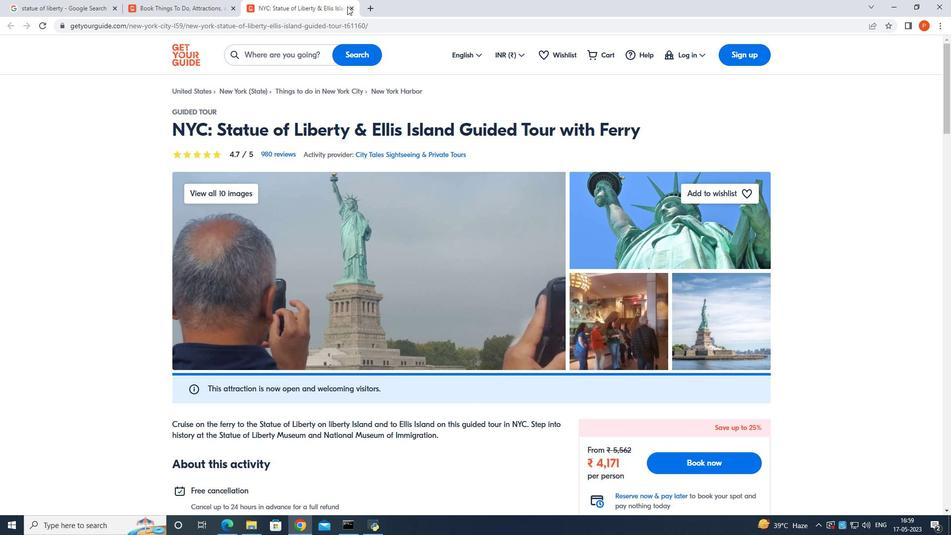 
Action: Mouse moved to (915, 64)
Screenshot: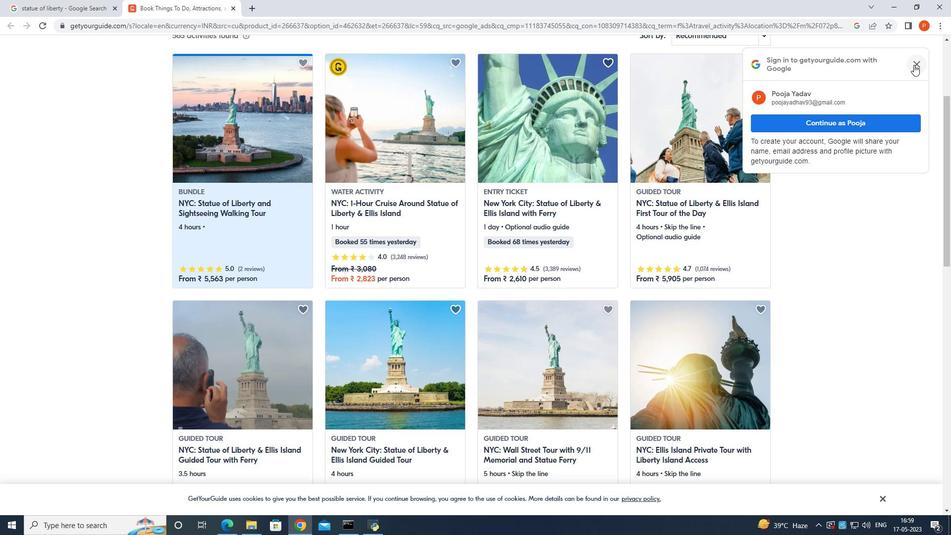 
Action: Mouse pressed left at (915, 64)
Screenshot: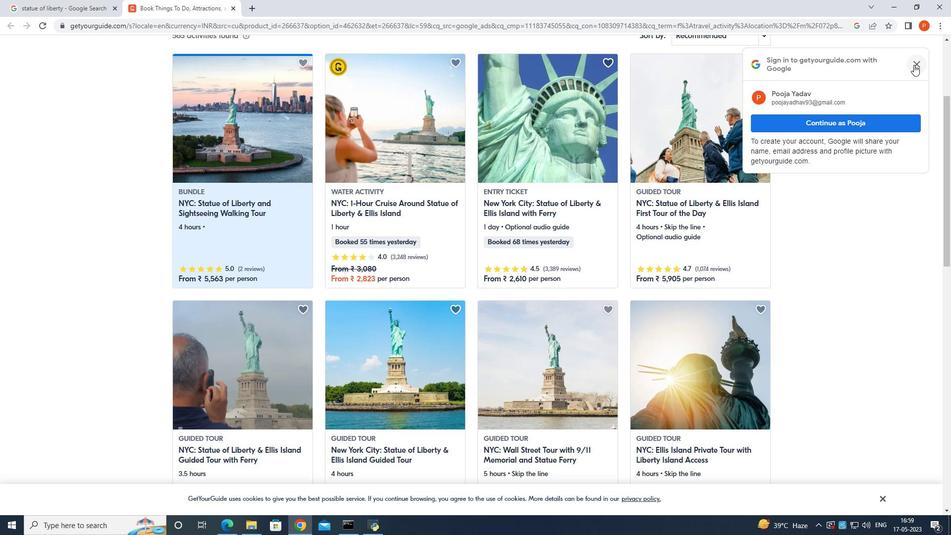 
Action: Mouse moved to (236, 8)
Screenshot: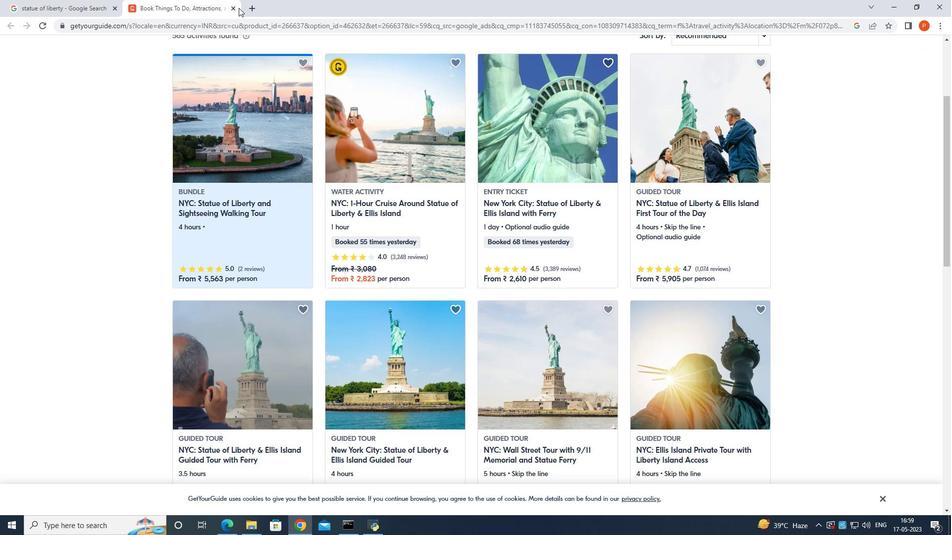 
Action: Mouse pressed left at (236, 8)
Screenshot: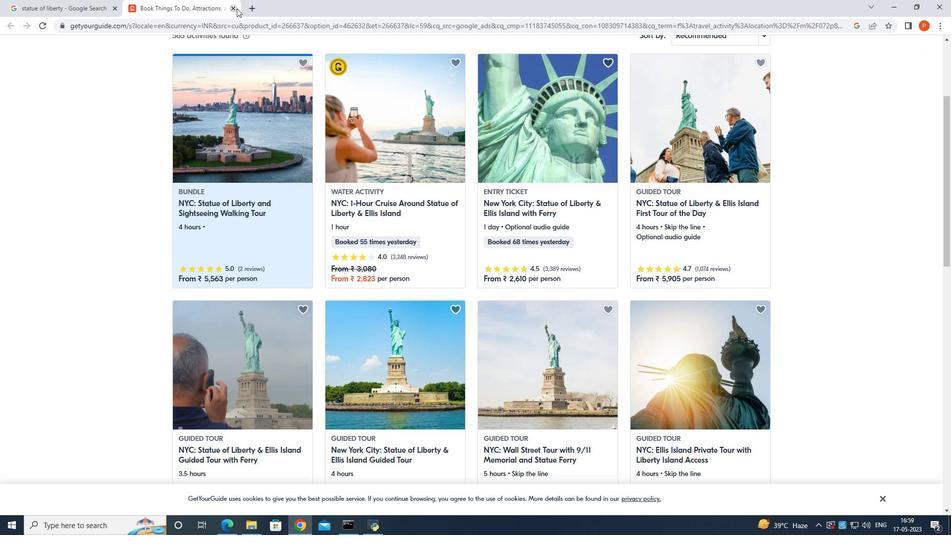 
Action: Mouse moved to (265, 49)
Screenshot: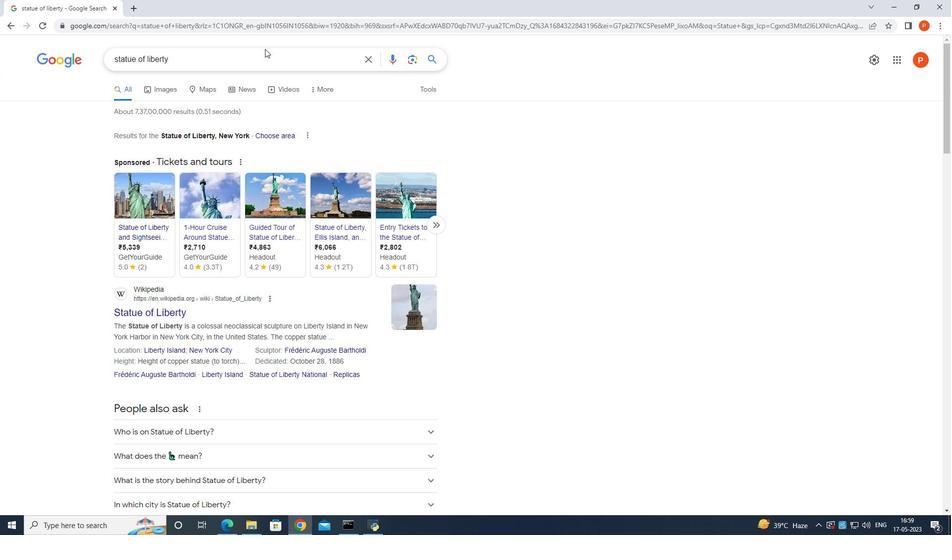 
Action: Mouse pressed left at (265, 49)
Screenshot: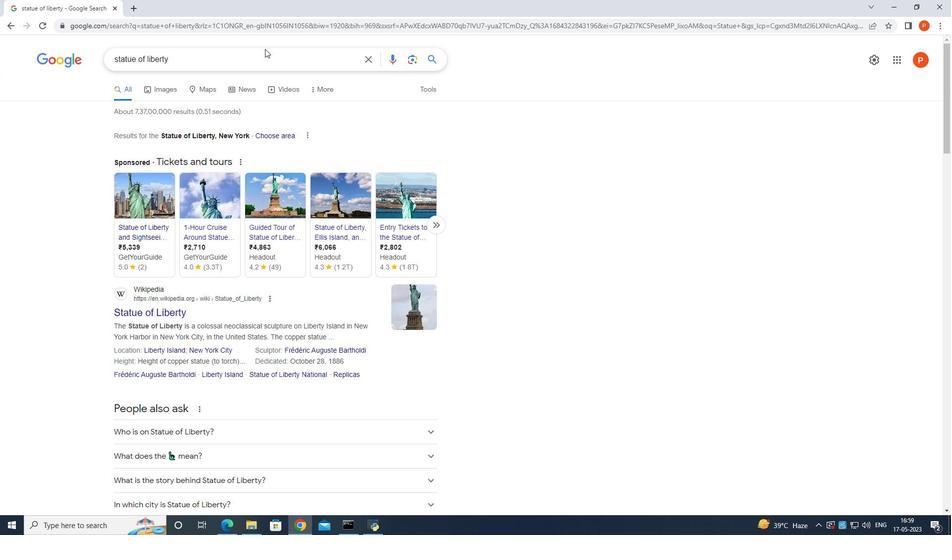 
Action: Mouse moved to (259, 63)
Screenshot: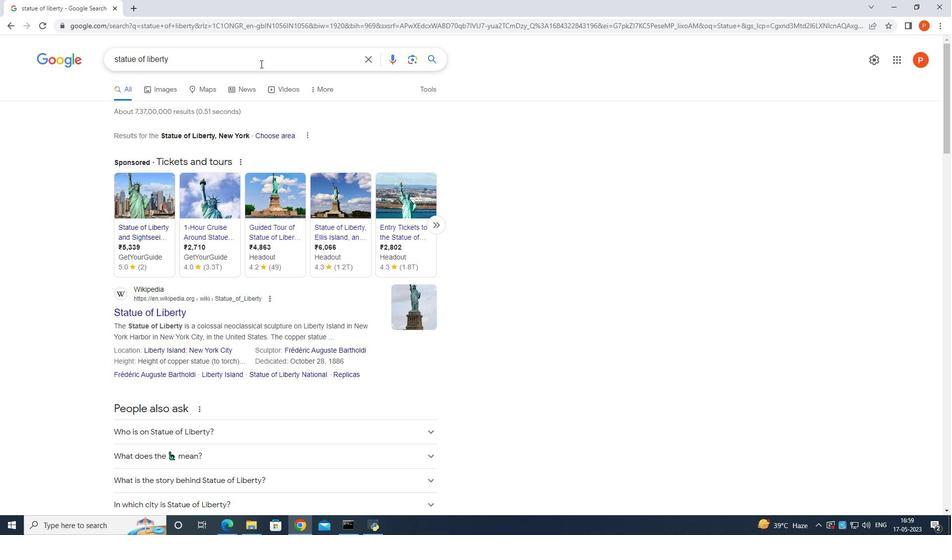 
Action: Mouse pressed left at (259, 63)
Screenshot: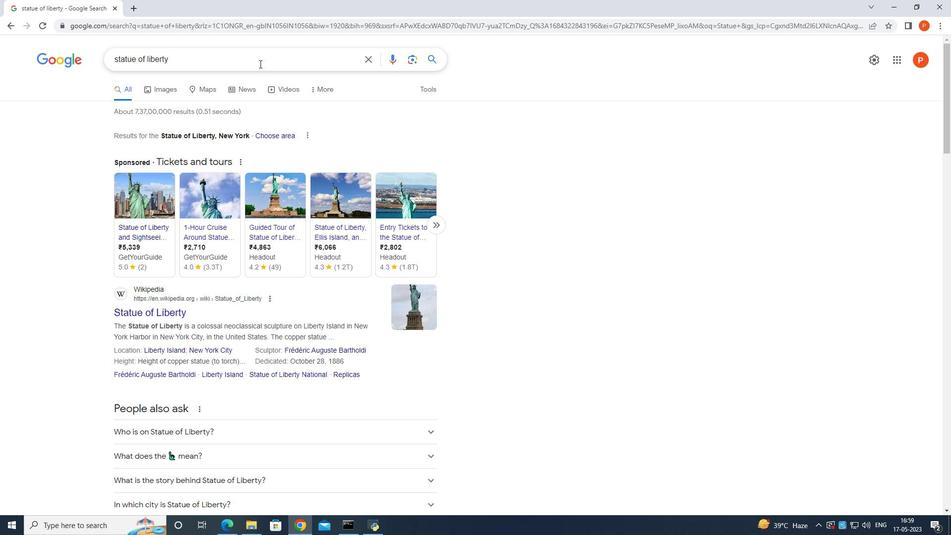 
Action: Mouse moved to (259, 62)
Screenshot: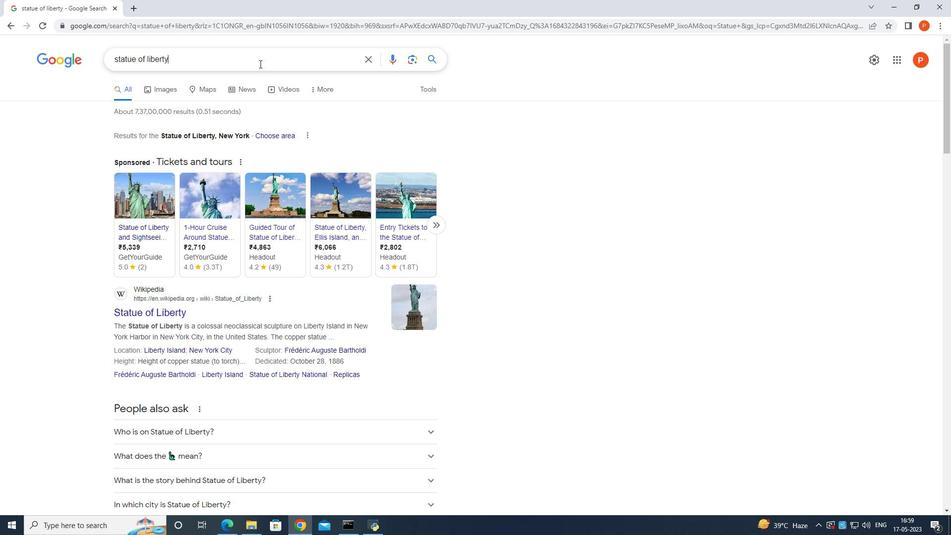 
Action: Key pressed <Key.backspace>
Screenshot: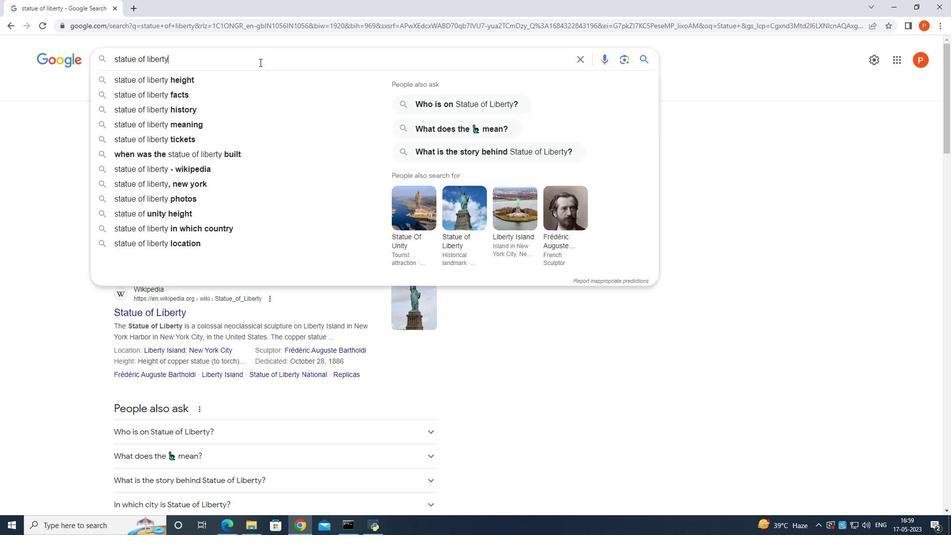 
Action: Mouse moved to (258, 62)
Screenshot: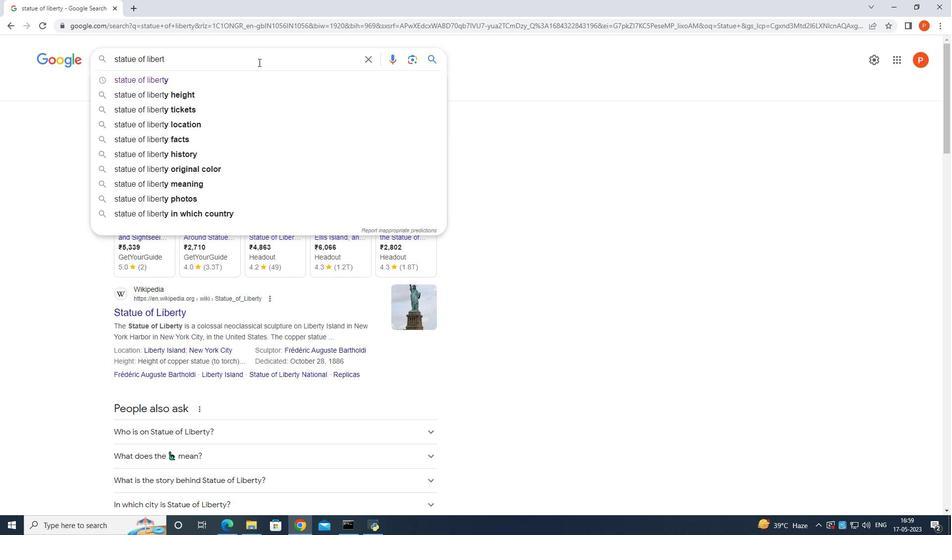 
Action: Key pressed <Key.backspace><Key.backspace><Key.backspace><Key.backspace><Key.backspace><Key.backspace><Key.backspace><Key.backspace><Key.backspace><Key.backspace><Key.backspace><Key.backspace><Key.backspace><Key.backspace><Key.backspace><Key.backspace><Key.backspace><Key.backspace><Key.backspace><Key.backspace><Key.backspace><Key.backspace><Key.backspace><Key.backspace><Key.backspace><Key.shift>Mount<Key.space>rushmore
Screenshot: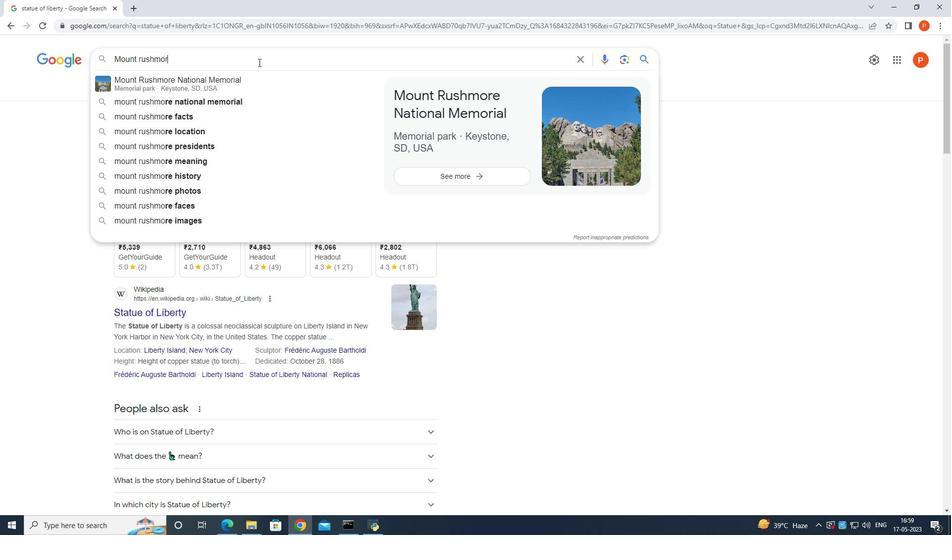 
Action: Mouse moved to (232, 103)
Screenshot: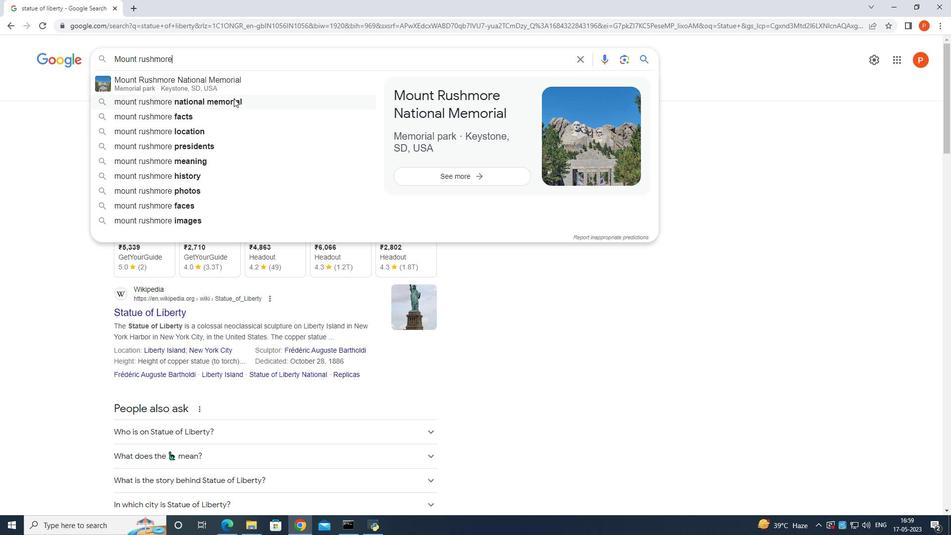 
Action: Mouse pressed left at (232, 103)
Screenshot: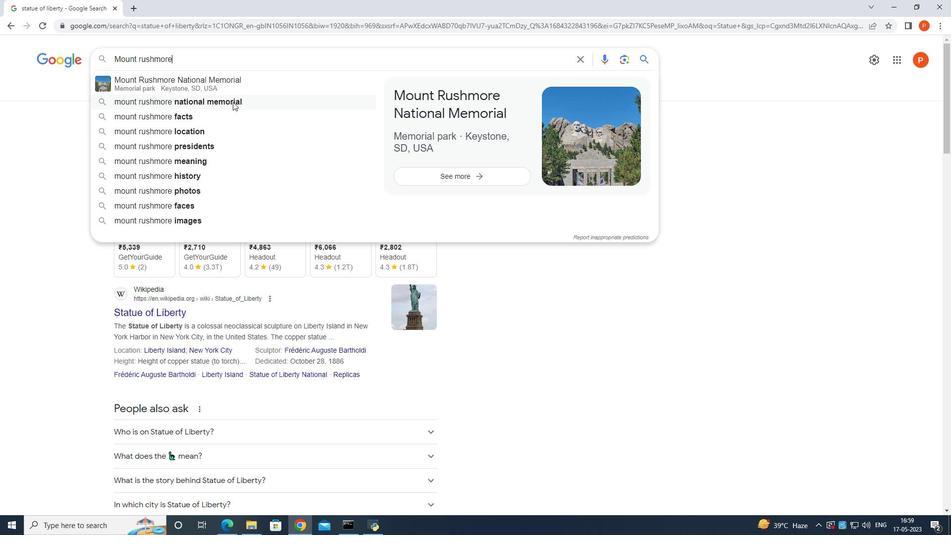 
Action: Mouse moved to (535, 175)
Screenshot: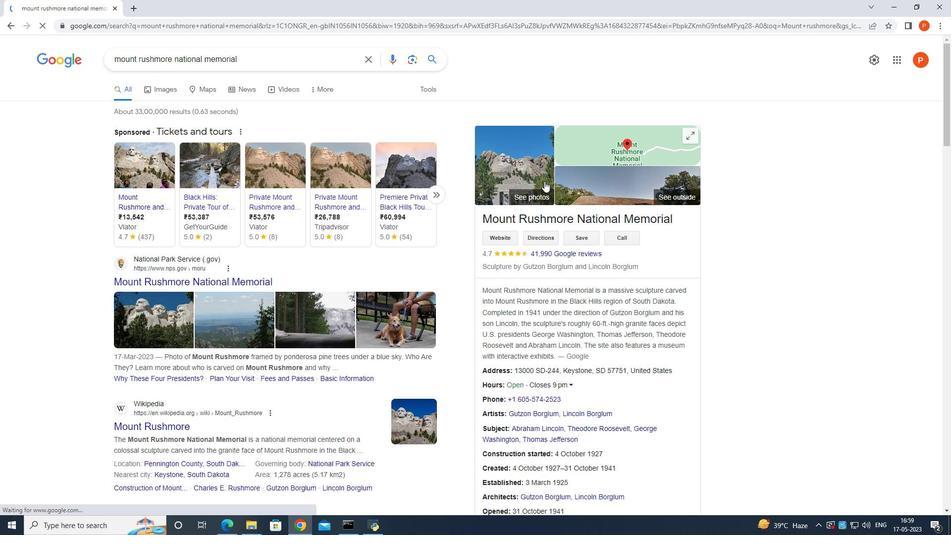 
Action: Mouse pressed left at (535, 175)
Screenshot: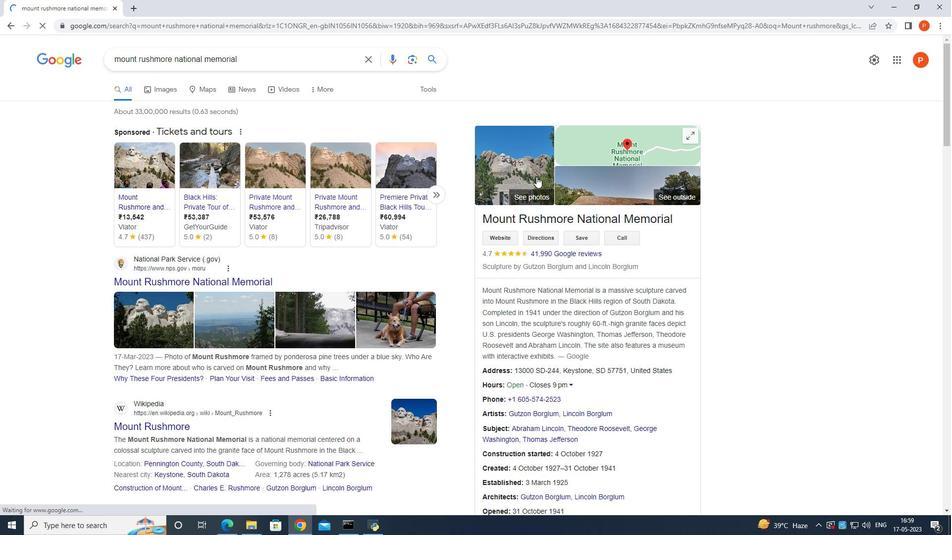 
Action: Mouse moved to (51, 231)
Screenshot: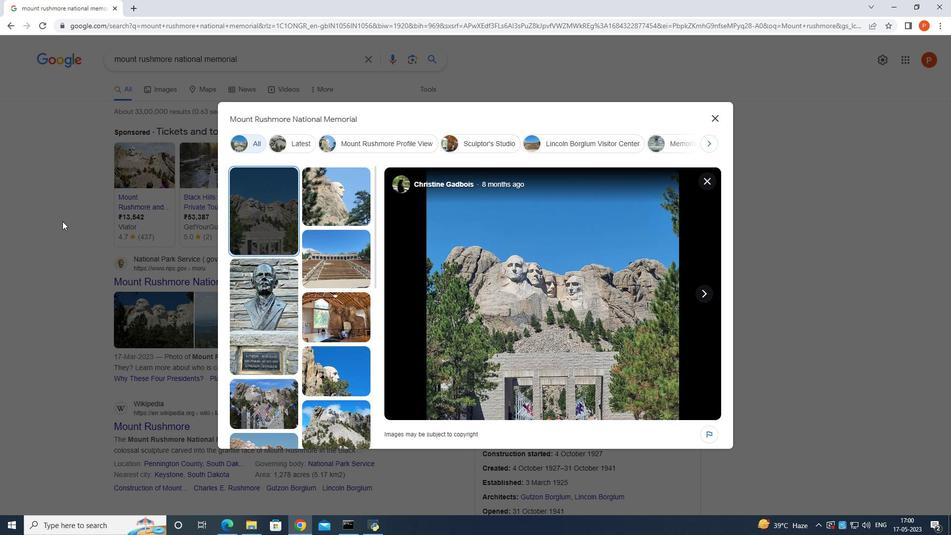 
Action: Mouse pressed left at (51, 231)
Screenshot: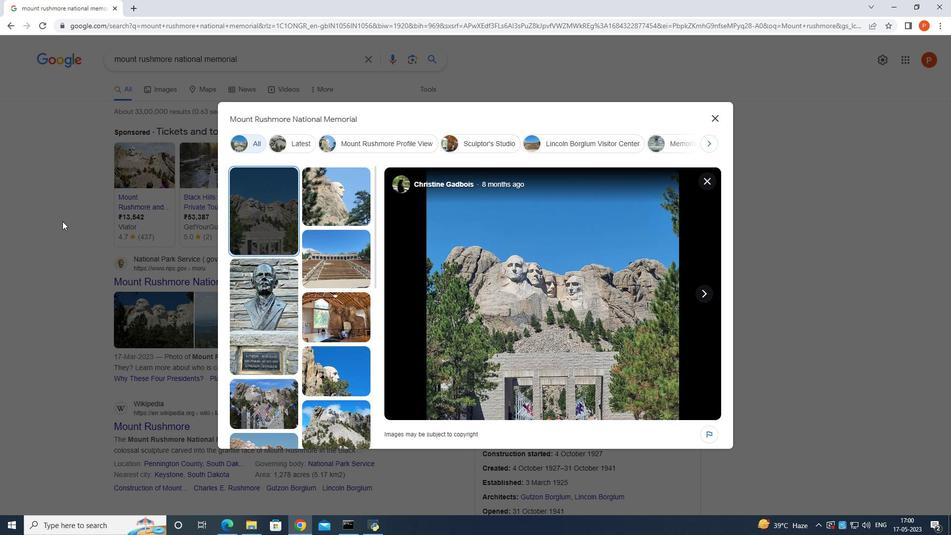 
Action: Mouse moved to (275, 413)
Screenshot: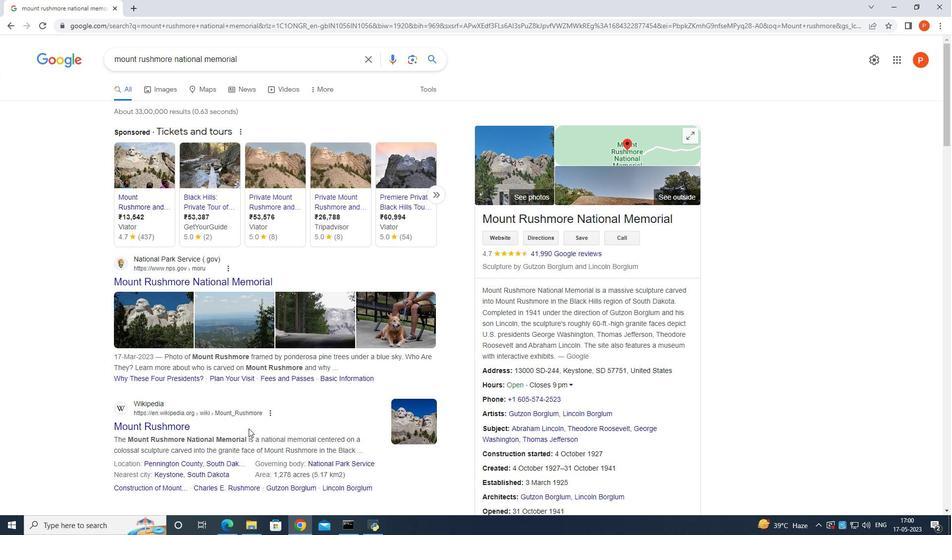 
Action: Mouse scrolled (275, 412) with delta (0, 0)
Screenshot: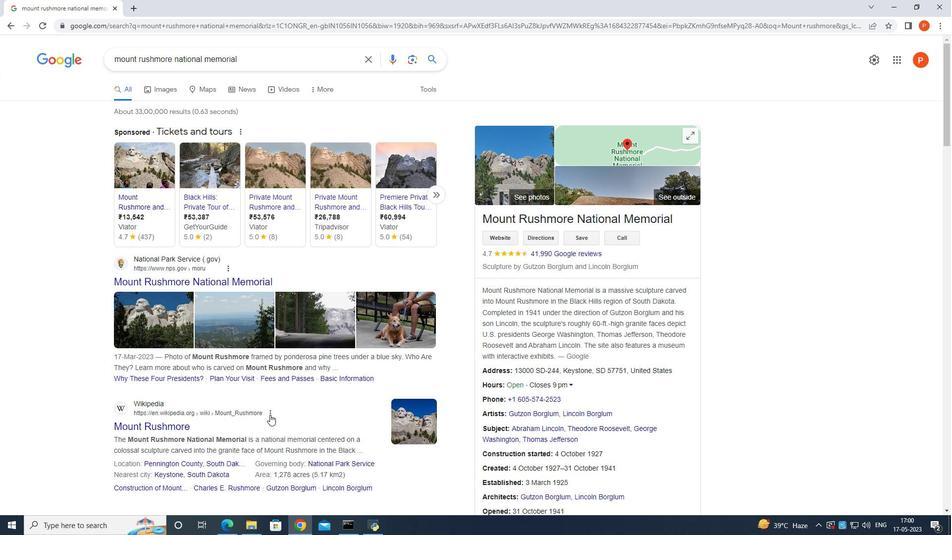 
Action: Mouse moved to (275, 413)
Screenshot: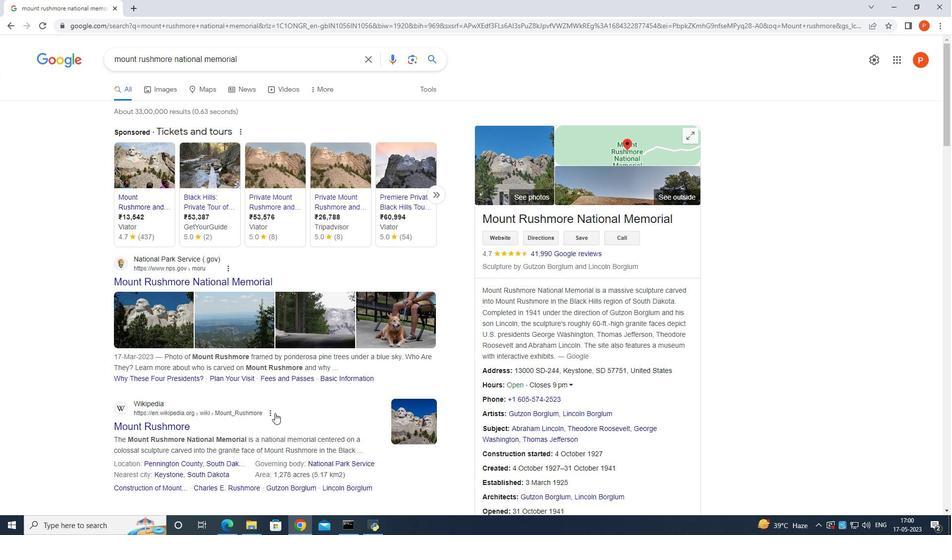 
Action: Mouse scrolled (275, 412) with delta (0, 0)
Screenshot: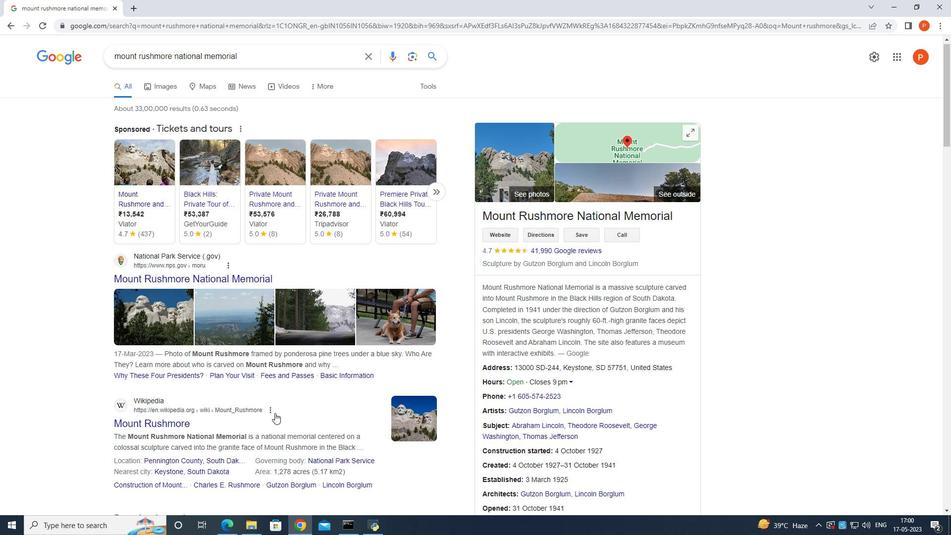 
Action: Mouse moved to (176, 329)
Screenshot: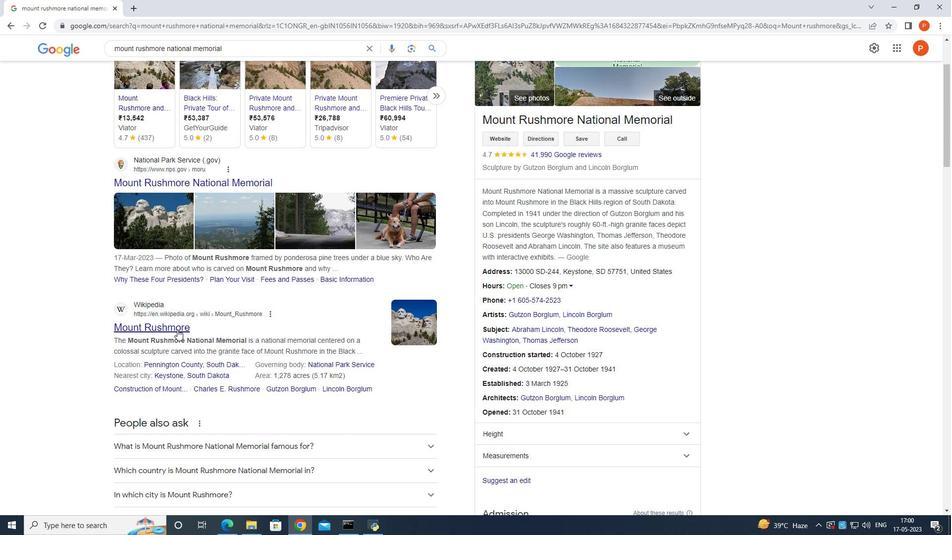 
Action: Mouse pressed left at (176, 329)
Screenshot: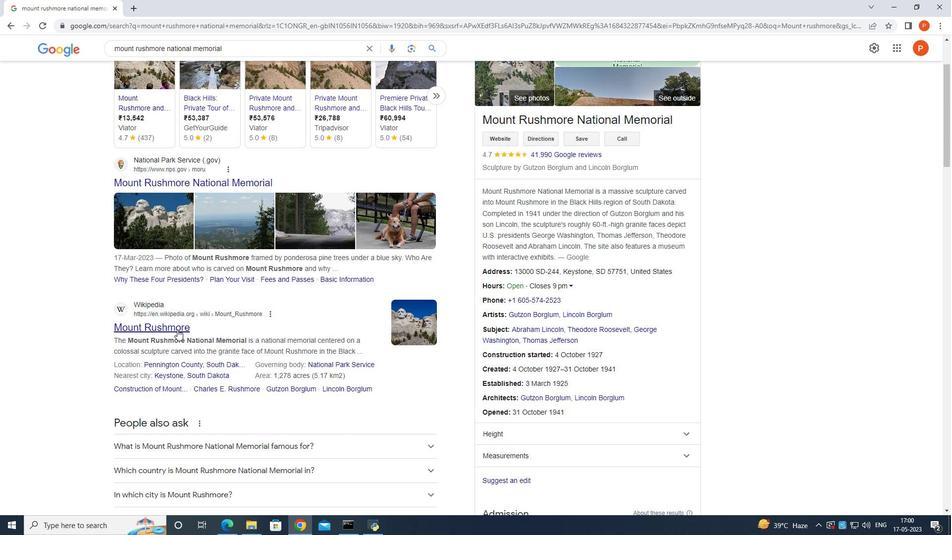 
Action: Mouse moved to (179, 333)
Screenshot: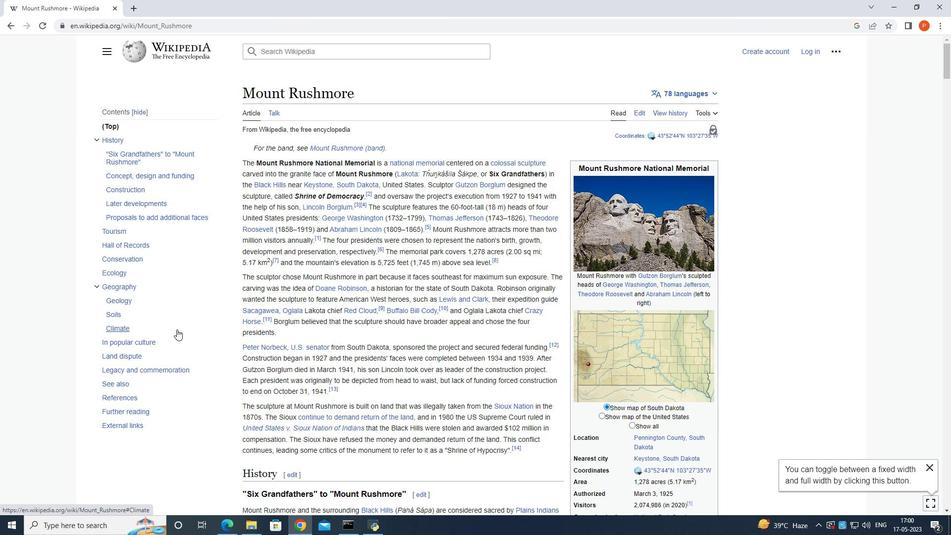 
Action: Mouse scrolled (179, 332) with delta (0, 0)
Screenshot: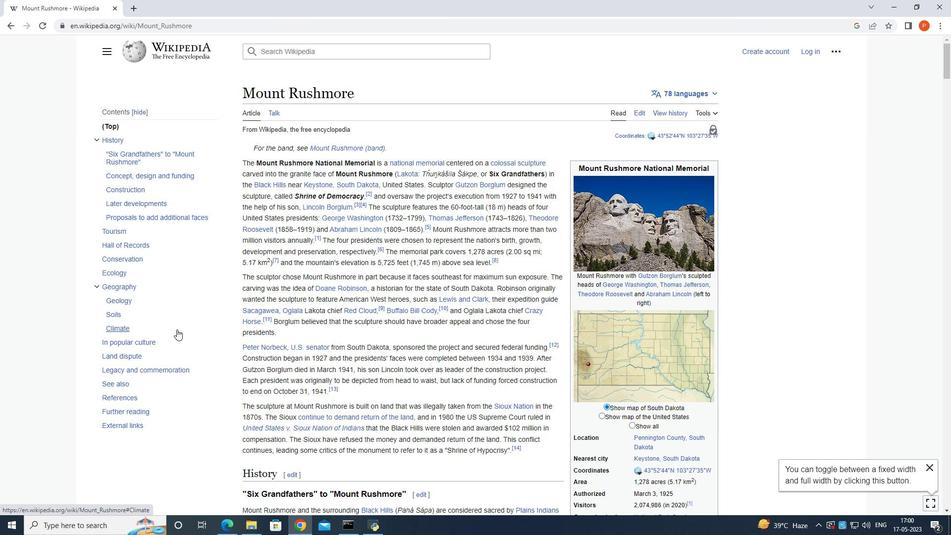 
Action: Mouse moved to (431, 346)
Screenshot: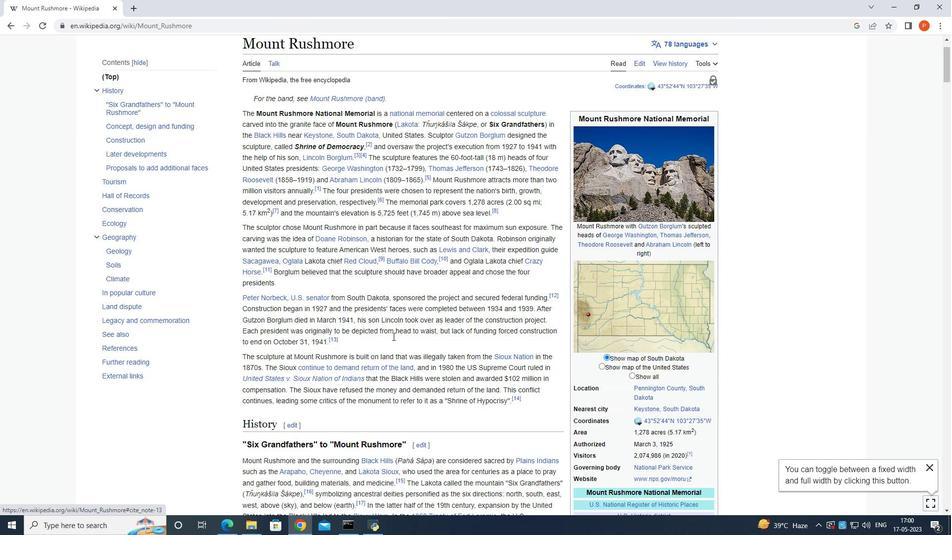 
Action: Mouse scrolled (431, 347) with delta (0, 0)
Screenshot: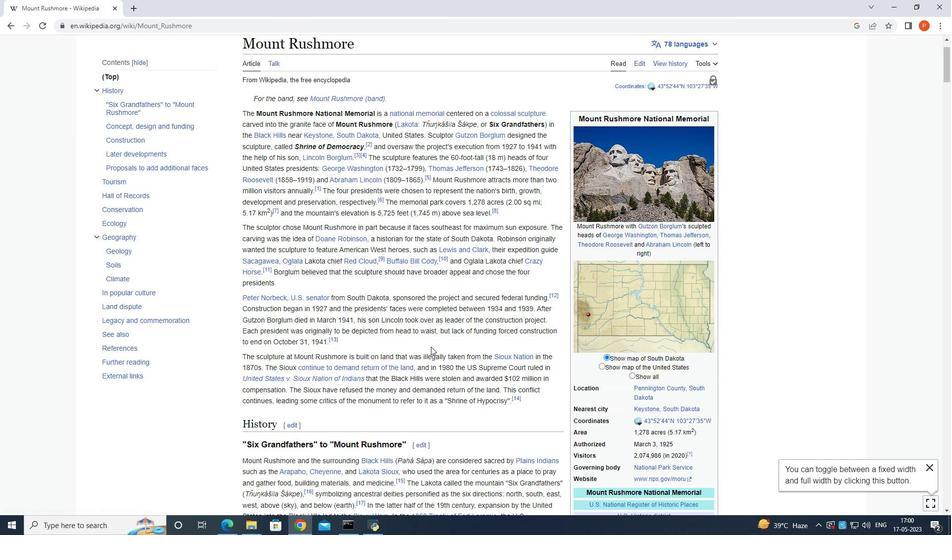 
Action: Mouse scrolled (431, 347) with delta (0, 0)
Screenshot: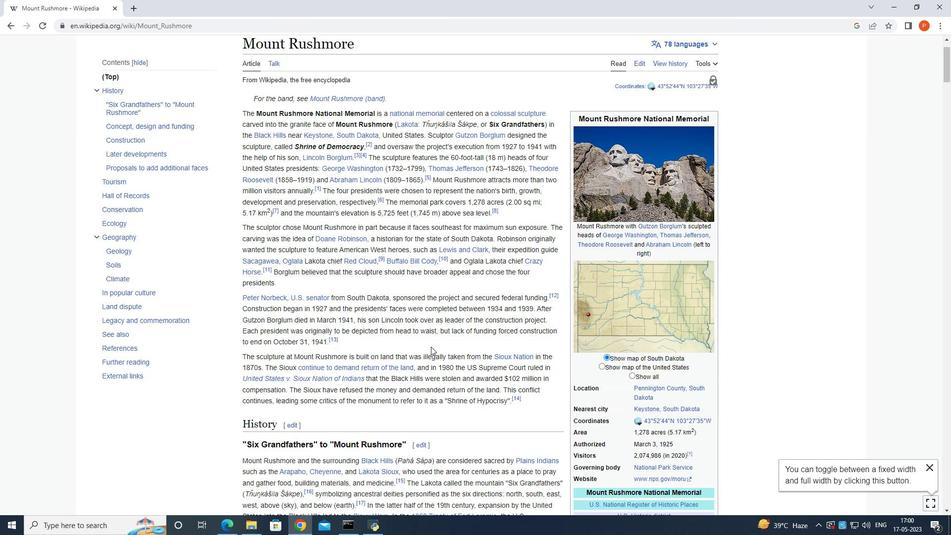 
Action: Mouse moved to (431, 360)
Screenshot: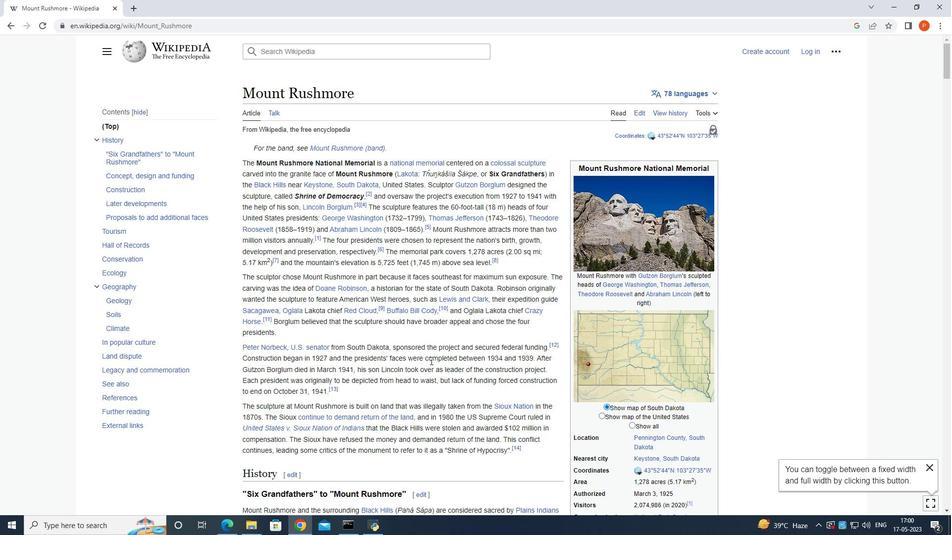 
Action: Mouse scrolled (431, 360) with delta (0, 0)
Screenshot: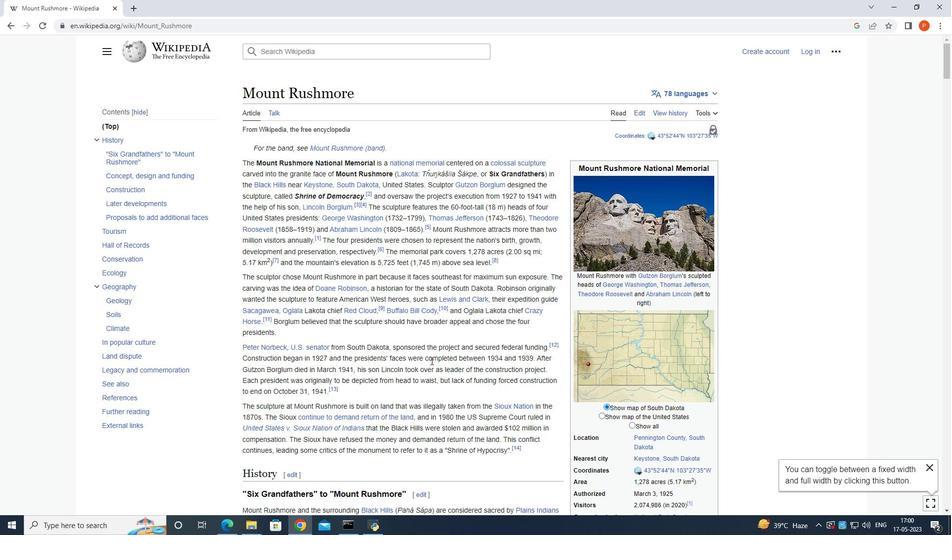
Action: Mouse scrolled (431, 360) with delta (0, 0)
Screenshot: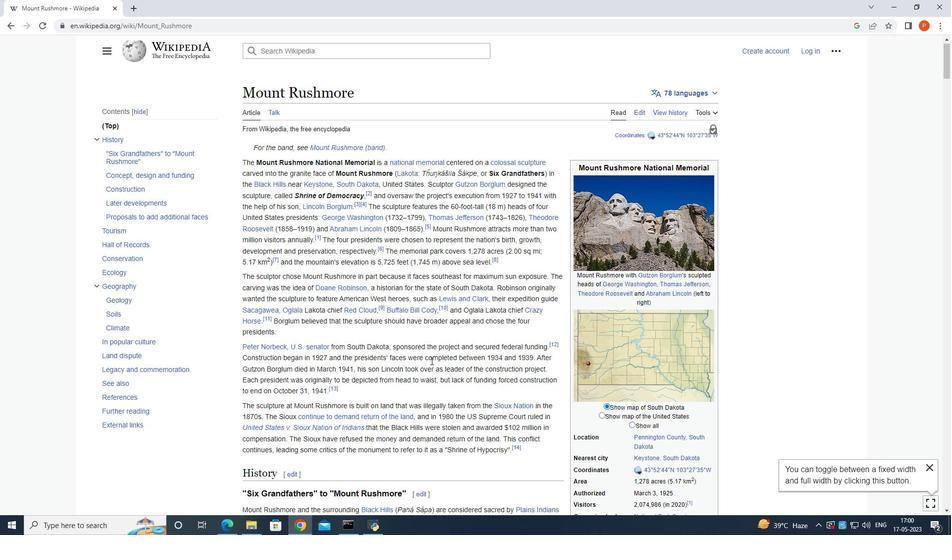 
Action: Mouse moved to (549, 351)
Screenshot: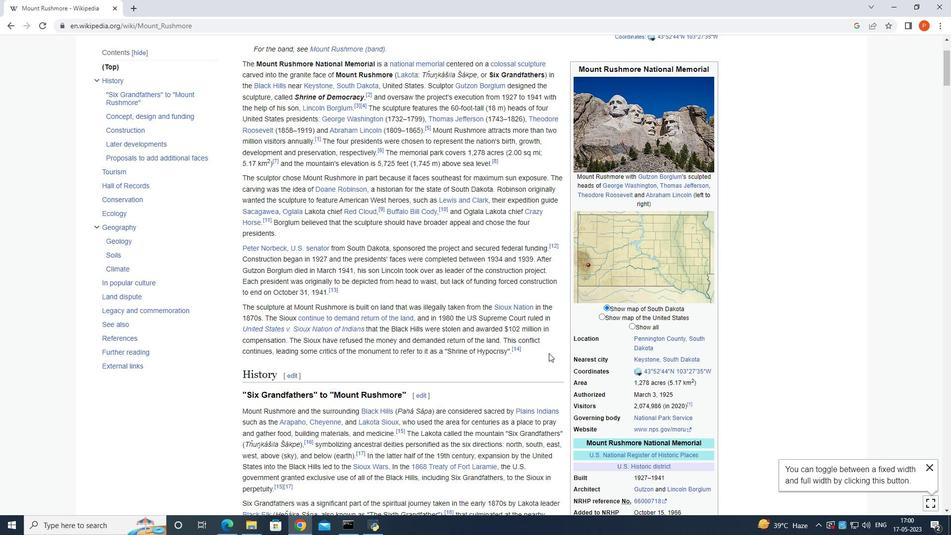
Action: Mouse scrolled (549, 352) with delta (0, 0)
Screenshot: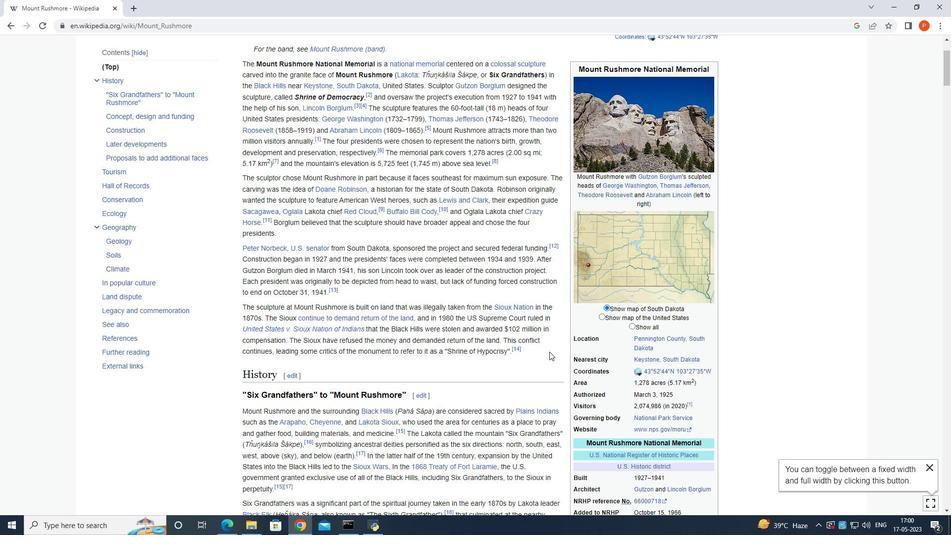 
Action: Mouse scrolled (549, 351) with delta (0, 0)
Screenshot: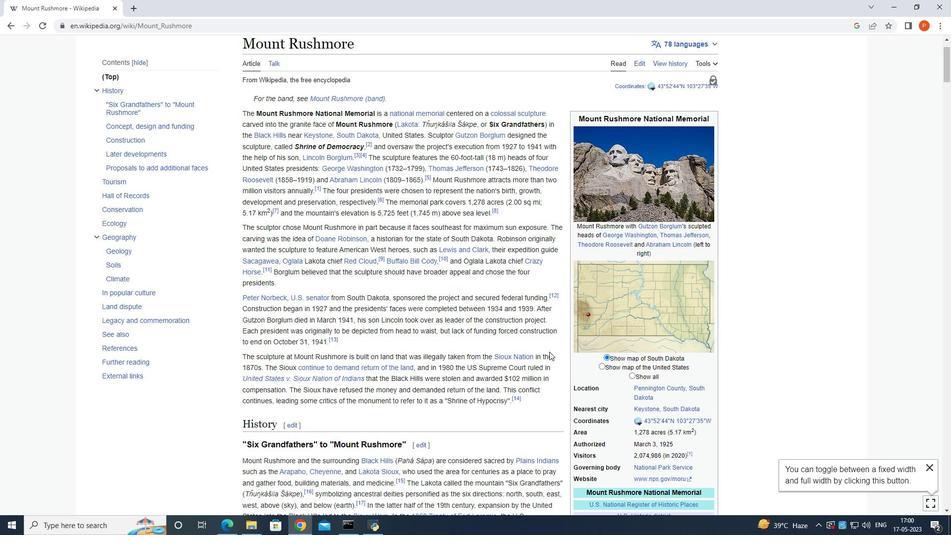 
Action: Mouse scrolled (549, 351) with delta (0, 0)
Screenshot: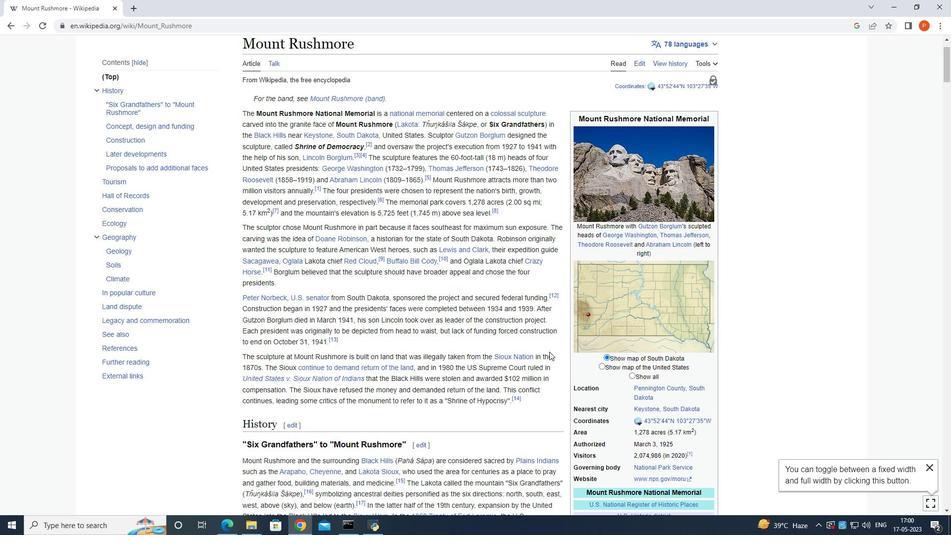 
Action: Mouse moved to (428, 368)
Screenshot: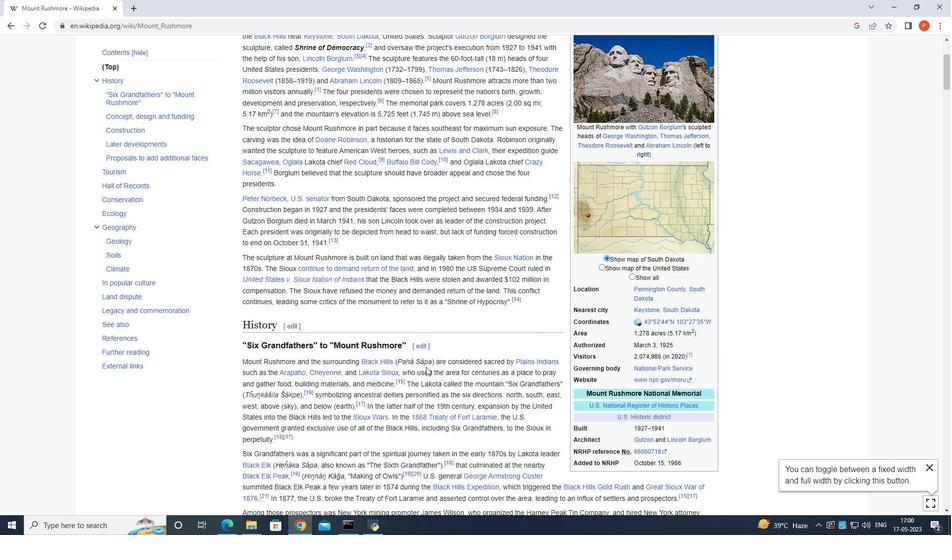 
Action: Mouse scrolled (428, 367) with delta (0, 0)
Screenshot: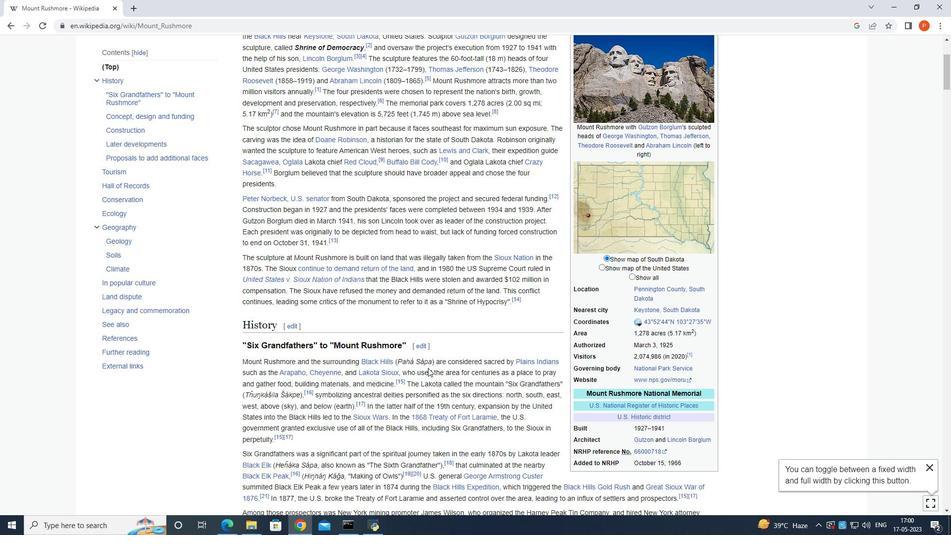 
Action: Mouse moved to (447, 321)
Screenshot: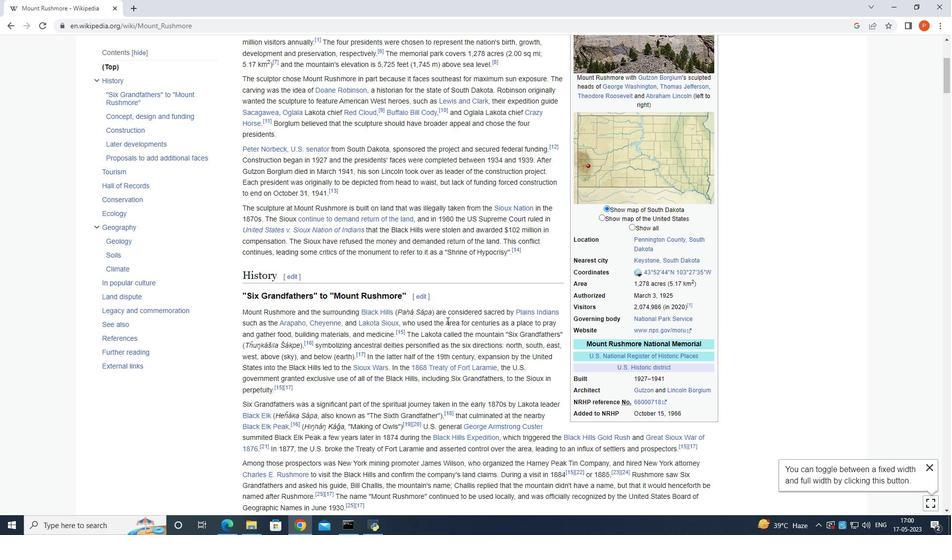 
Action: Mouse scrolled (447, 321) with delta (0, 0)
Screenshot: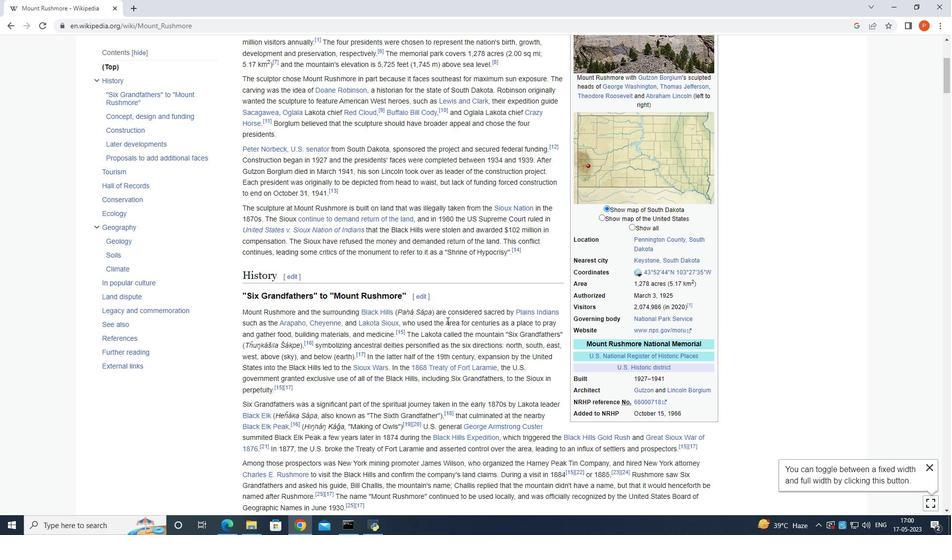 
Action: Mouse moved to (448, 323)
Screenshot: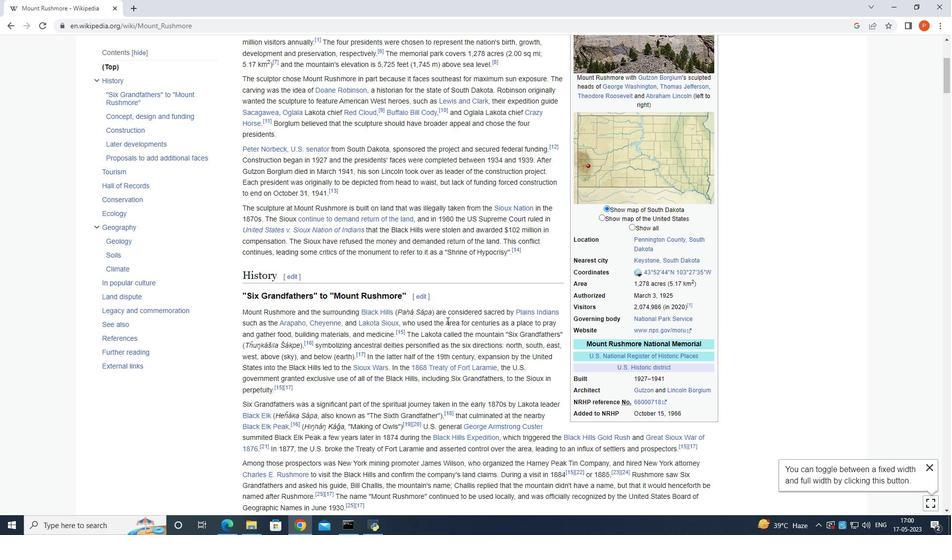 
Action: Mouse scrolled (448, 322) with delta (0, 0)
Screenshot: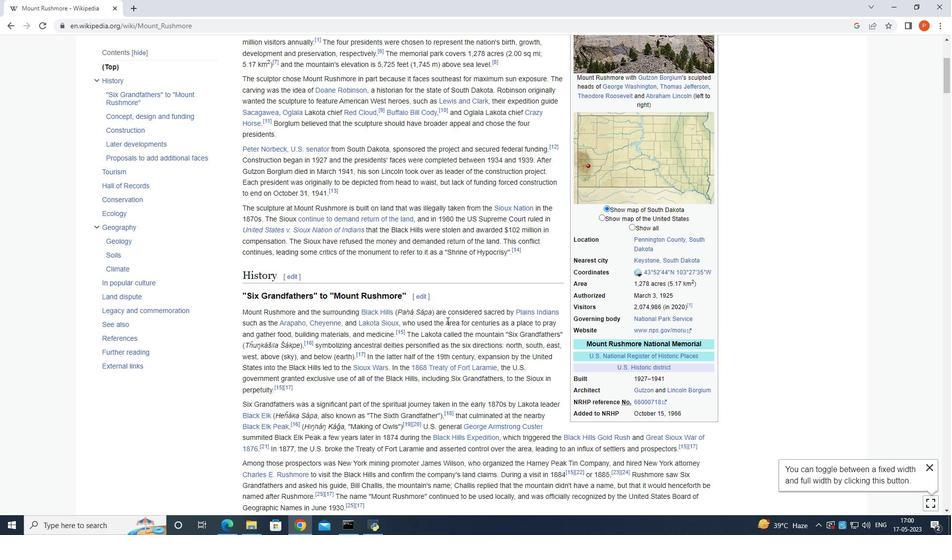 
Action: Mouse moved to (380, 313)
Screenshot: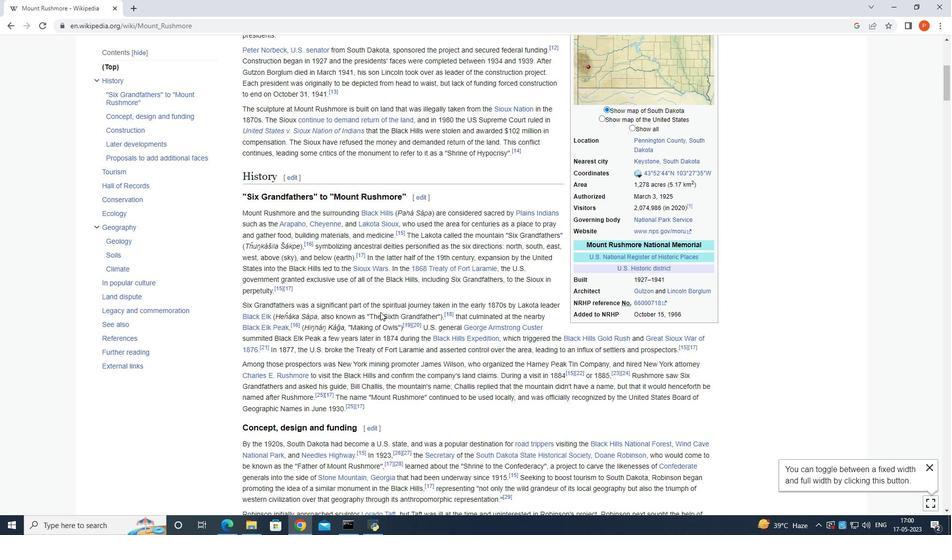 
Action: Mouse scrolled (380, 312) with delta (0, 0)
Screenshot: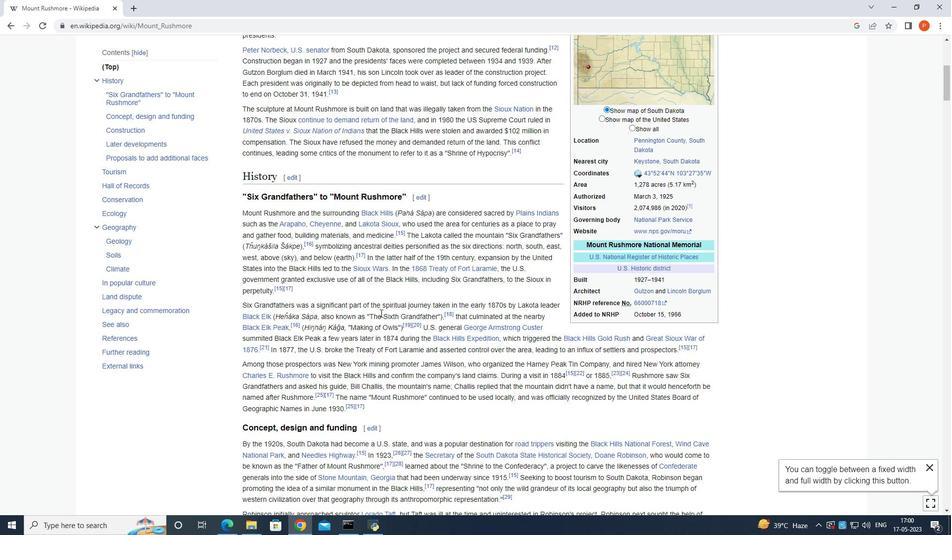 
Action: Mouse moved to (381, 313)
Screenshot: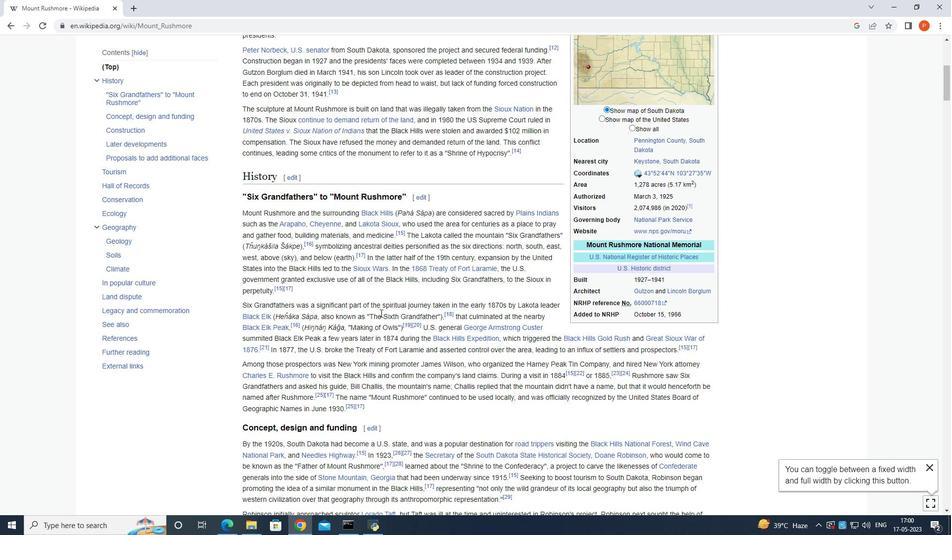 
Action: Mouse scrolled (381, 312) with delta (0, 0)
Screenshot: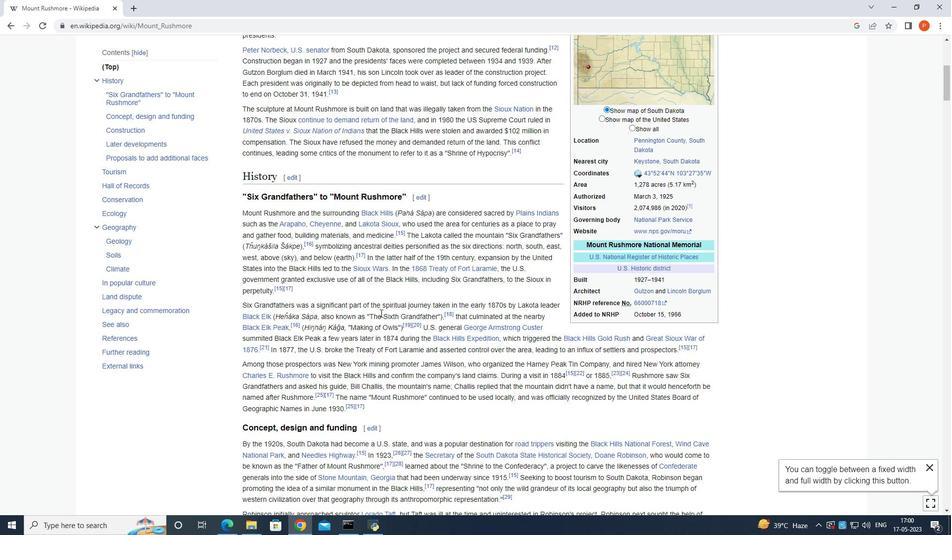 
Action: Mouse moved to (383, 313)
Screenshot: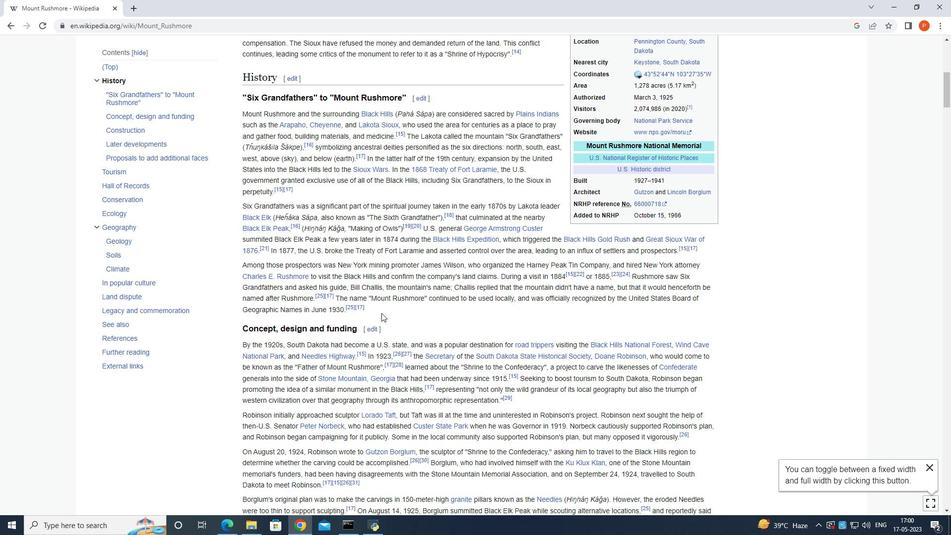 
Action: Mouse scrolled (383, 312) with delta (0, 0)
Screenshot: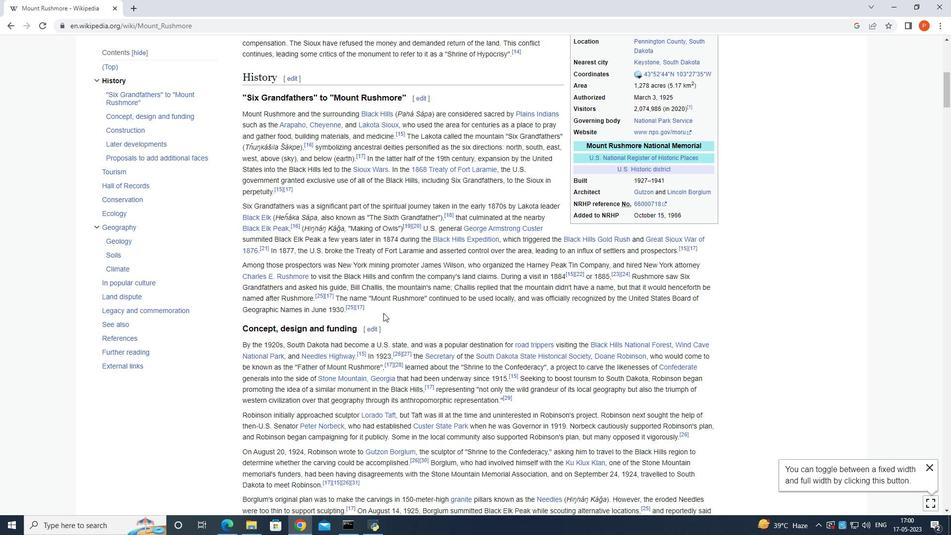 
Action: Mouse moved to (387, 306)
Screenshot: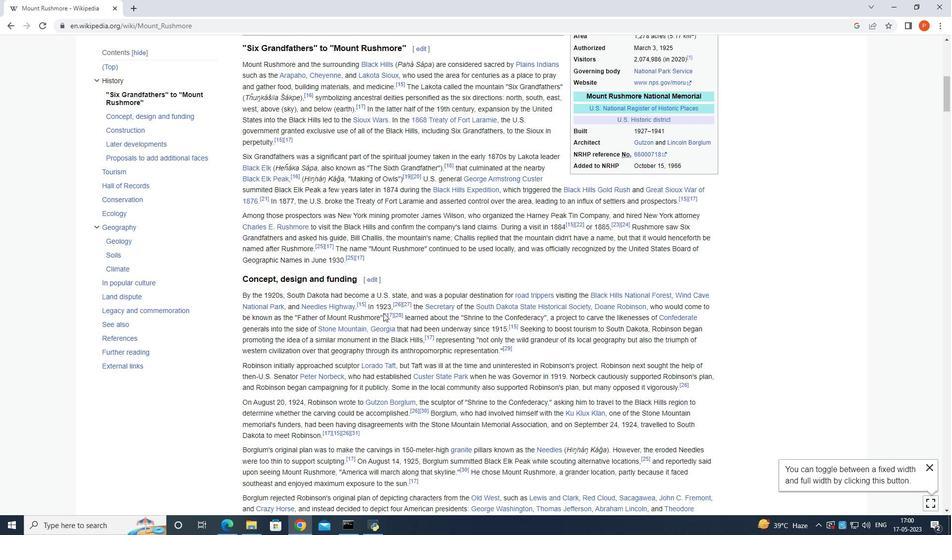 
Action: Mouse scrolled (387, 306) with delta (0, 0)
Screenshot: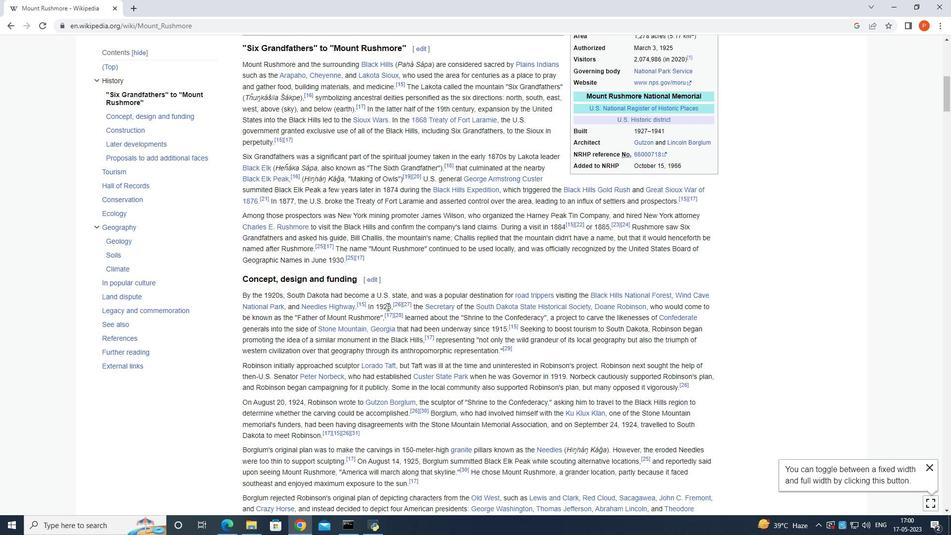 
Action: Mouse scrolled (387, 306) with delta (0, 0)
Screenshot: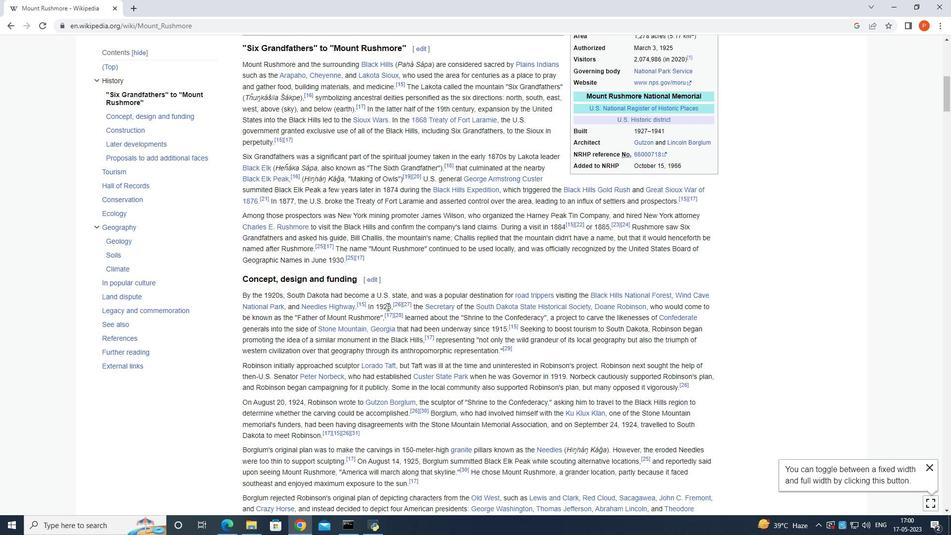 
Action: Mouse moved to (388, 308)
Screenshot: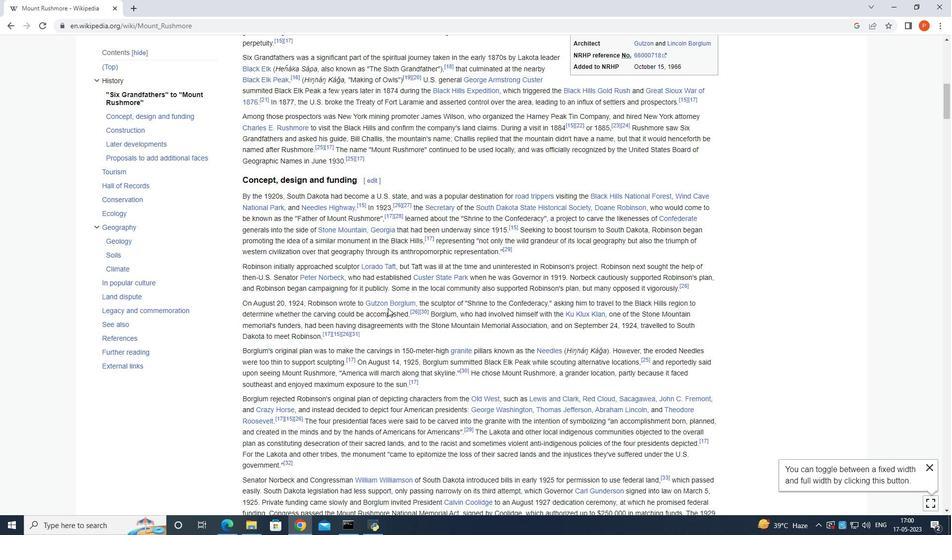 
Action: Mouse scrolled (388, 307) with delta (0, 0)
Screenshot: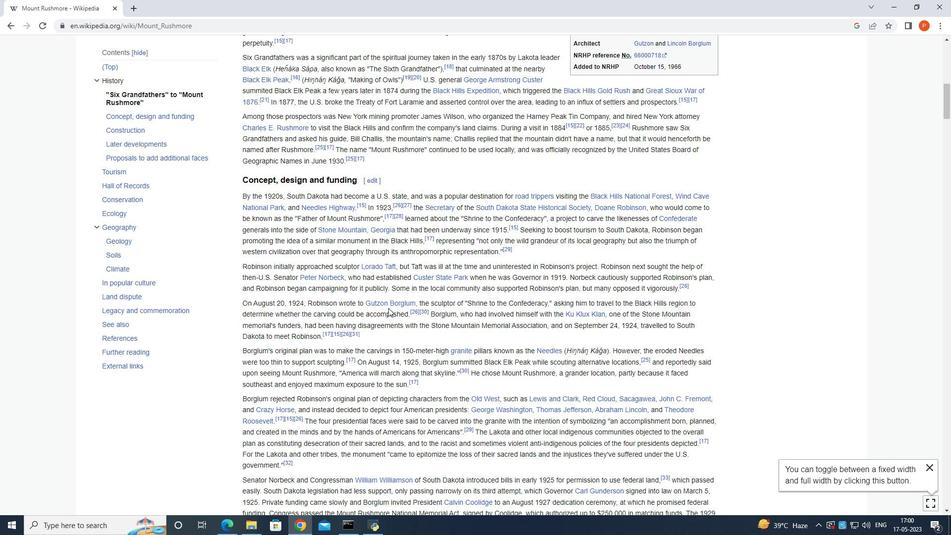 
Action: Mouse scrolled (388, 307) with delta (0, 0)
Screenshot: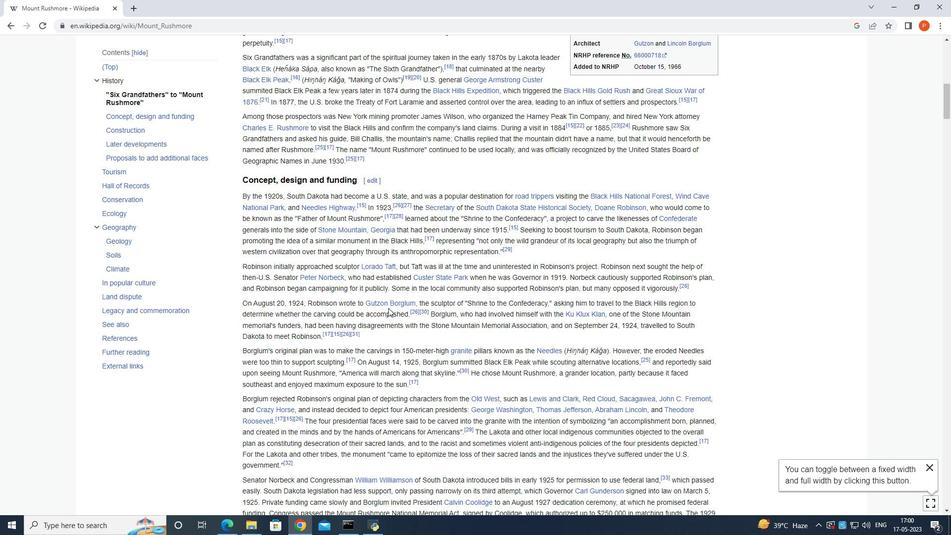 
Action: Mouse scrolled (388, 307) with delta (0, 0)
Screenshot: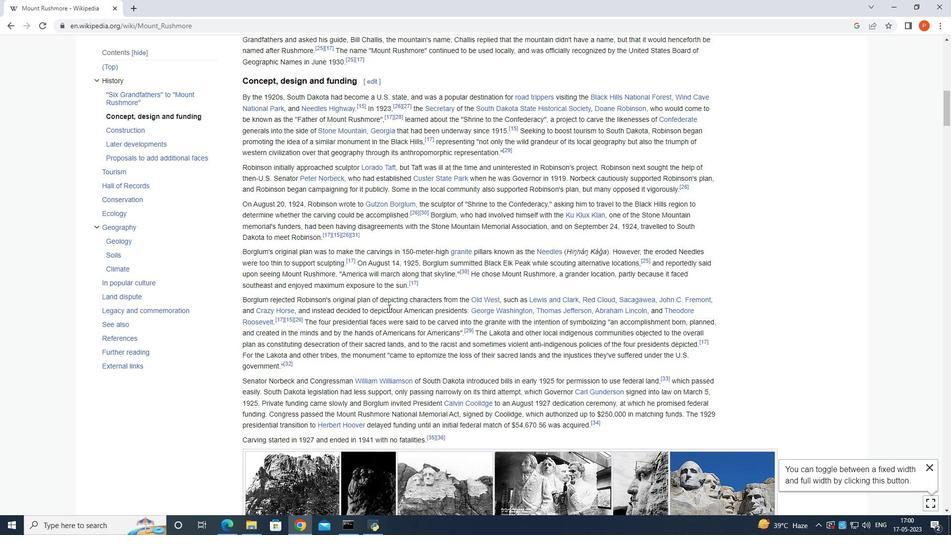 
Action: Mouse scrolled (388, 307) with delta (0, 0)
Screenshot: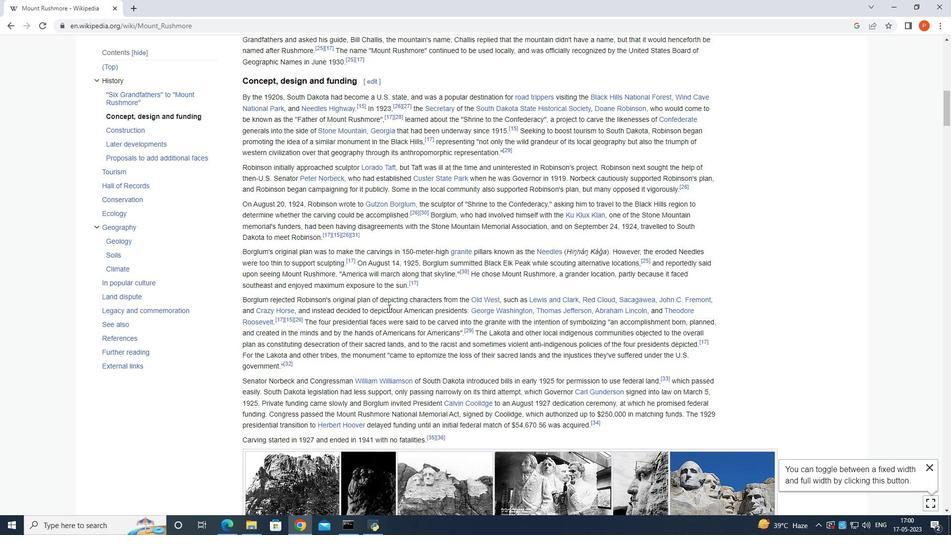 
Action: Mouse scrolled (388, 307) with delta (0, 0)
Screenshot: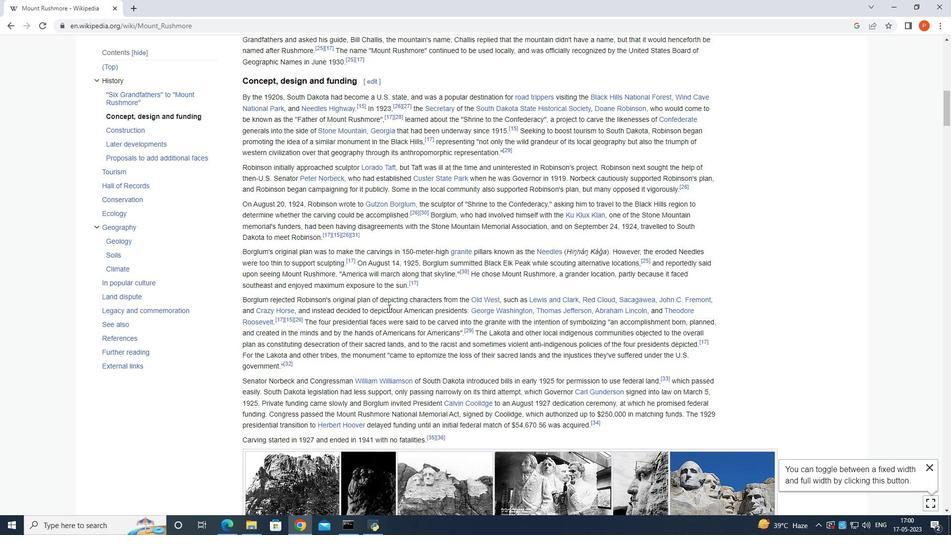 
Action: Mouse moved to (389, 308)
Screenshot: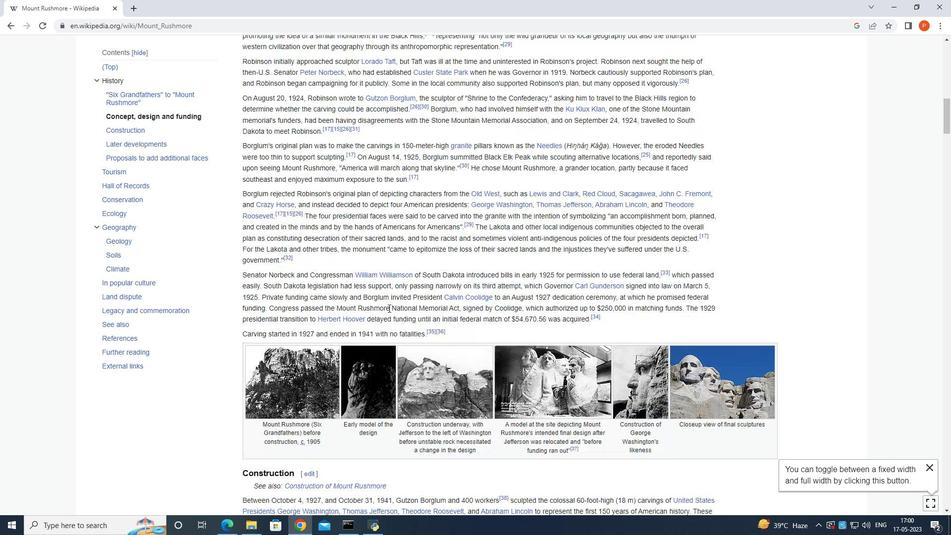 
Action: Mouse scrolled (389, 307) with delta (0, 0)
Screenshot: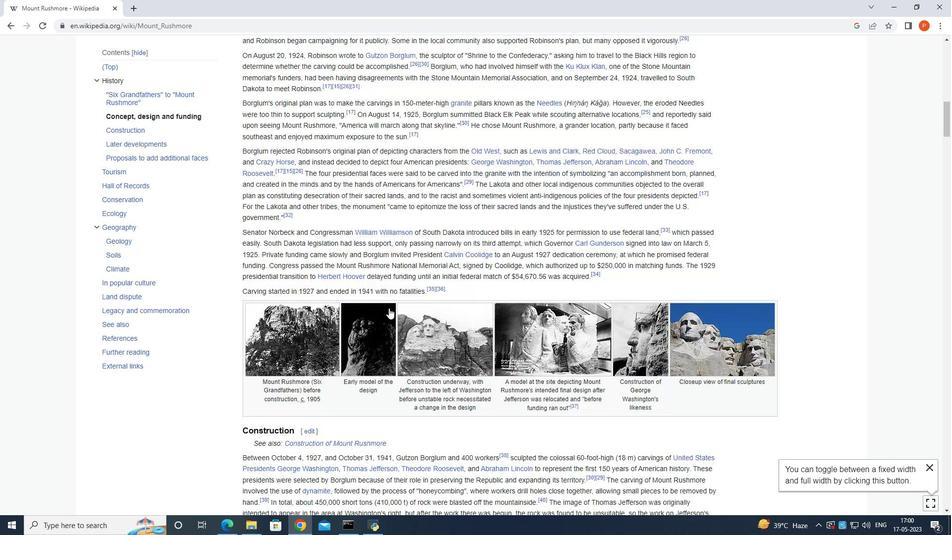 
Action: Mouse scrolled (389, 307) with delta (0, 0)
Screenshot: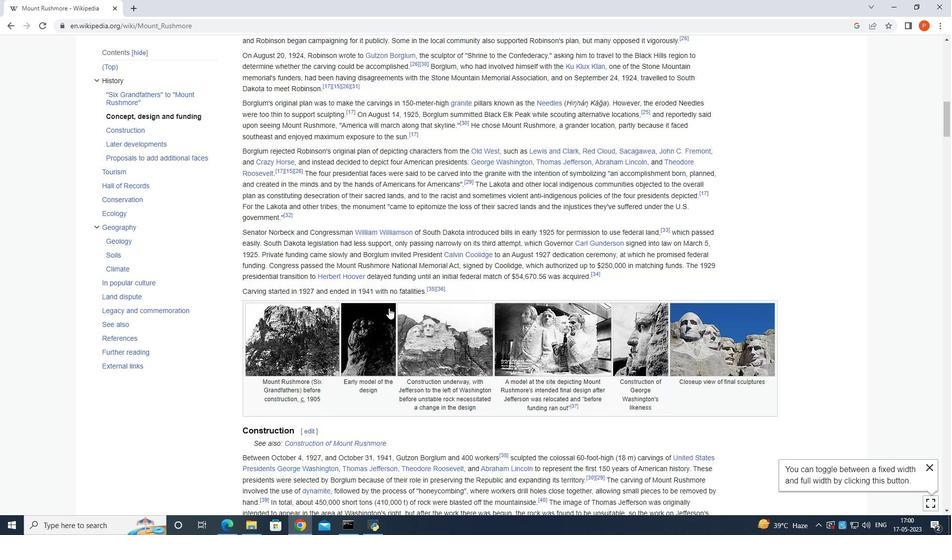 
Action: Mouse moved to (389, 308)
Screenshot: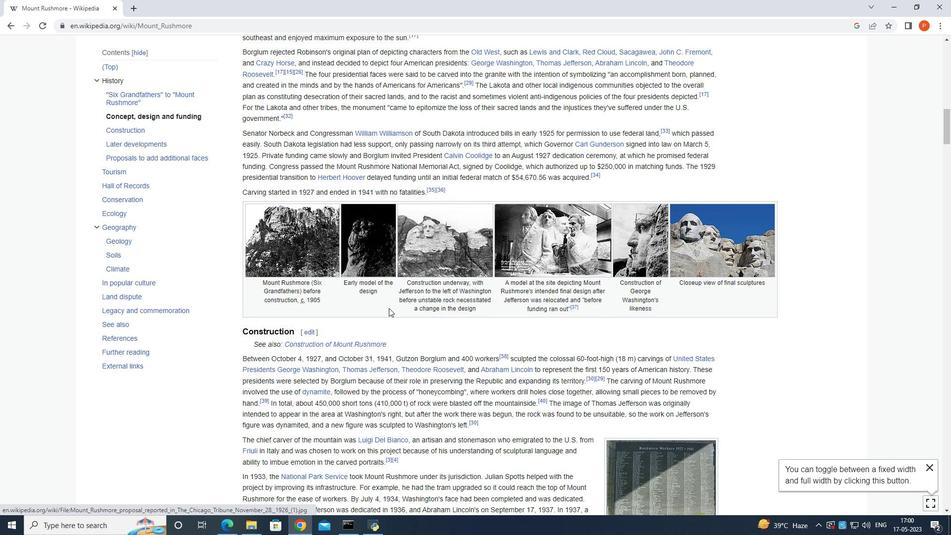 
Action: Mouse scrolled (389, 307) with delta (0, 0)
Screenshot: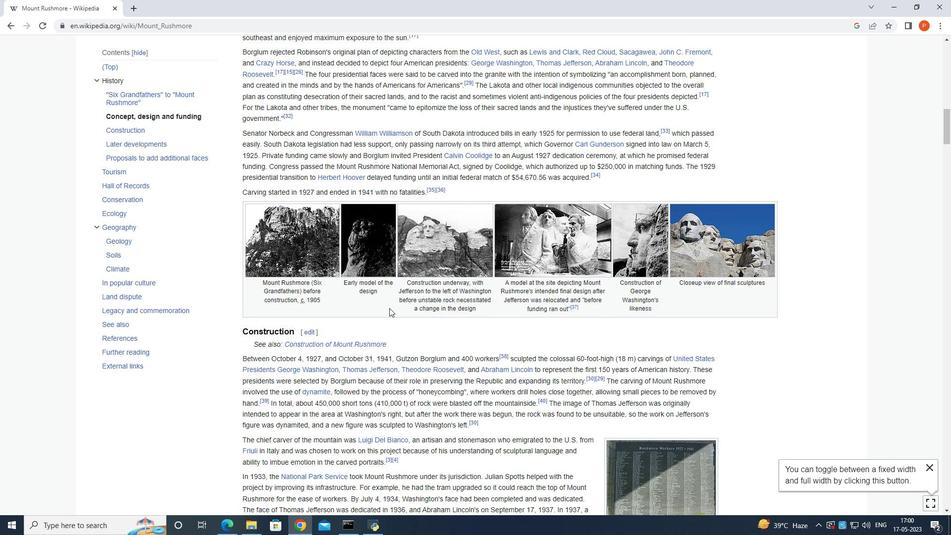 
Action: Mouse scrolled (389, 307) with delta (0, 0)
Screenshot: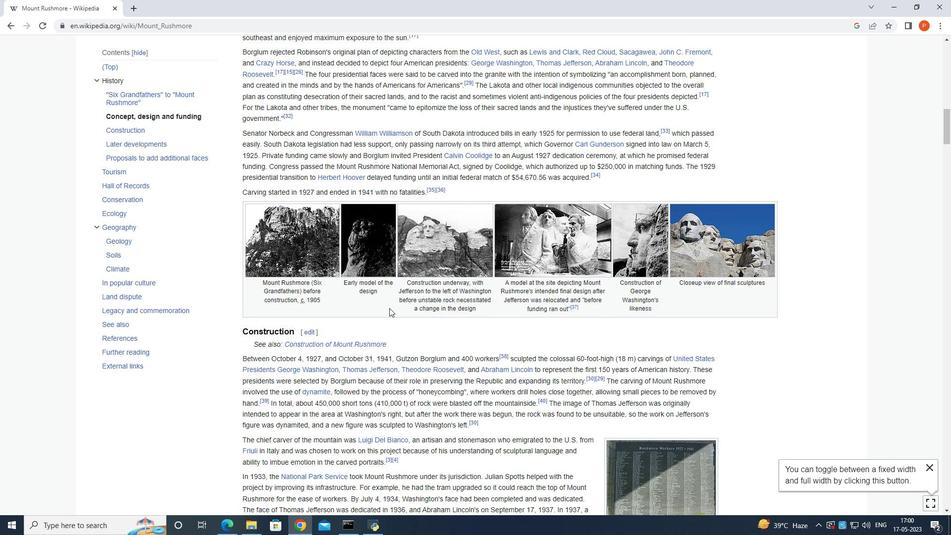 
Action: Mouse scrolled (389, 307) with delta (0, 0)
Screenshot: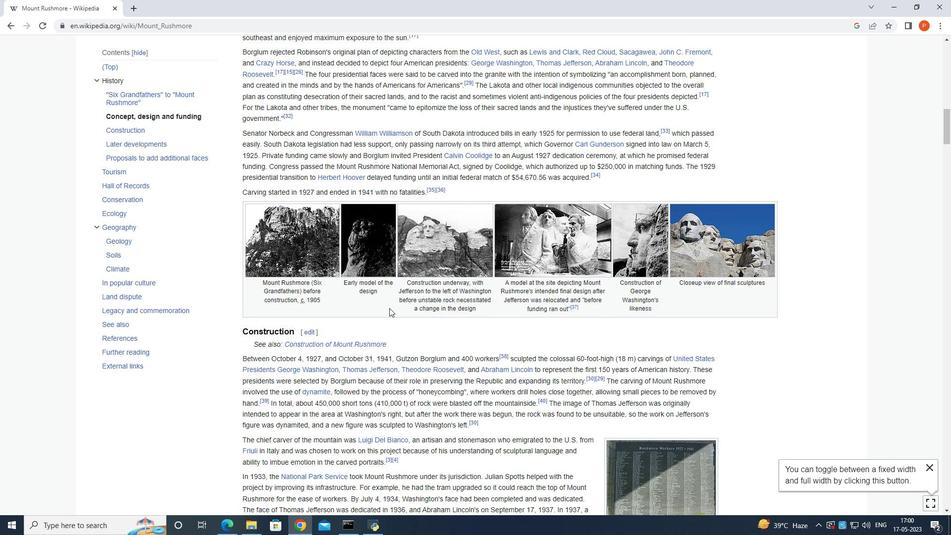 
Action: Mouse scrolled (389, 307) with delta (0, 0)
Screenshot: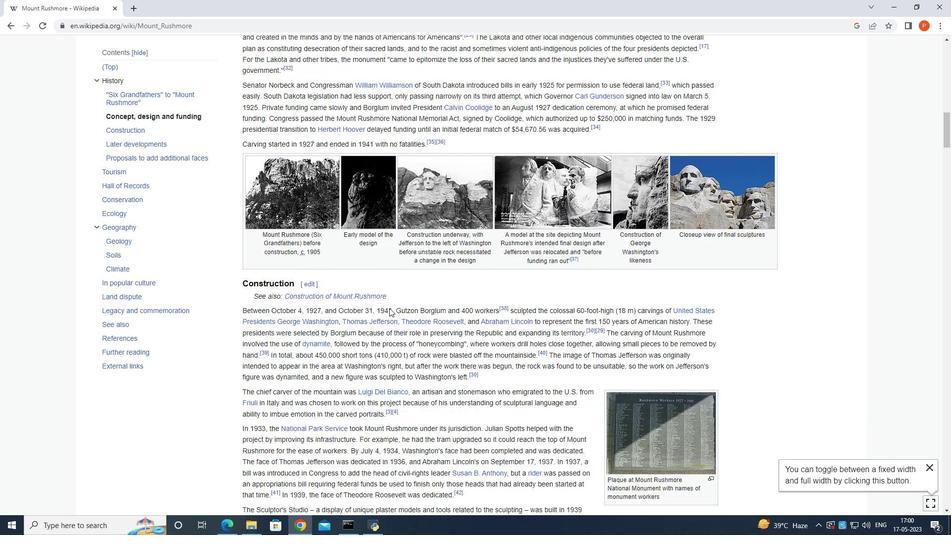 
Action: Mouse scrolled (389, 307) with delta (0, 0)
Screenshot: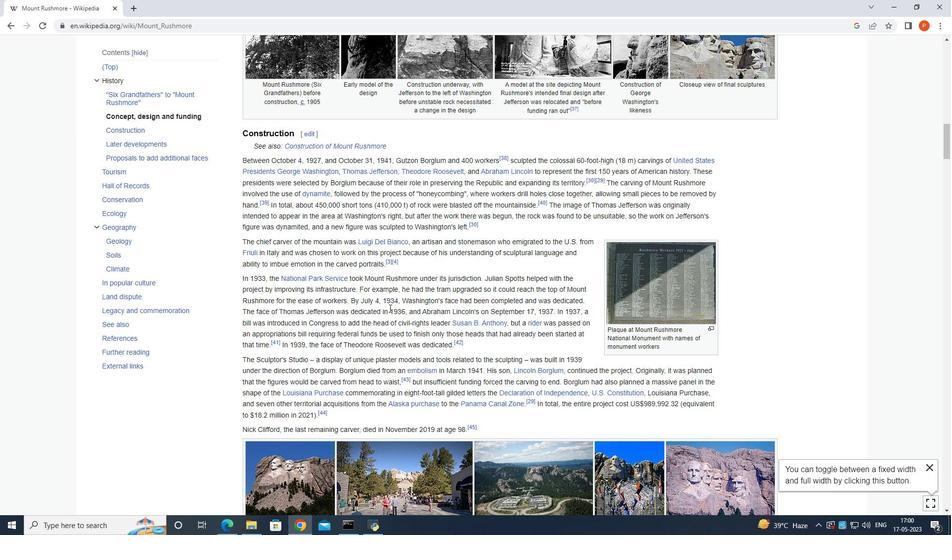 
Action: Mouse moved to (753, 433)
Screenshot: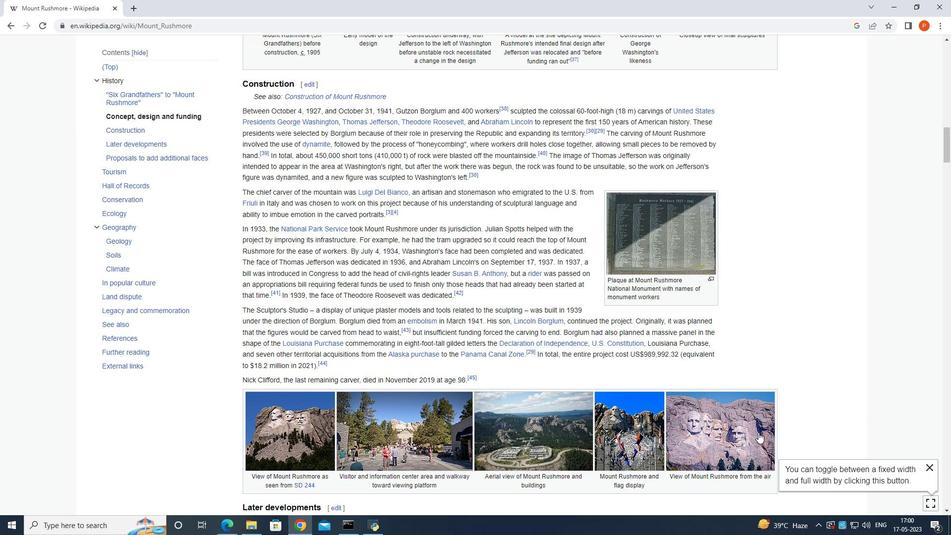 
Action: Mouse pressed left at (753, 433)
Screenshot: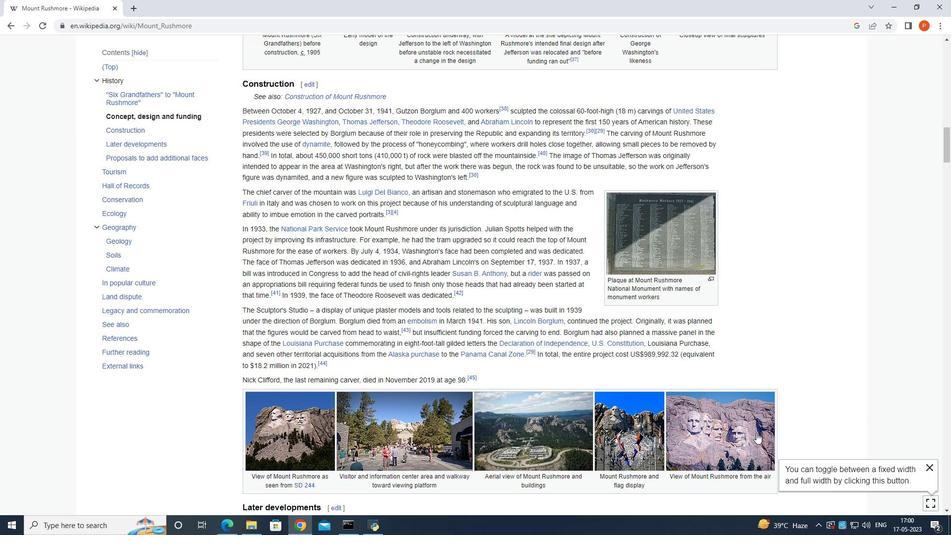 
Action: Mouse moved to (935, 248)
Screenshot: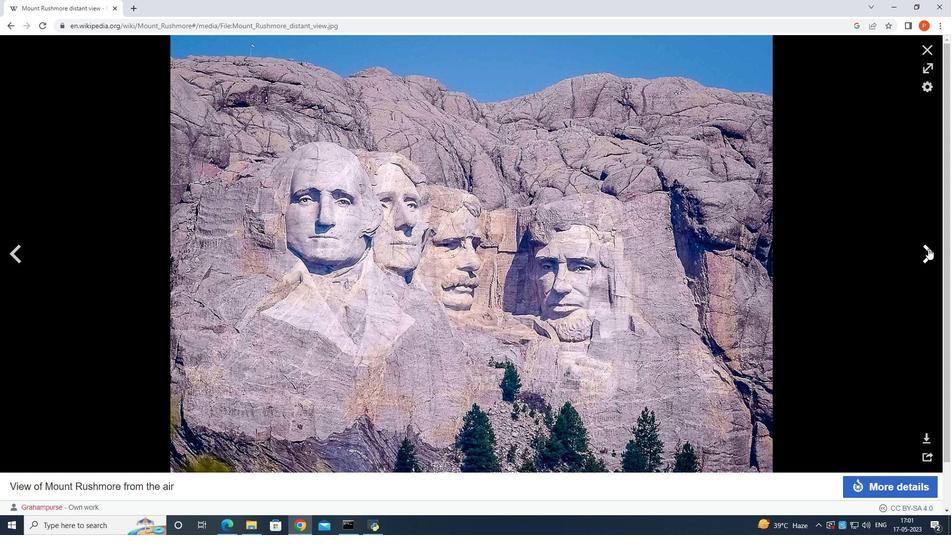 
Action: Mouse pressed left at (935, 248)
Screenshot: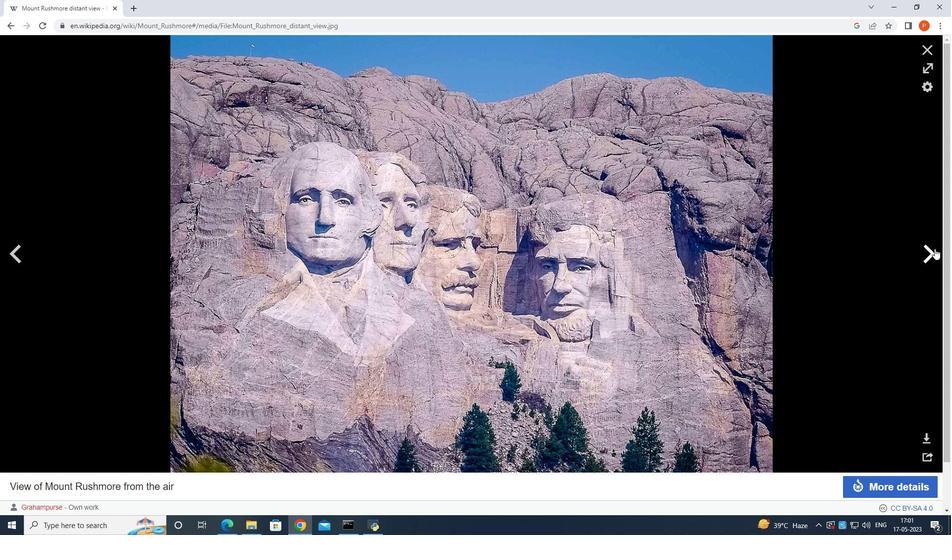 
Action: Mouse moved to (934, 248)
Screenshot: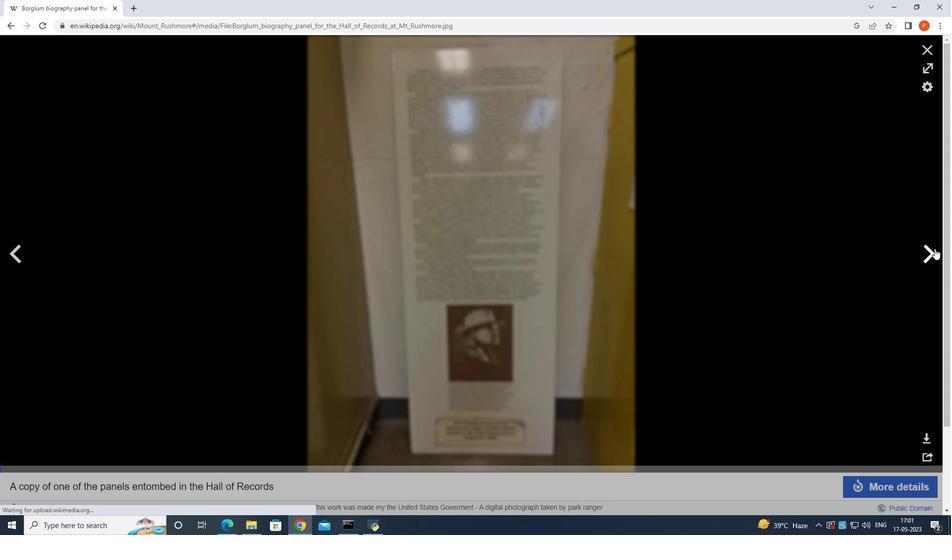 
Action: Mouse pressed left at (934, 248)
Screenshot: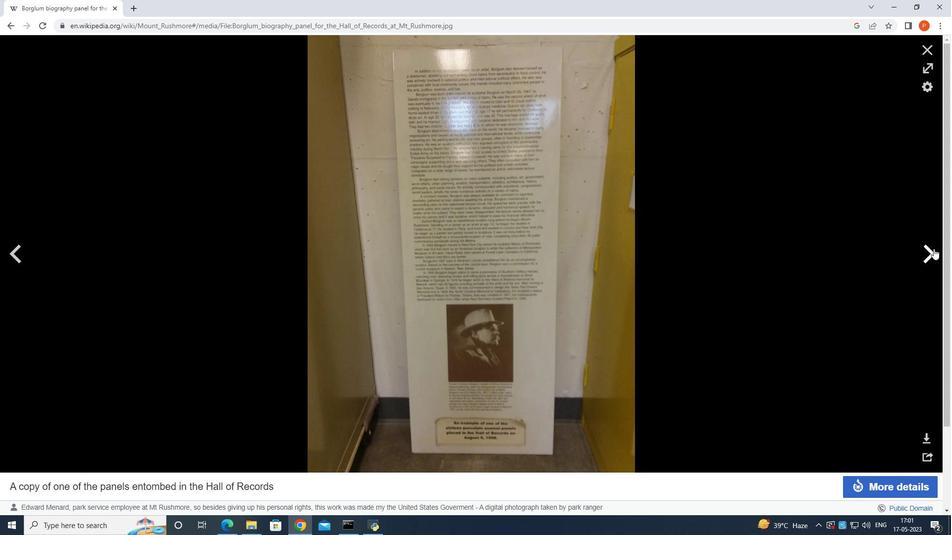 
Action: Mouse pressed left at (934, 248)
Screenshot: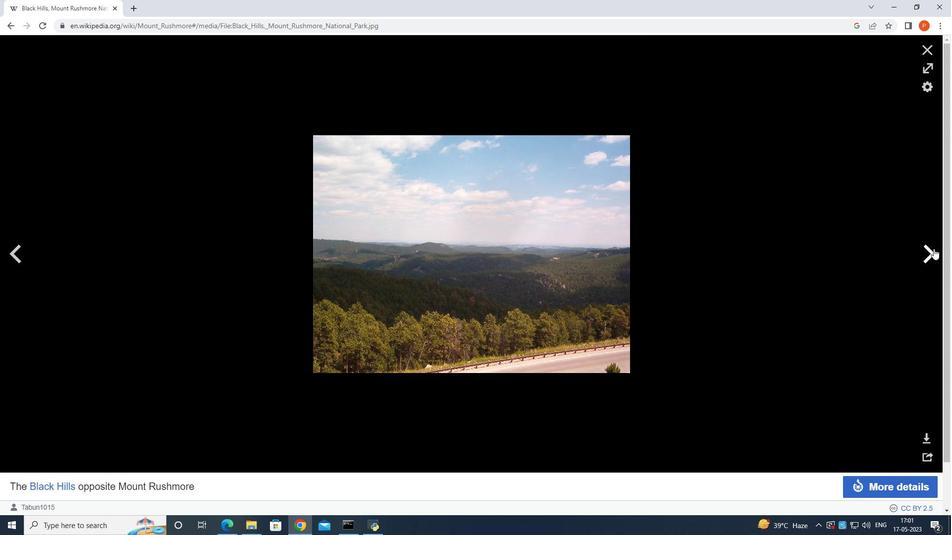 
Action: Mouse pressed left at (934, 248)
Screenshot: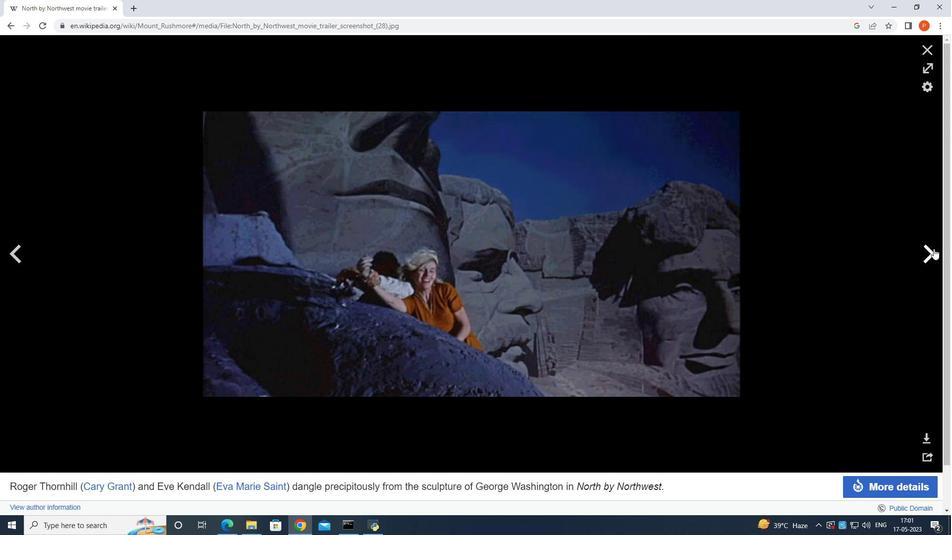 
Action: Mouse pressed left at (934, 248)
Screenshot: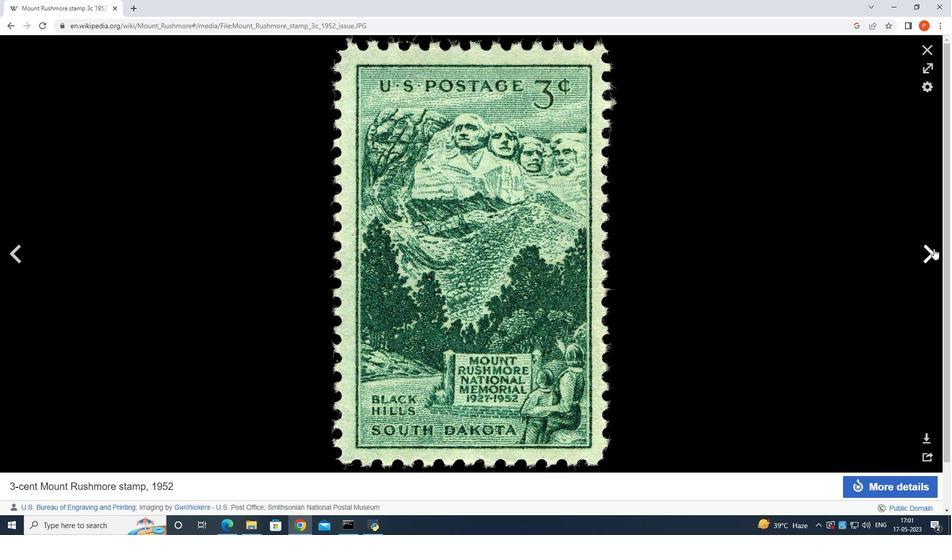 
Action: Mouse moved to (934, 248)
Screenshot: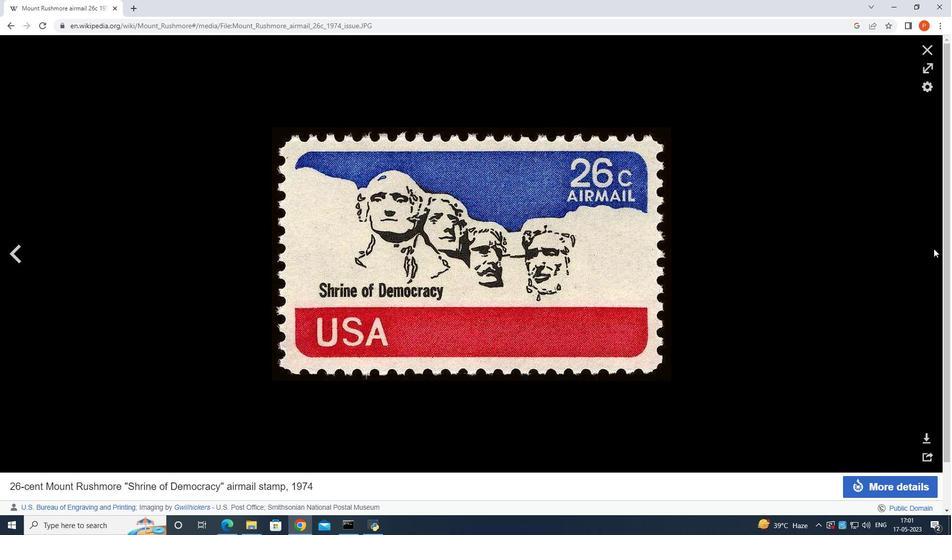 
Action: Mouse pressed left at (934, 248)
Screenshot: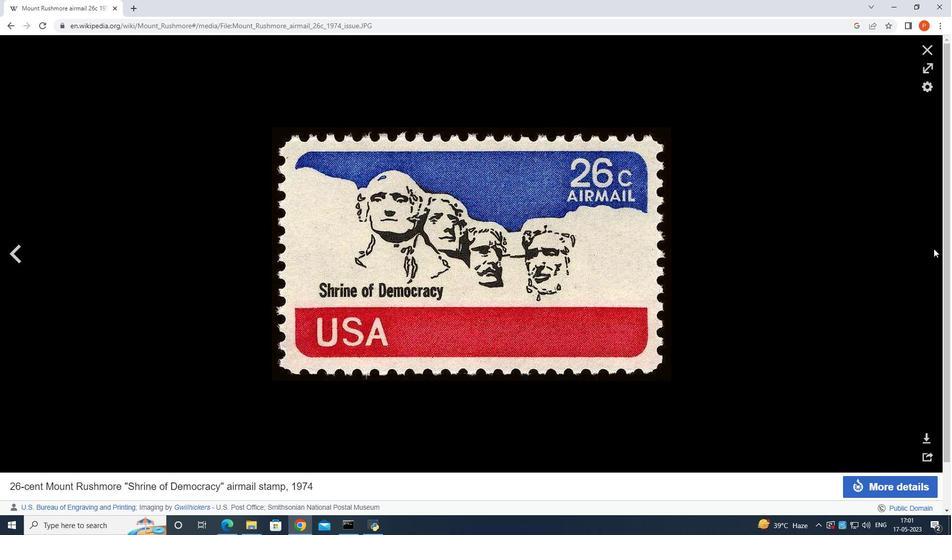 
Action: Mouse moved to (926, 47)
Screenshot: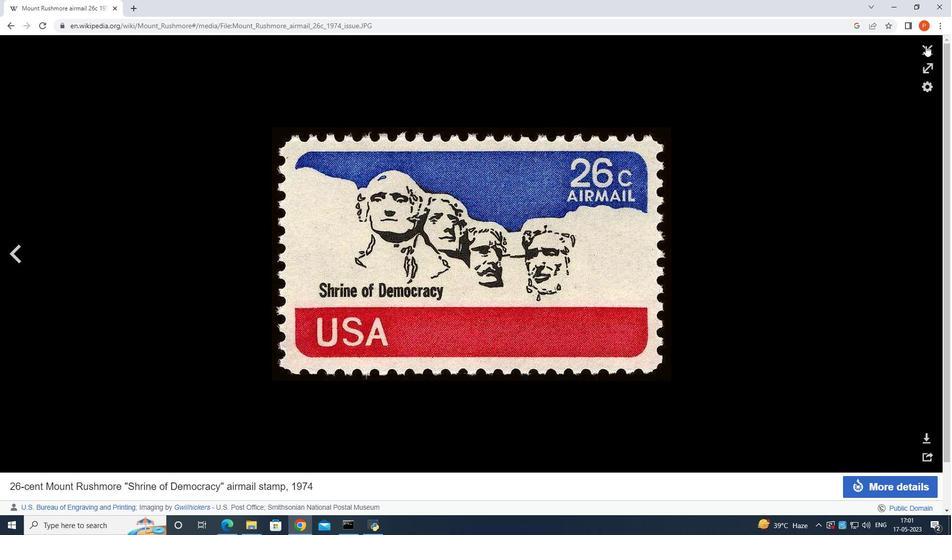 
Action: Mouse pressed left at (926, 47)
Screenshot: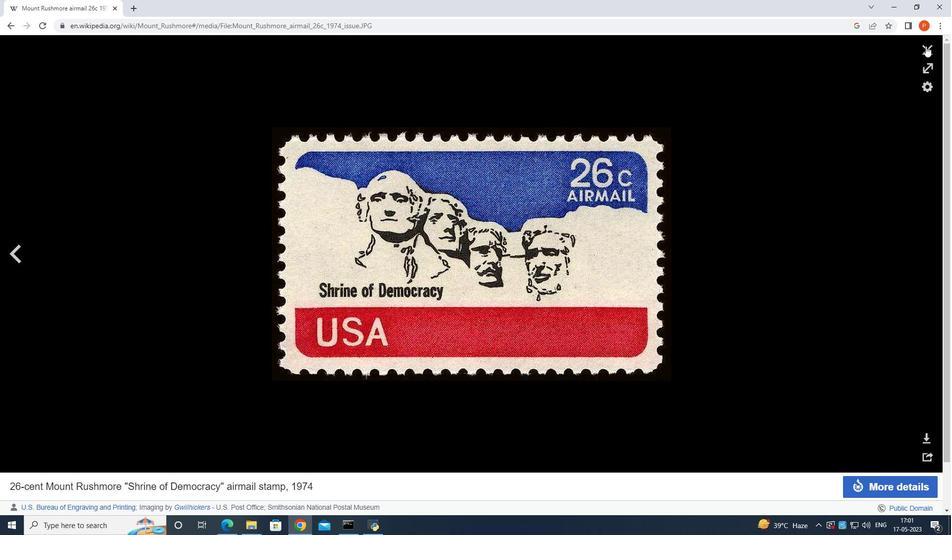 
Action: Mouse moved to (498, 215)
Screenshot: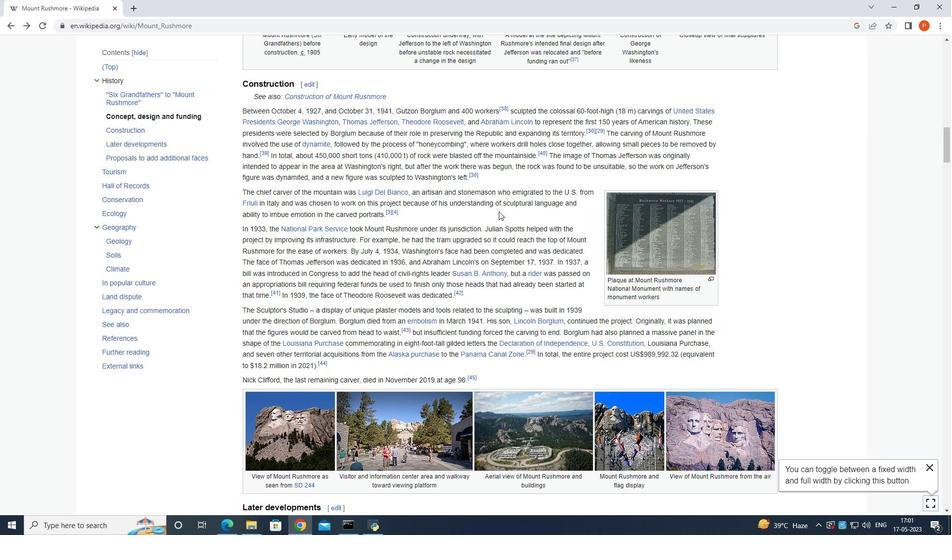 
Action: Mouse scrolled (498, 214) with delta (0, 0)
Screenshot: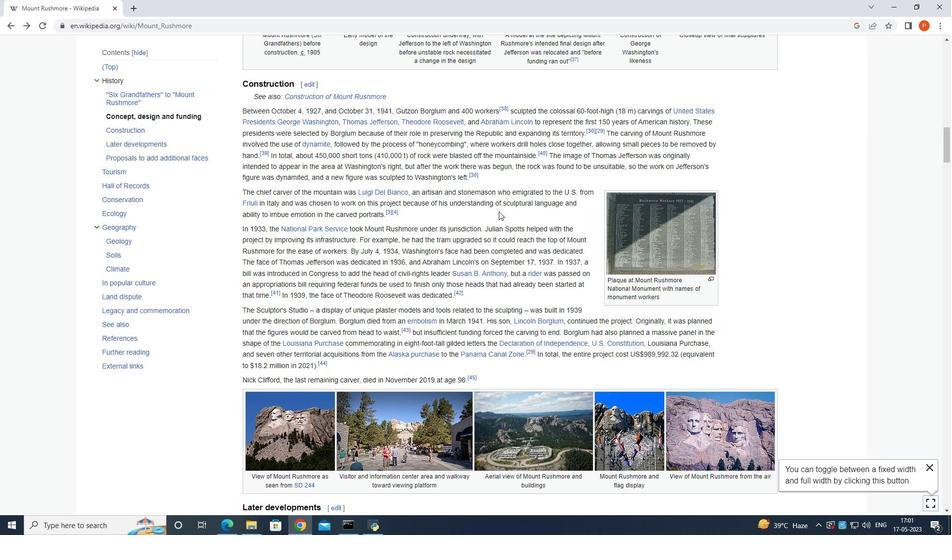 
Action: Mouse moved to (498, 215)
Screenshot: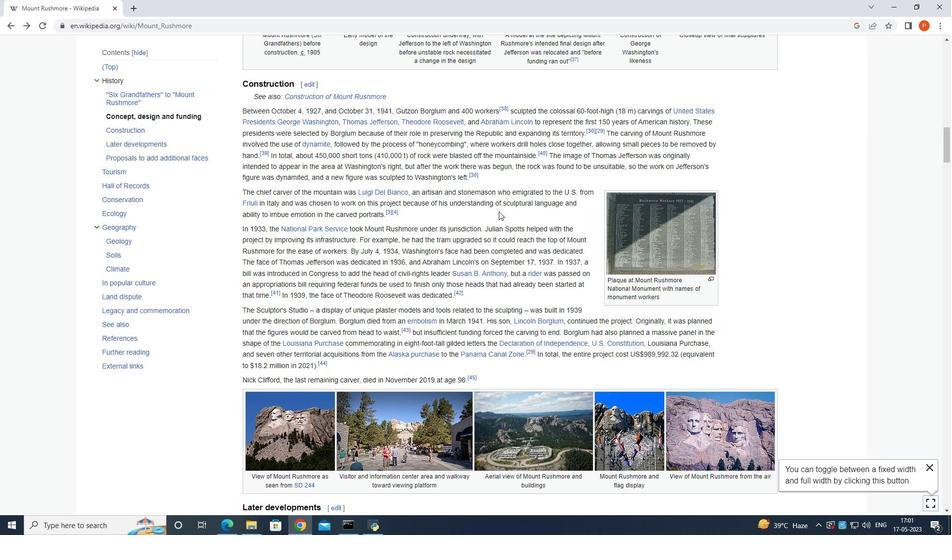 
Action: Mouse scrolled (498, 215) with delta (0, 0)
Screenshot: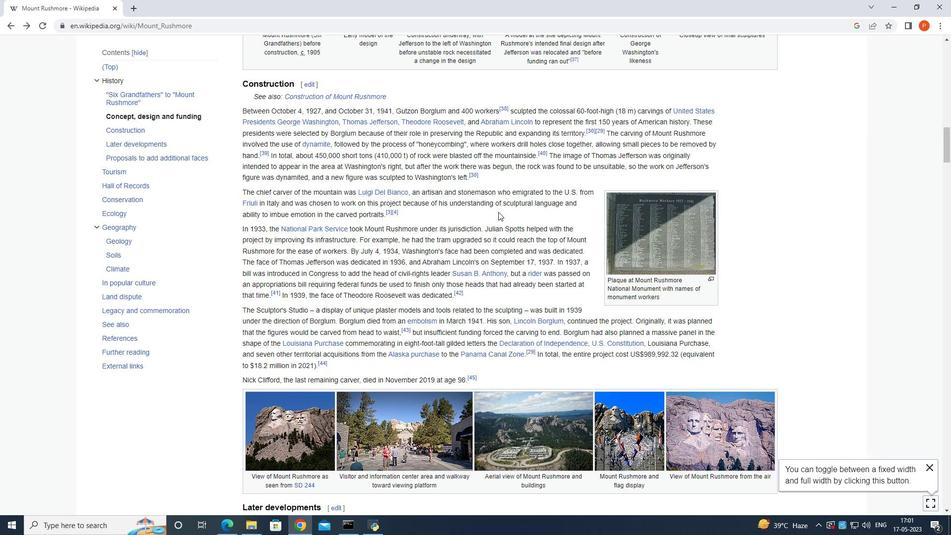 
Action: Mouse scrolled (498, 215) with delta (0, 0)
Screenshot: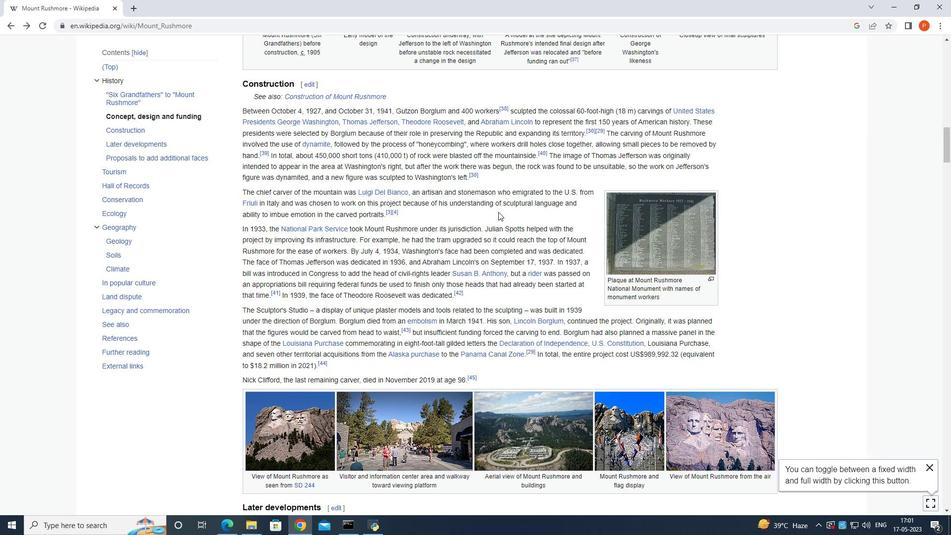 
Action: Mouse scrolled (498, 215) with delta (0, 0)
Screenshot: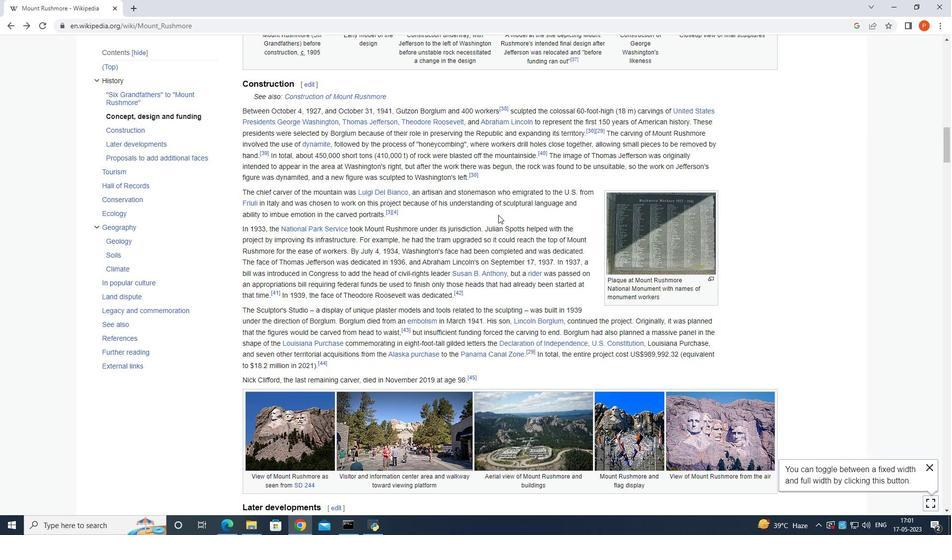 
Action: Mouse moved to (501, 224)
Screenshot: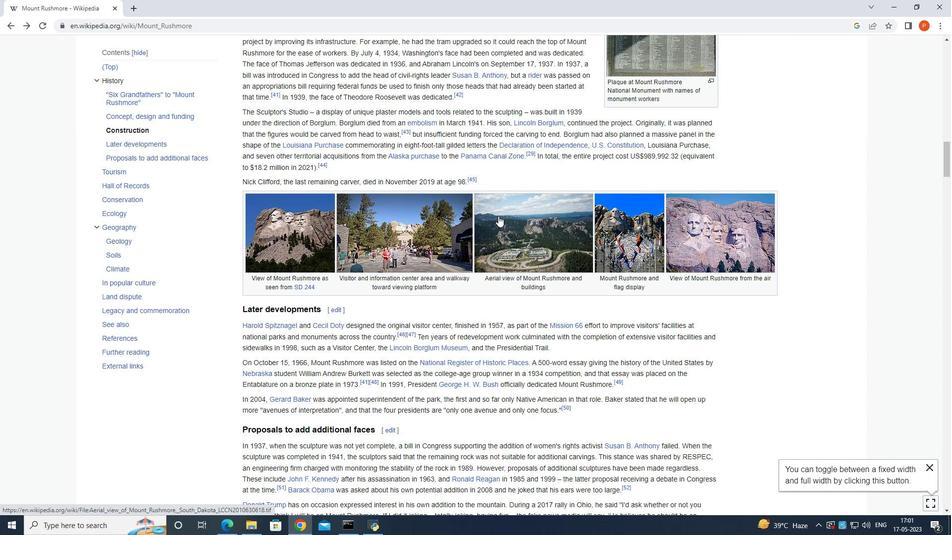 
Action: Mouse scrolled (501, 223) with delta (0, 0)
Screenshot: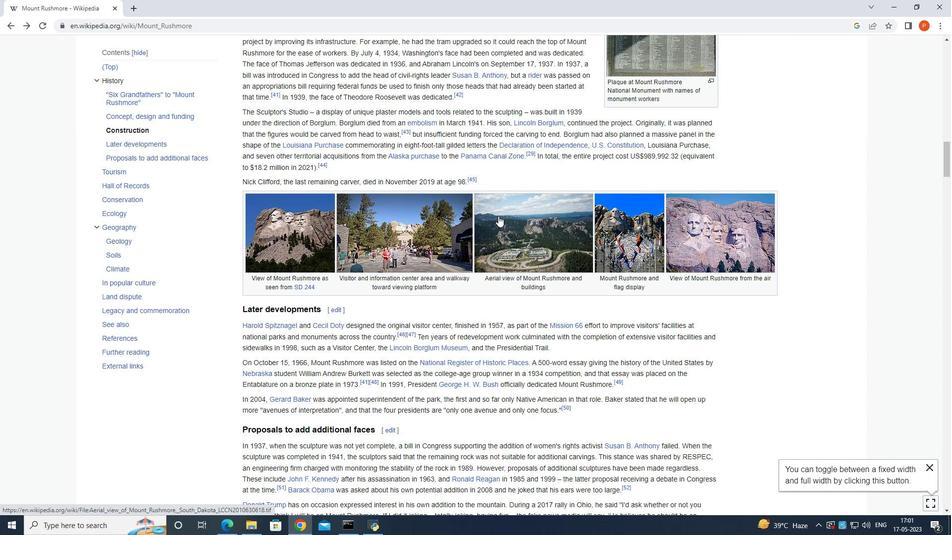 
Action: Mouse moved to (503, 228)
Screenshot: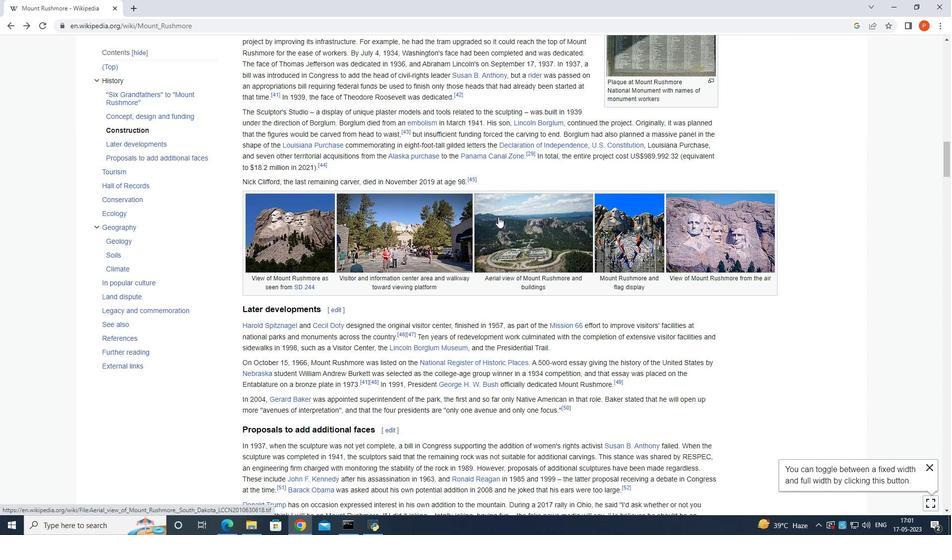 
Action: Mouse scrolled (503, 227) with delta (0, 0)
Screenshot: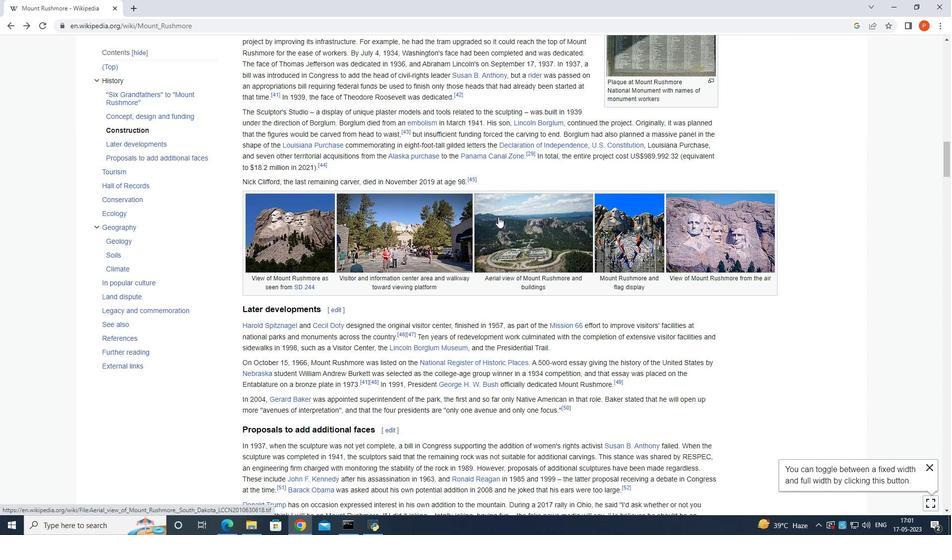 
Action: Mouse moved to (504, 228)
Screenshot: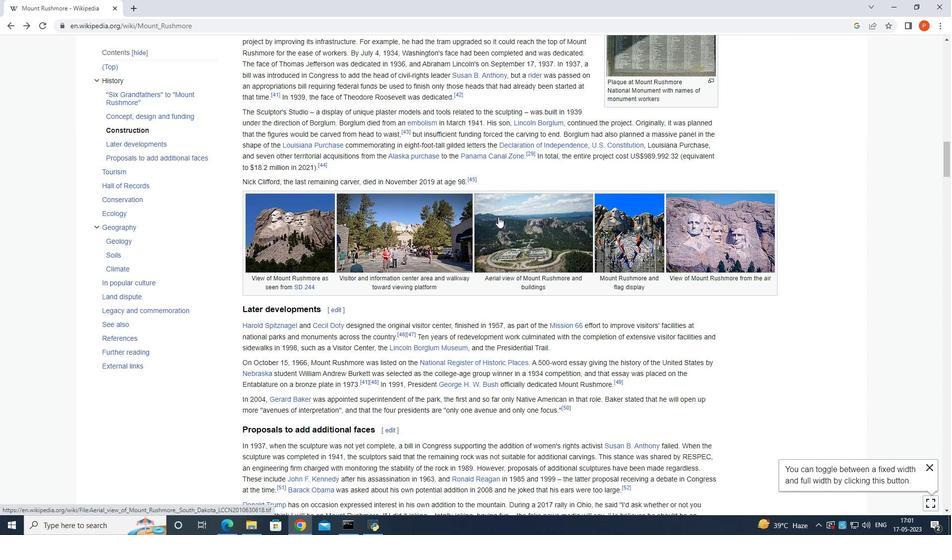 
Action: Mouse scrolled (504, 227) with delta (0, 0)
Screenshot: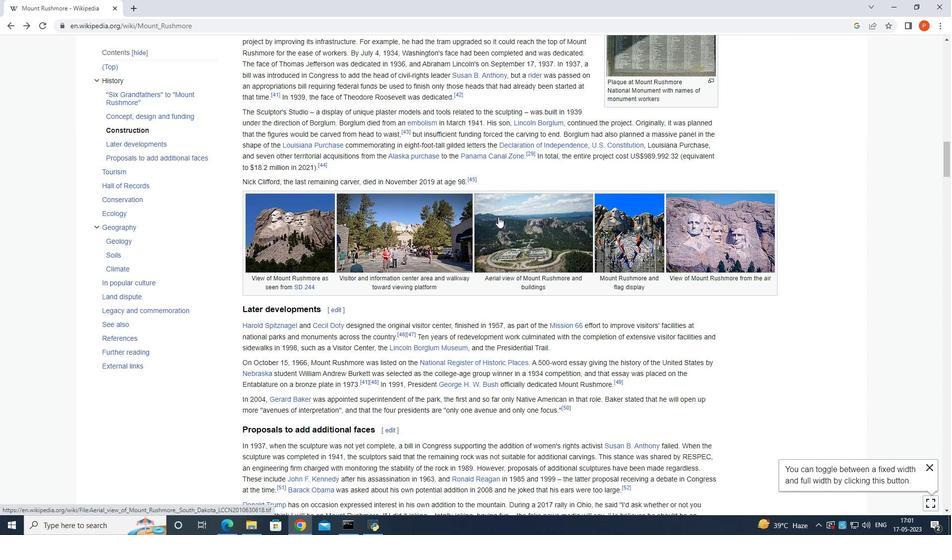
Action: Mouse scrolled (504, 227) with delta (0, 0)
Screenshot: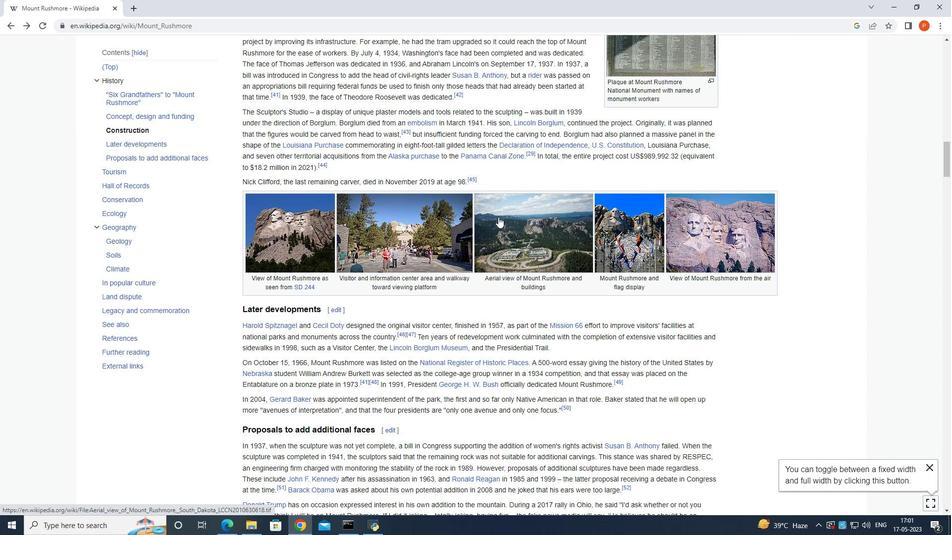 
Action: Mouse moved to (505, 229)
Screenshot: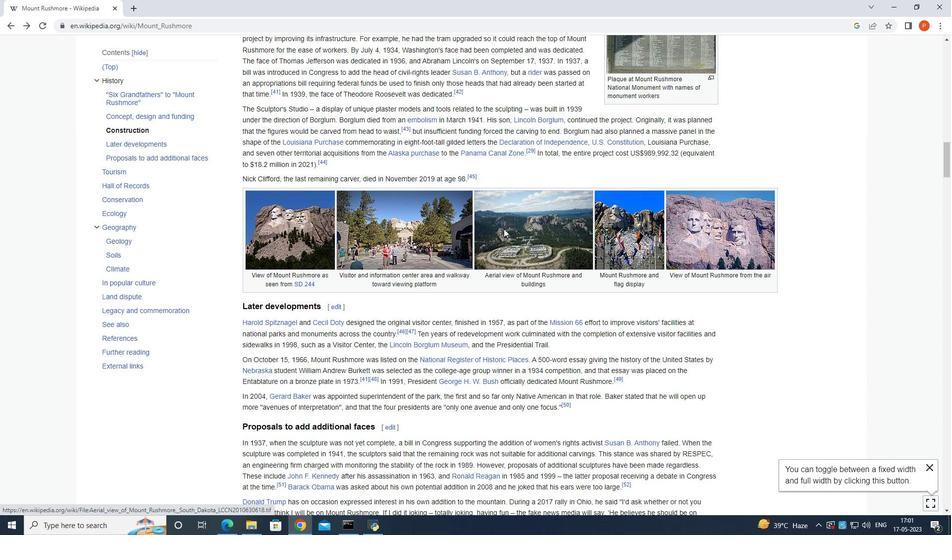 
Action: Mouse scrolled (505, 229) with delta (0, 0)
Screenshot: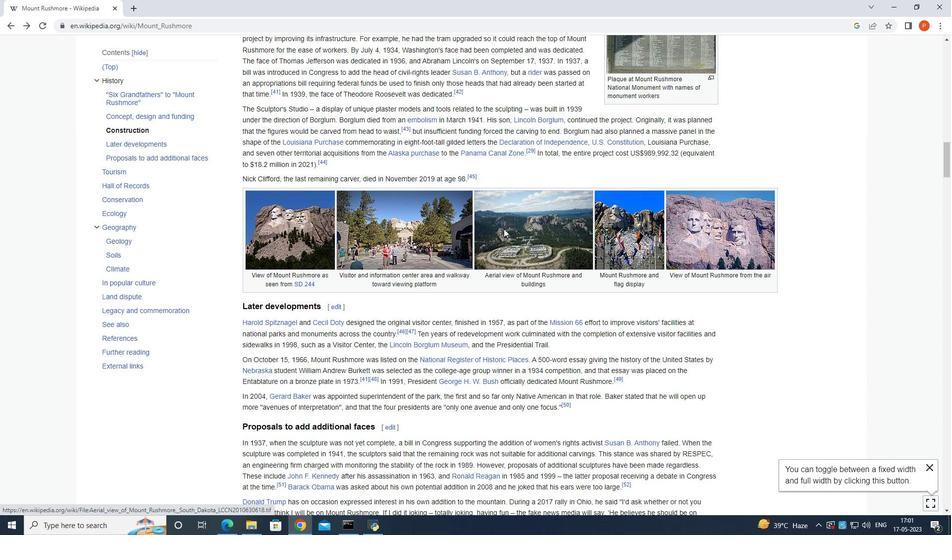 
Action: Mouse scrolled (505, 229) with delta (0, 0)
Screenshot: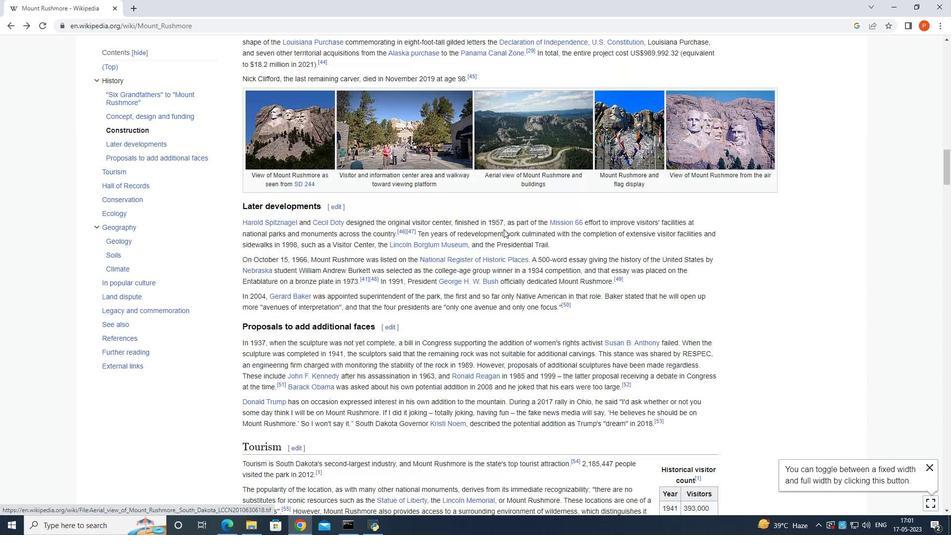 
Action: Mouse scrolled (505, 229) with delta (0, 0)
Screenshot: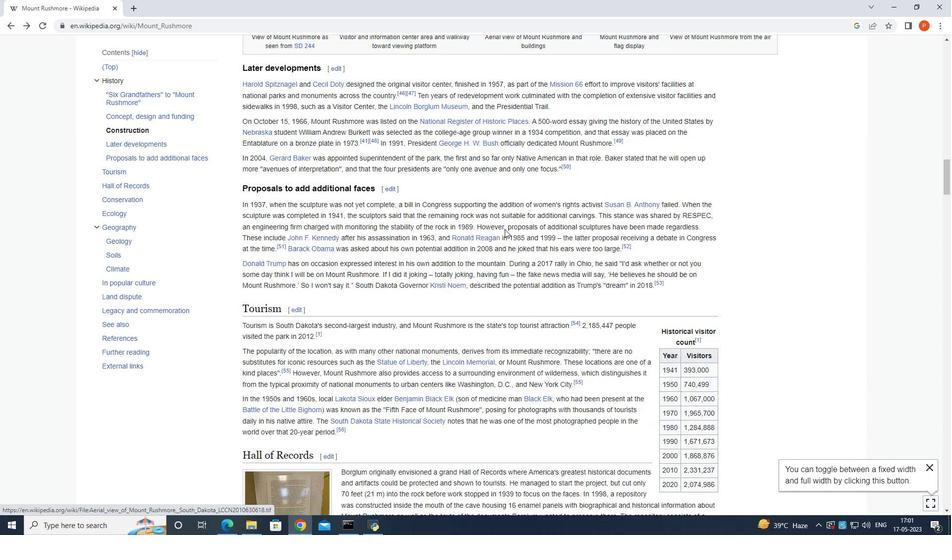 
Action: Mouse moved to (506, 229)
Screenshot: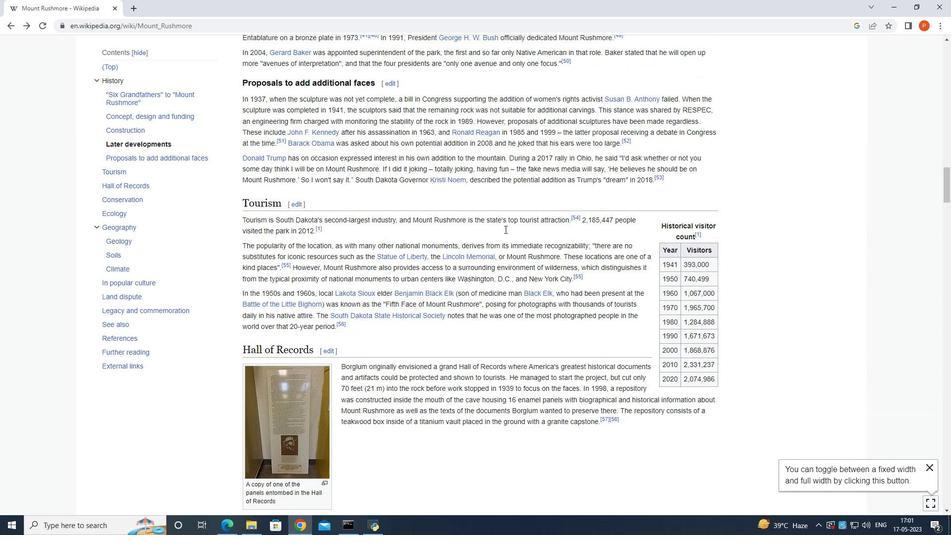 
Action: Mouse scrolled (506, 229) with delta (0, 0)
Screenshot: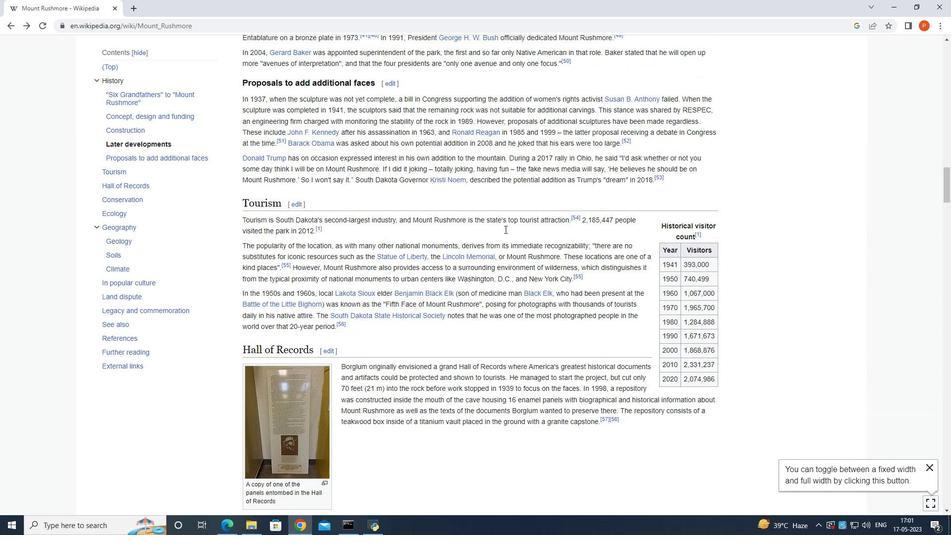 
Action: Mouse moved to (507, 229)
Screenshot: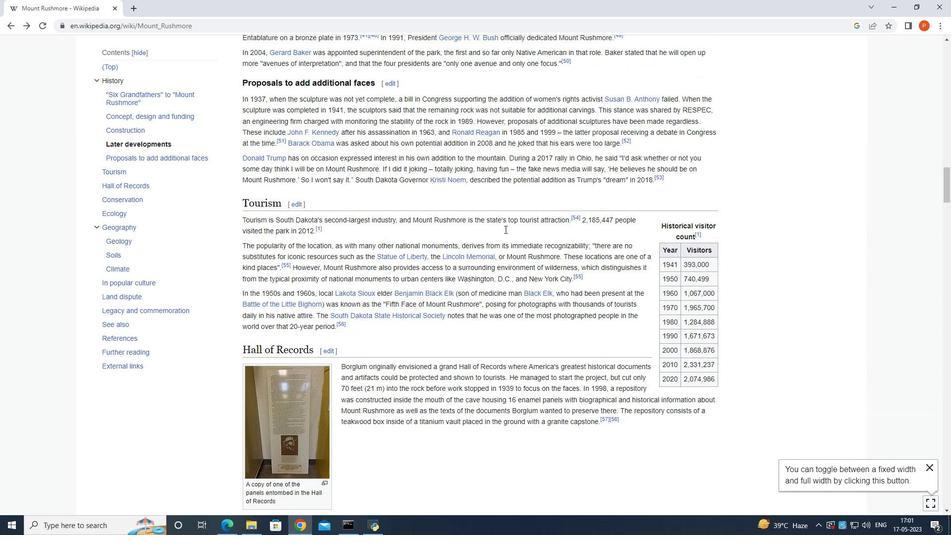 
Action: Mouse scrolled (507, 229) with delta (0, 0)
Screenshot: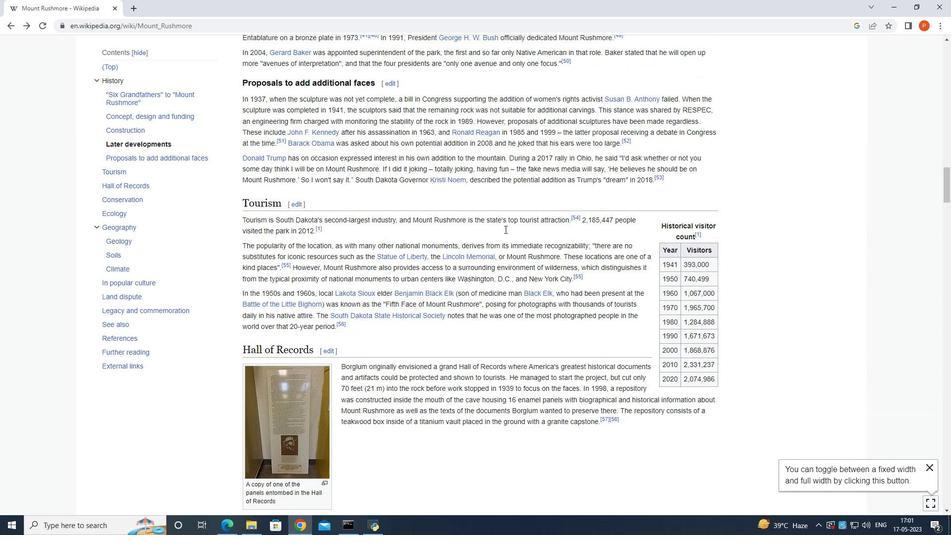 
Action: Mouse scrolled (507, 229) with delta (0, 0)
Screenshot: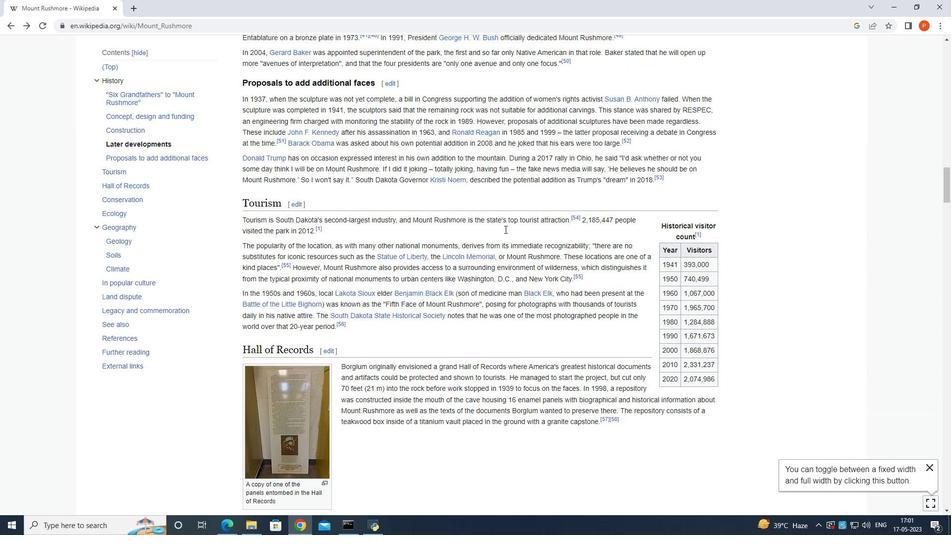 
Action: Mouse moved to (507, 229)
Screenshot: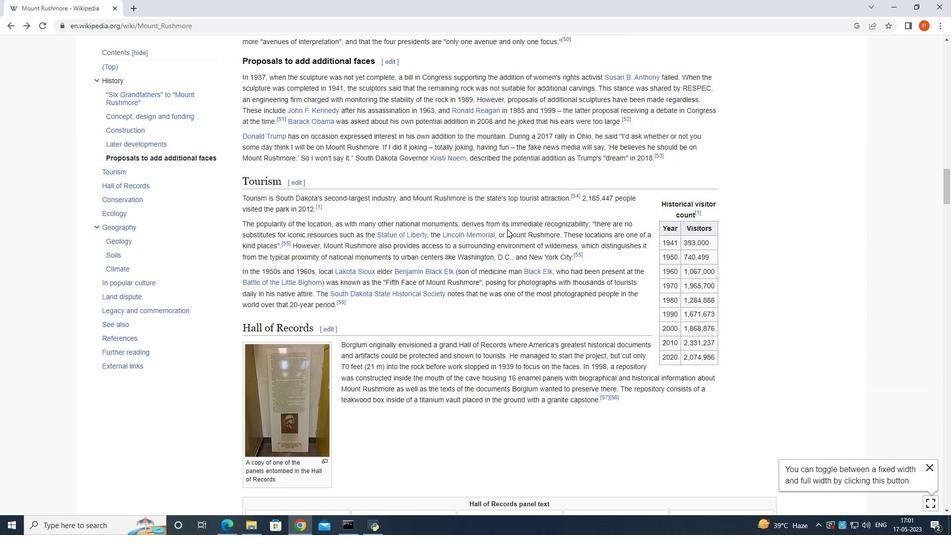 
Action: Mouse scrolled (507, 229) with delta (0, 0)
Screenshot: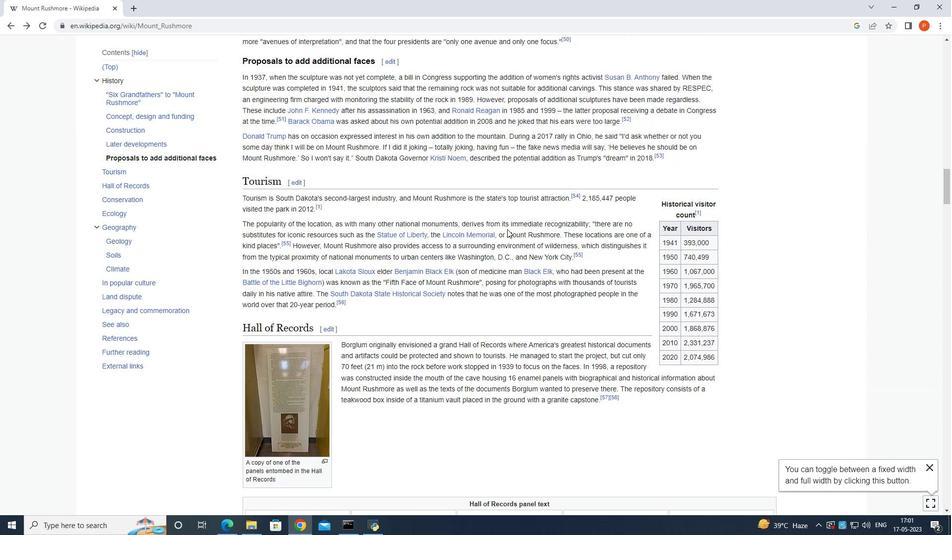 
Action: Mouse scrolled (507, 229) with delta (0, 0)
Screenshot: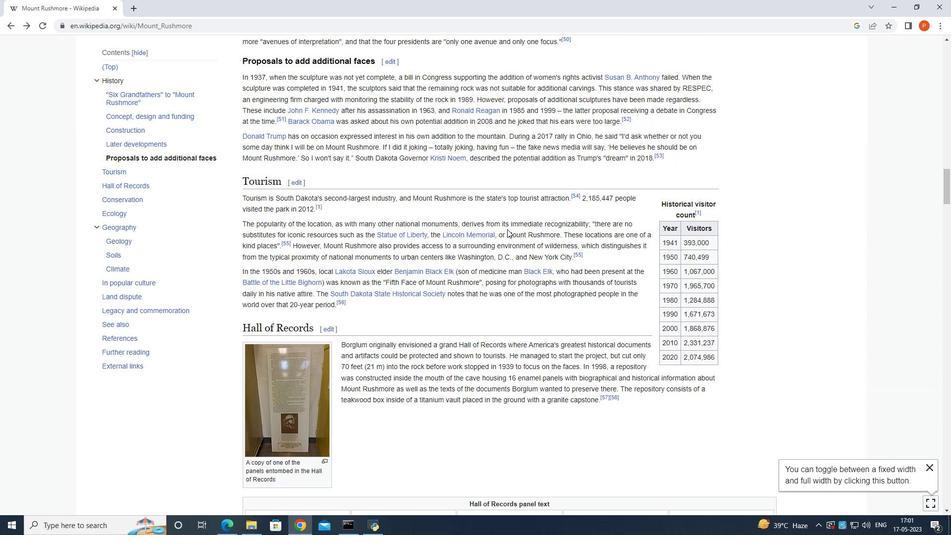 
Action: Mouse scrolled (507, 229) with delta (0, 0)
Screenshot: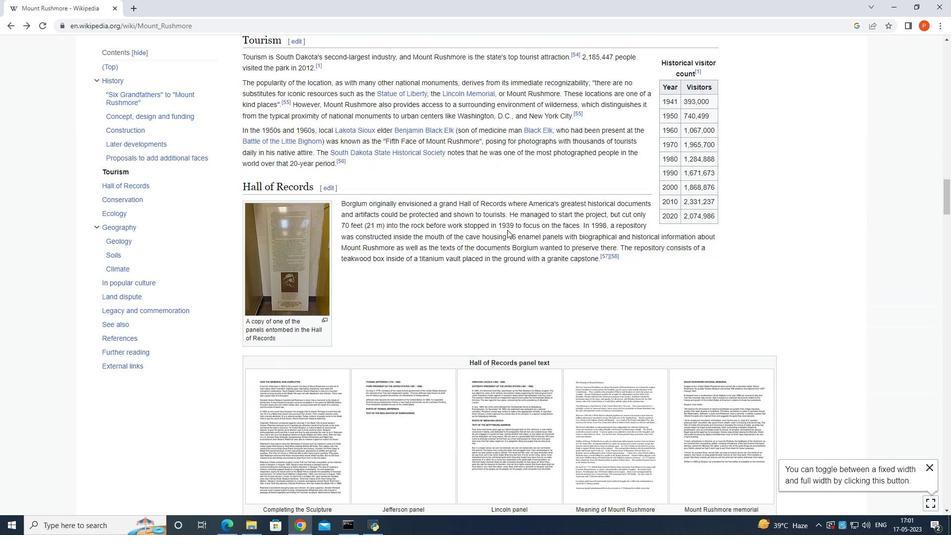 
Action: Mouse scrolled (507, 229) with delta (0, 0)
Screenshot: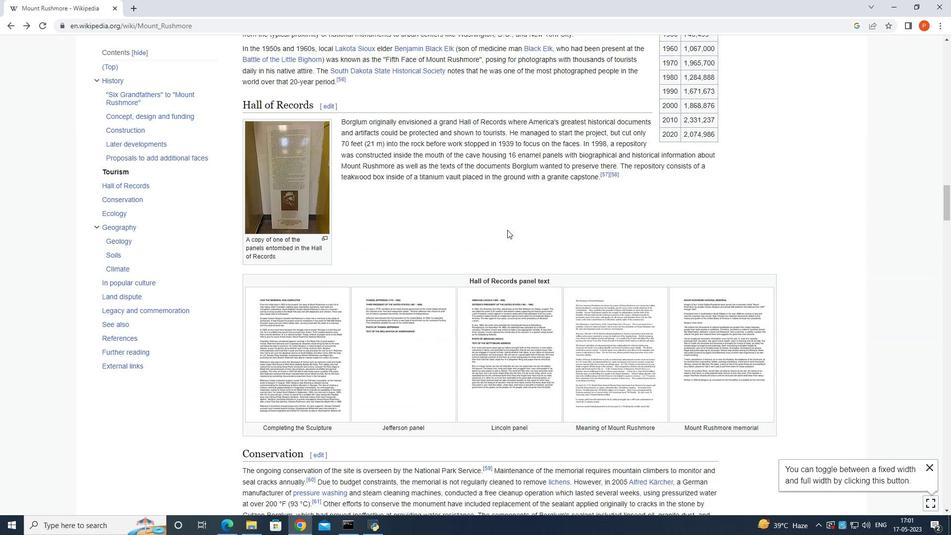 
Action: Mouse scrolled (507, 229) with delta (0, 0)
Screenshot: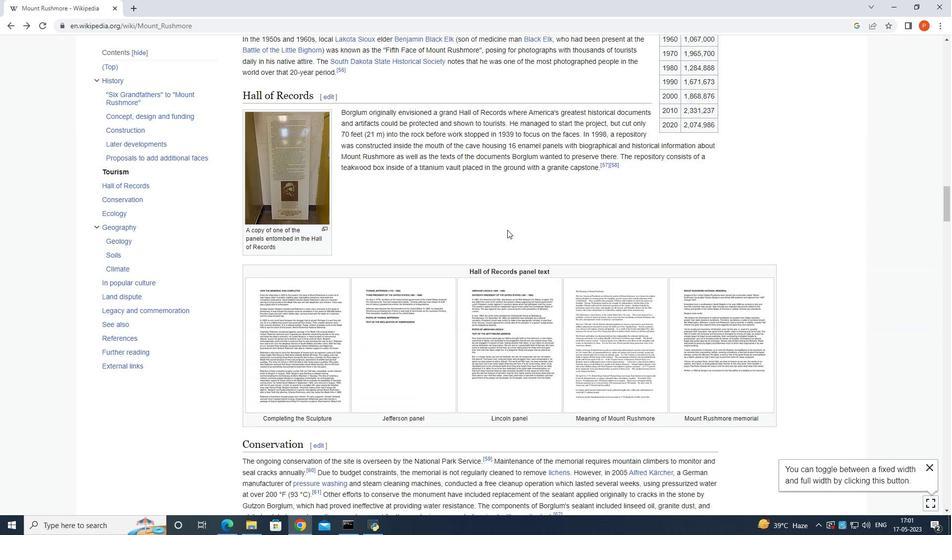 
Action: Mouse scrolled (507, 229) with delta (0, 0)
Screenshot: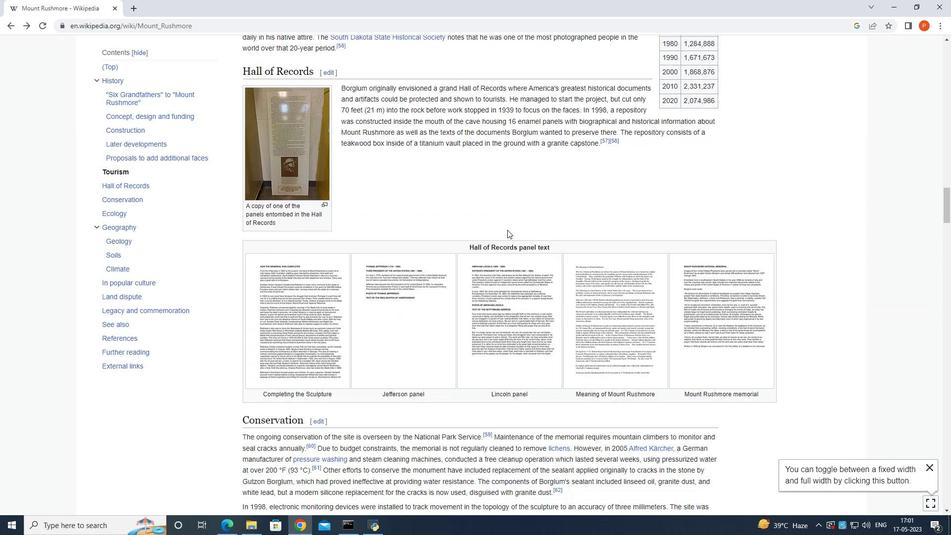 
Action: Mouse moved to (509, 229)
Screenshot: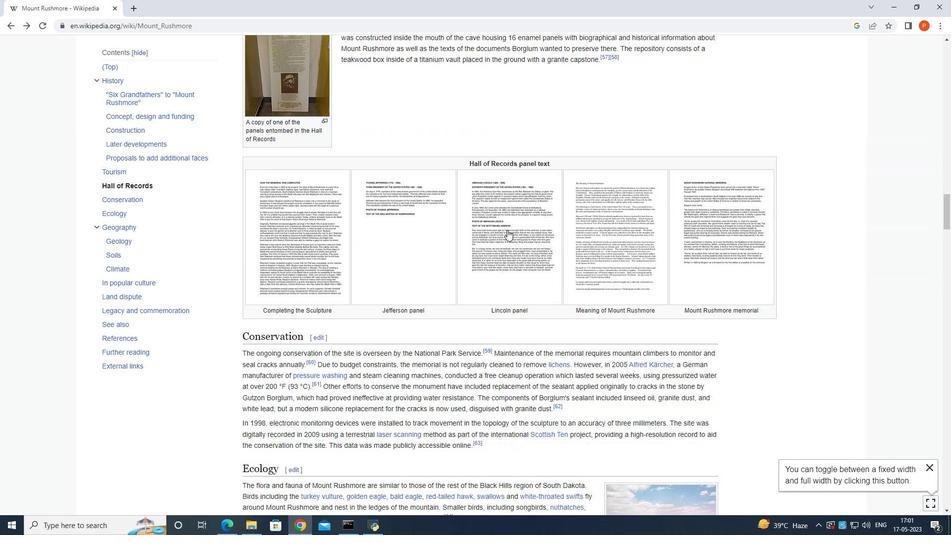 
Action: Mouse scrolled (509, 229) with delta (0, 0)
Screenshot: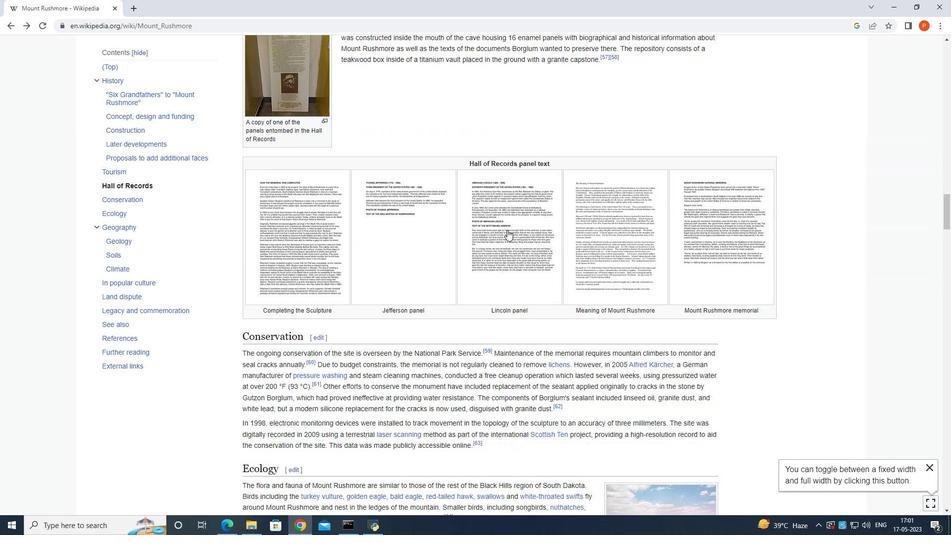 
Action: Mouse scrolled (509, 229) with delta (0, 0)
Screenshot: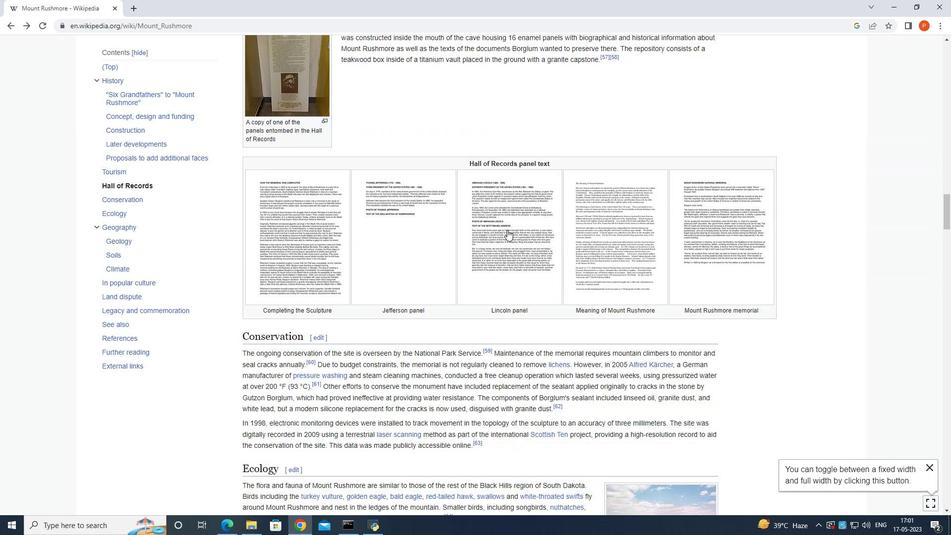 
Action: Mouse moved to (510, 229)
Screenshot: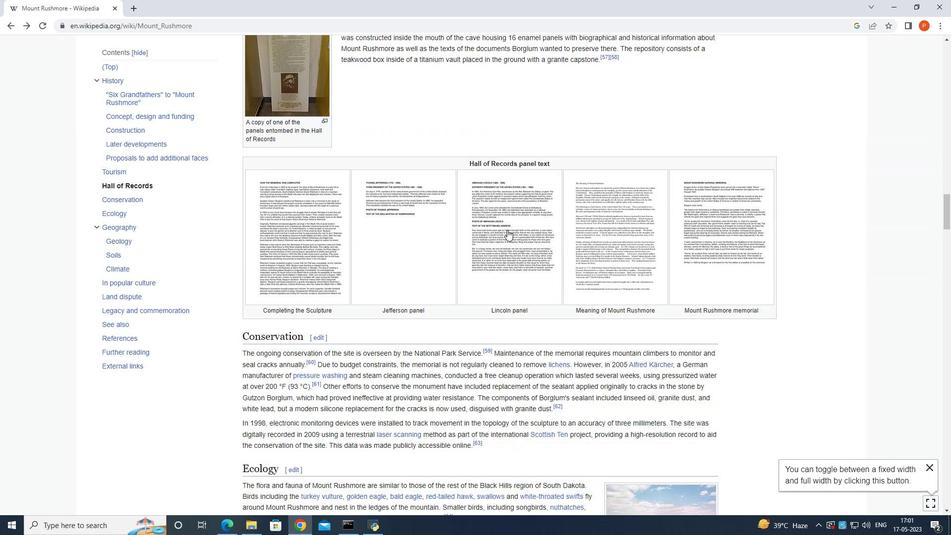 
Action: Mouse scrolled (510, 229) with delta (0, 0)
Screenshot: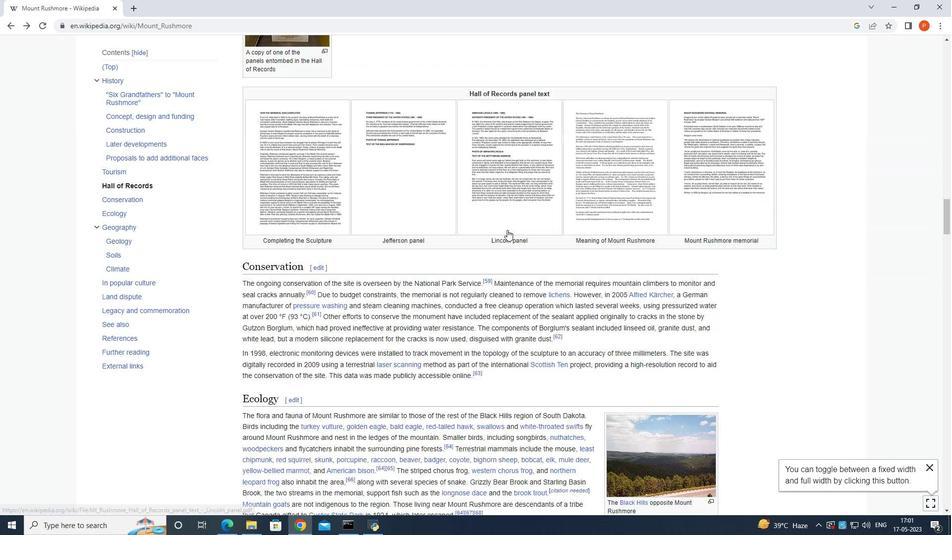 
Action: Mouse moved to (510, 230)
